 Task: Search for a place to stay in Calarca, Colombia, from 7th to 14th July for 1 guest, with a price range of ₹6000 to ₹14000, and select a shared room with self check-in.
Action: Mouse moved to (492, 99)
Screenshot: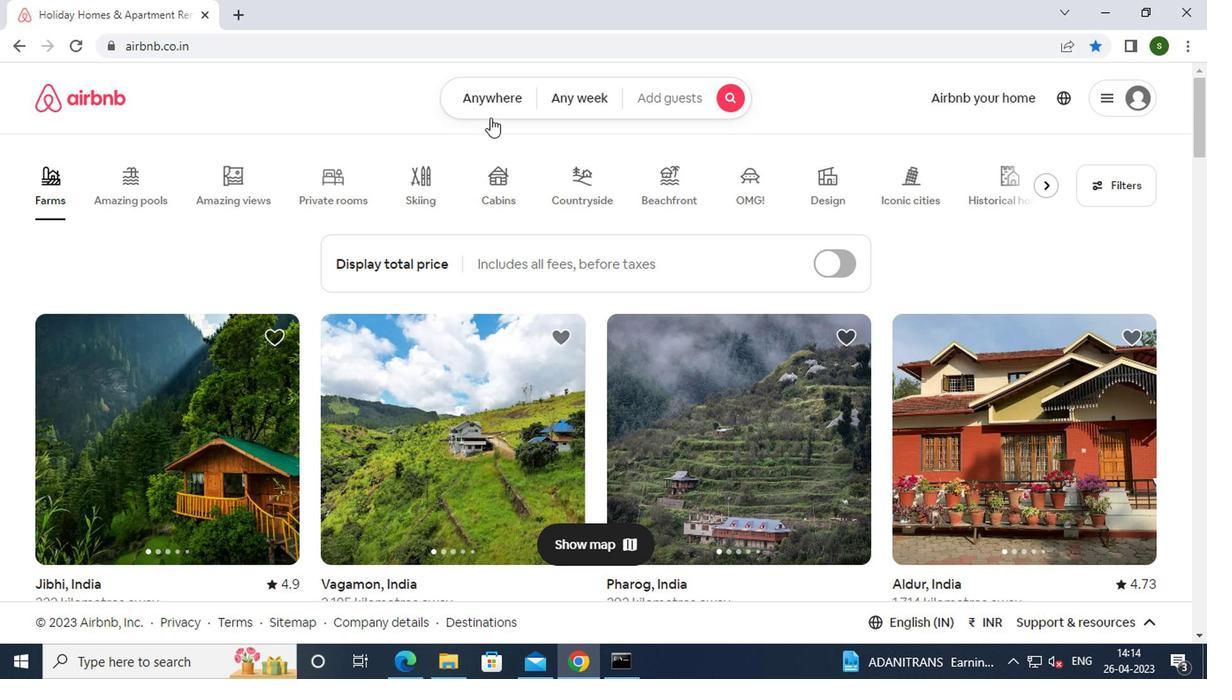 
Action: Mouse pressed left at (492, 99)
Screenshot: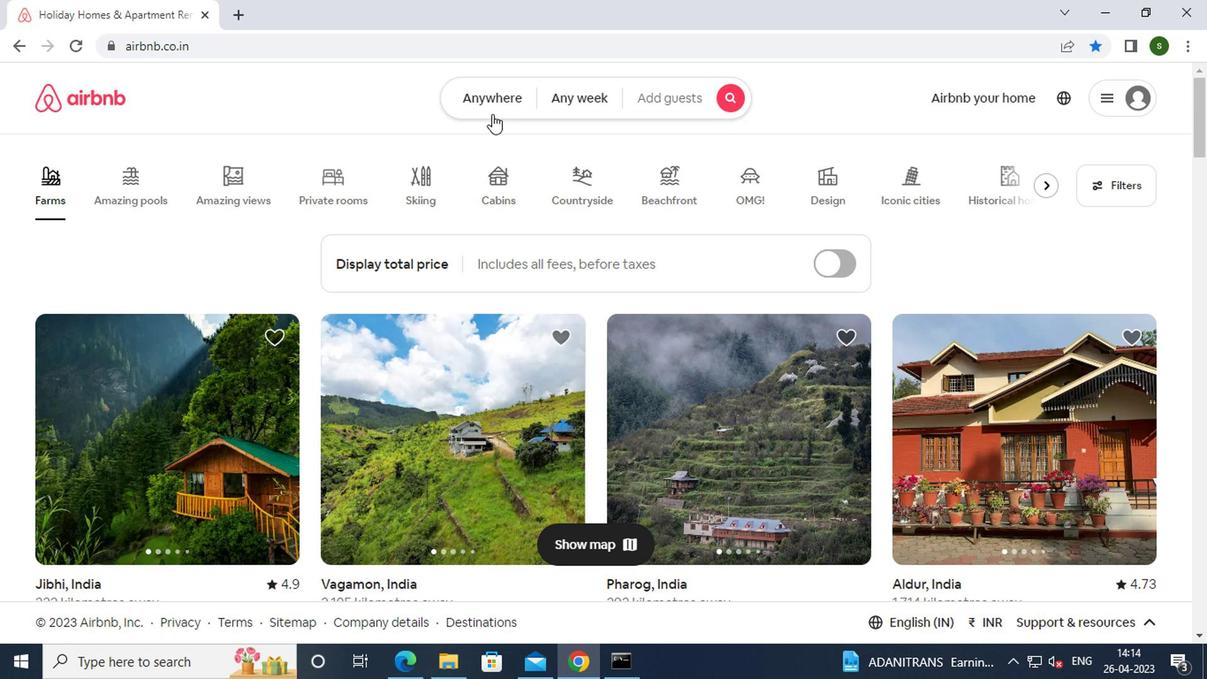 
Action: Mouse moved to (382, 164)
Screenshot: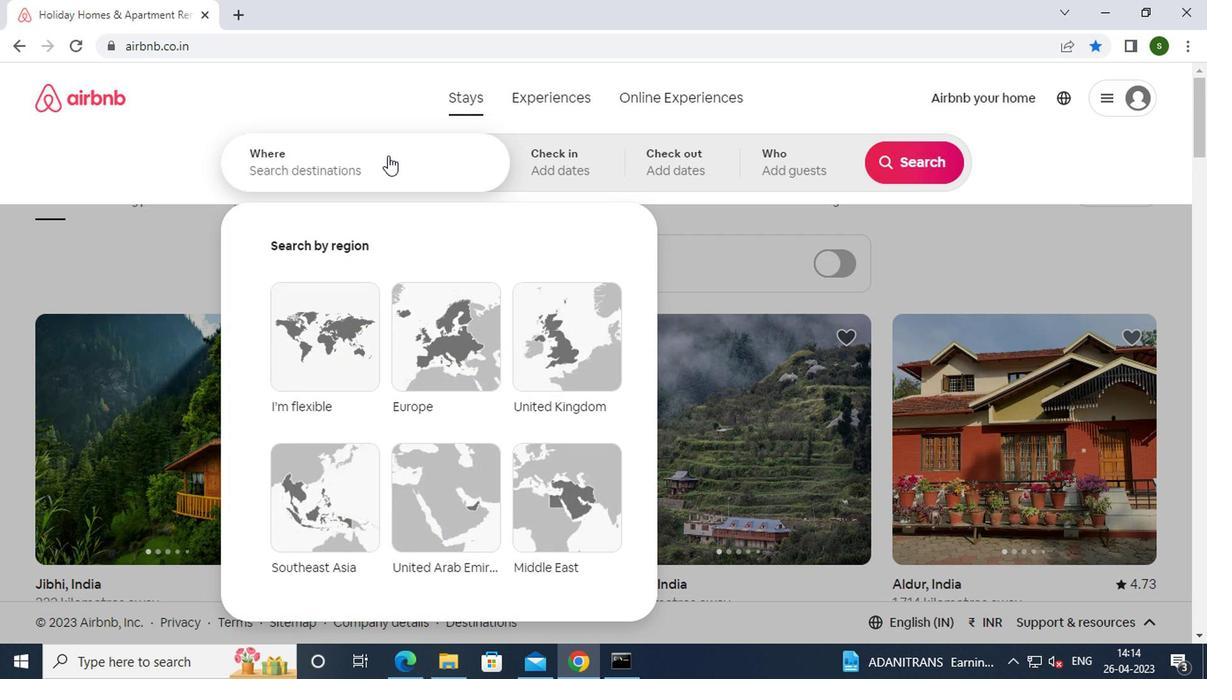 
Action: Mouse pressed left at (382, 164)
Screenshot: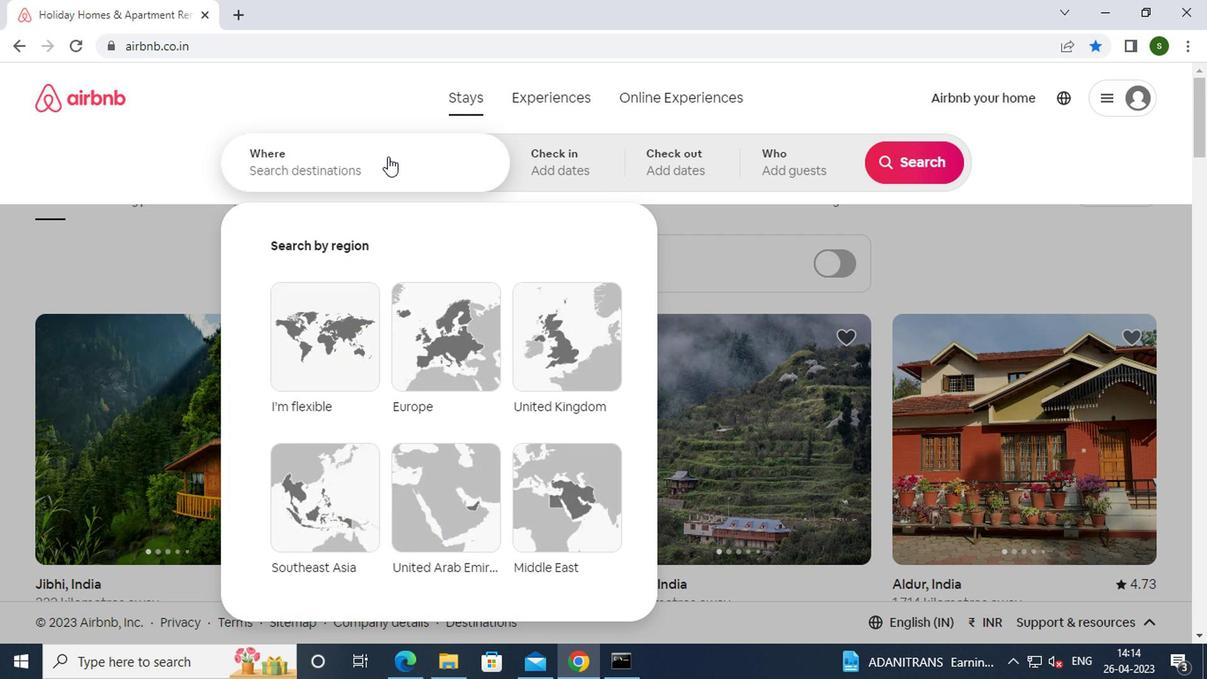 
Action: Key pressed c<Key.caps_lock>alarca,<Key.space><Key.caps_lock>c<Key.caps_lock>olombia<Key.enter>
Screenshot: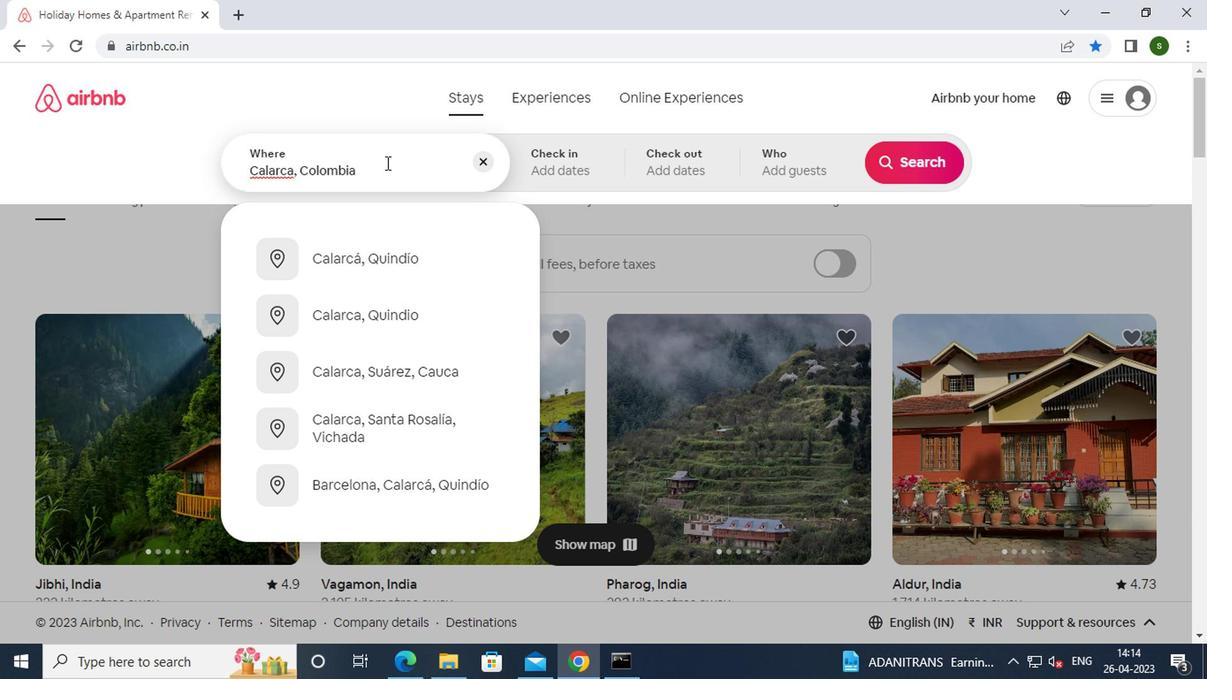 
Action: Mouse moved to (902, 310)
Screenshot: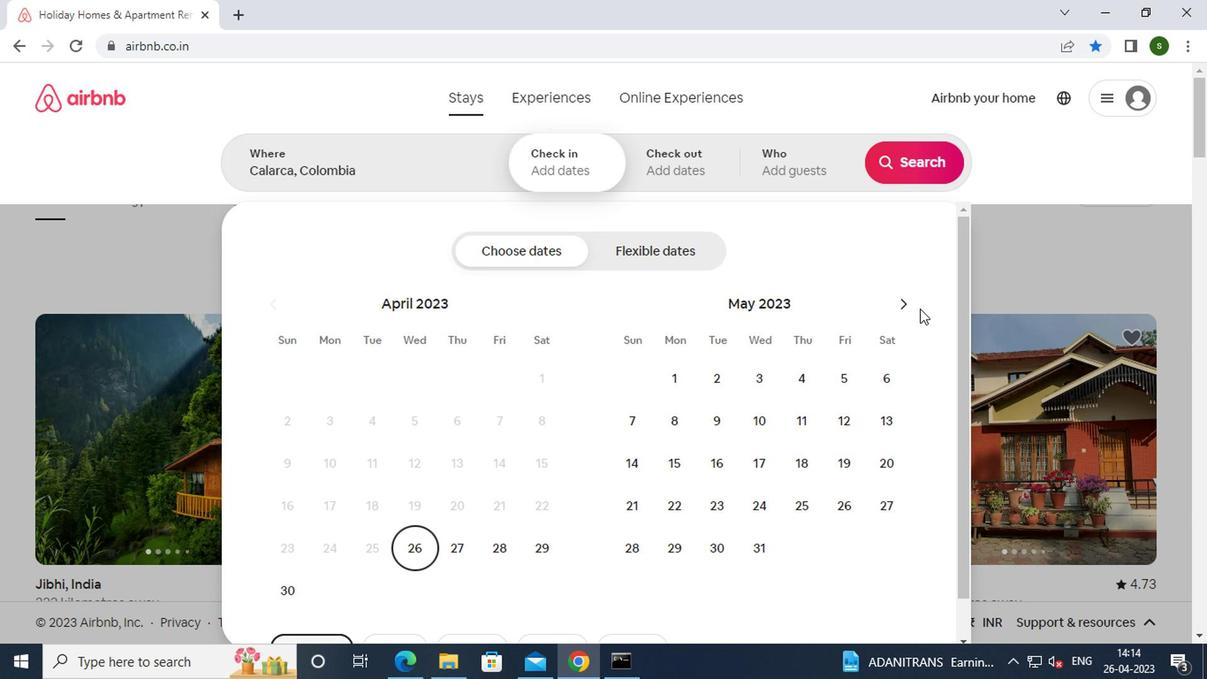 
Action: Mouse pressed left at (902, 310)
Screenshot: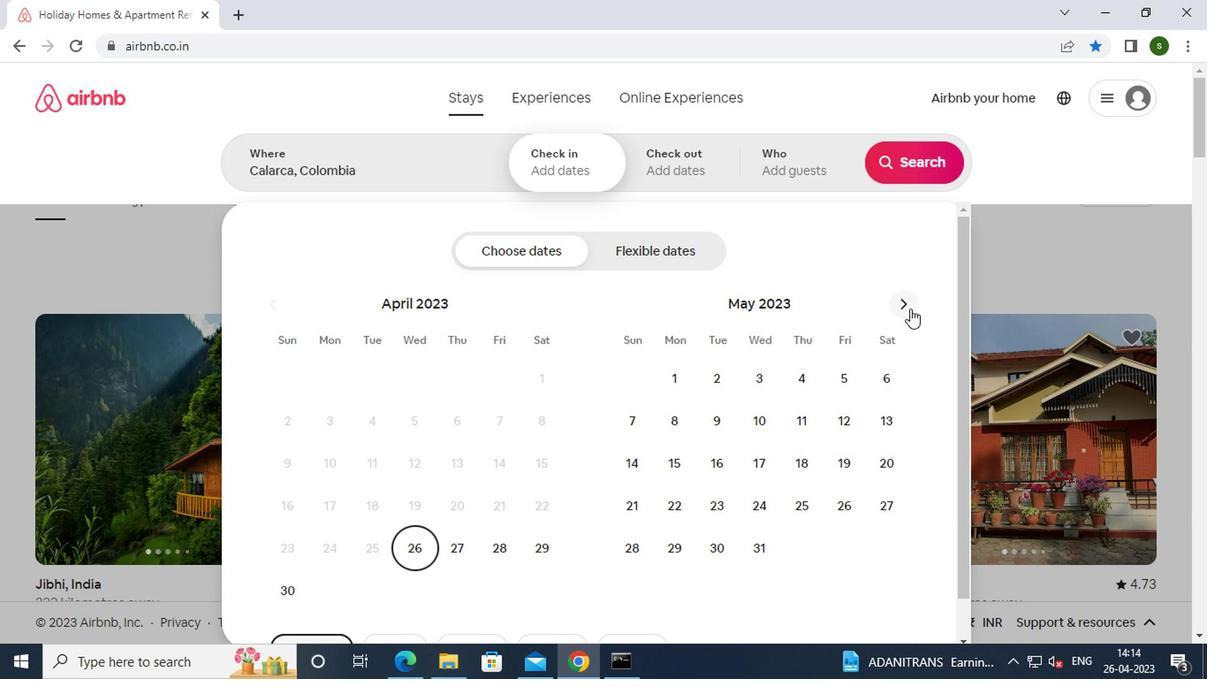 
Action: Mouse pressed left at (902, 310)
Screenshot: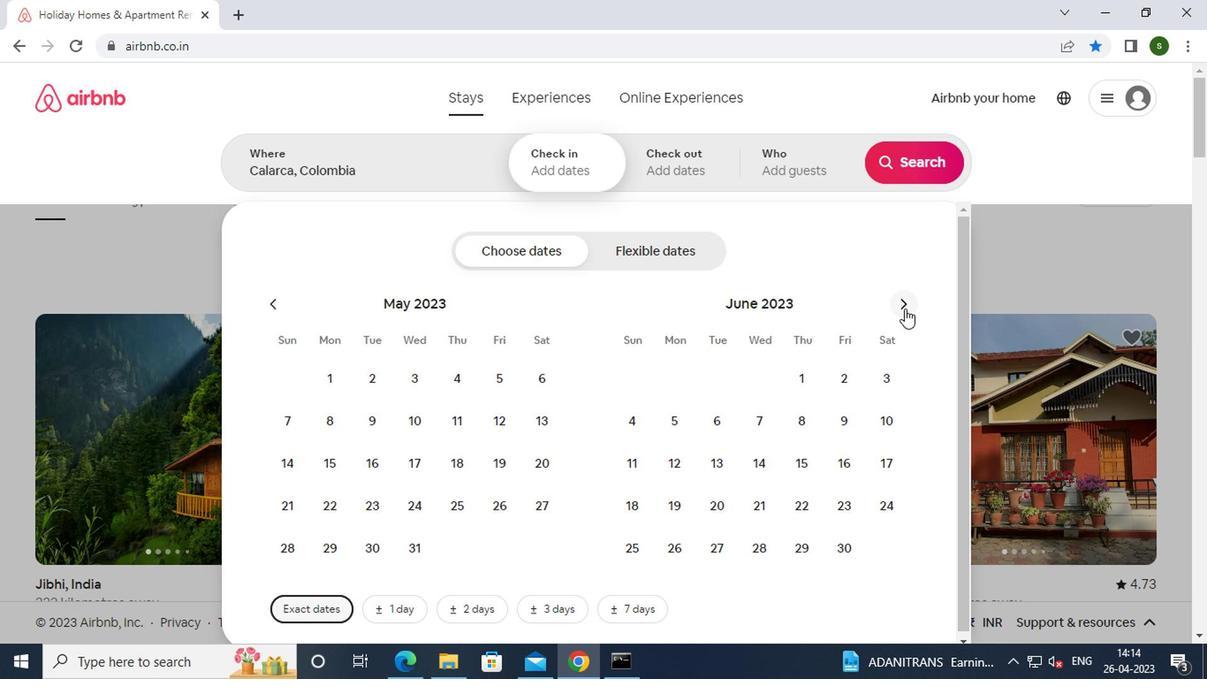 
Action: Mouse moved to (844, 422)
Screenshot: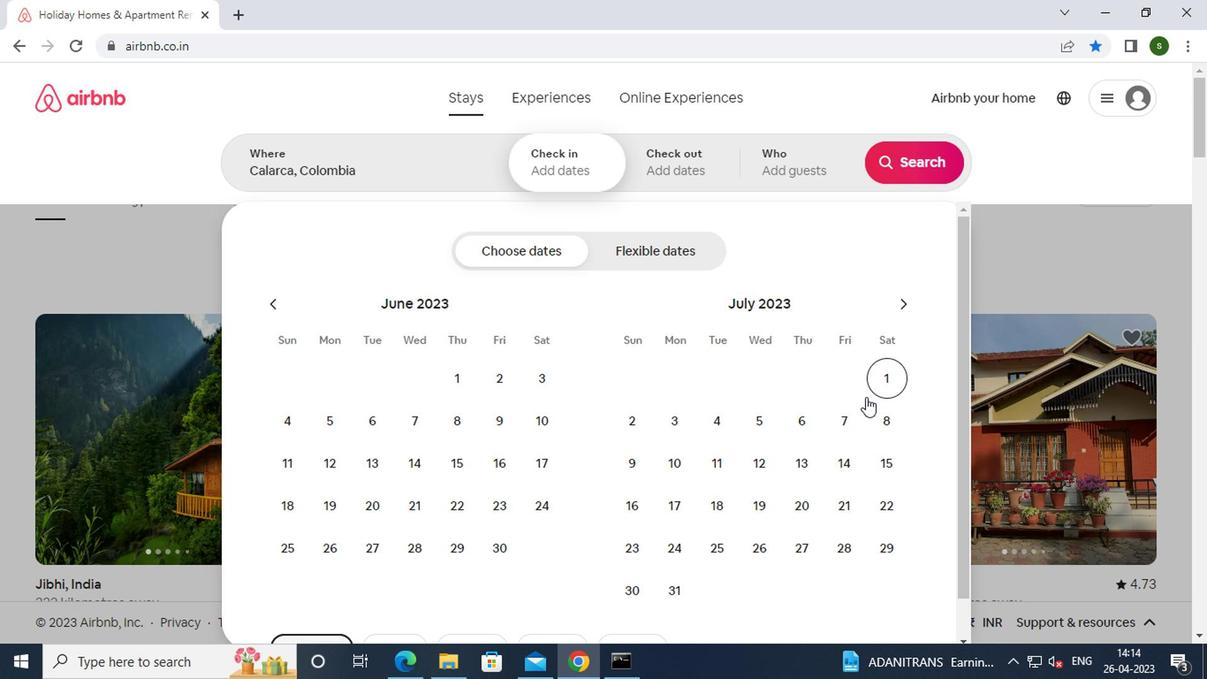 
Action: Mouse pressed left at (844, 422)
Screenshot: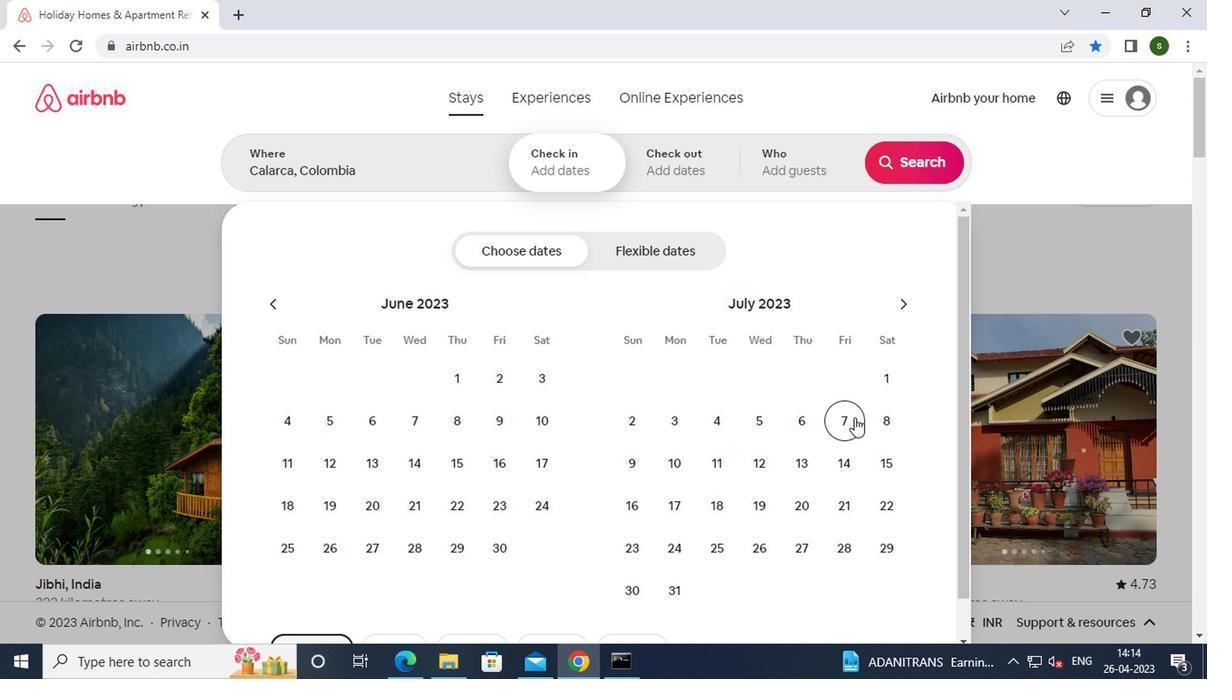 
Action: Mouse moved to (844, 463)
Screenshot: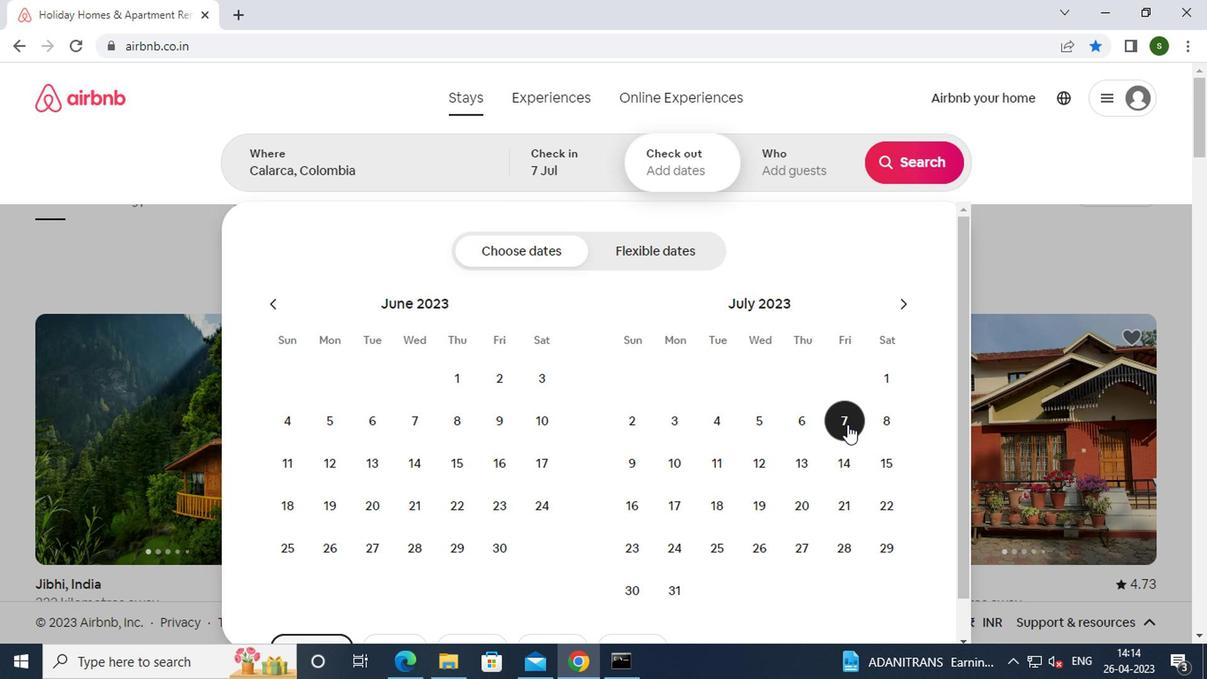 
Action: Mouse pressed left at (844, 463)
Screenshot: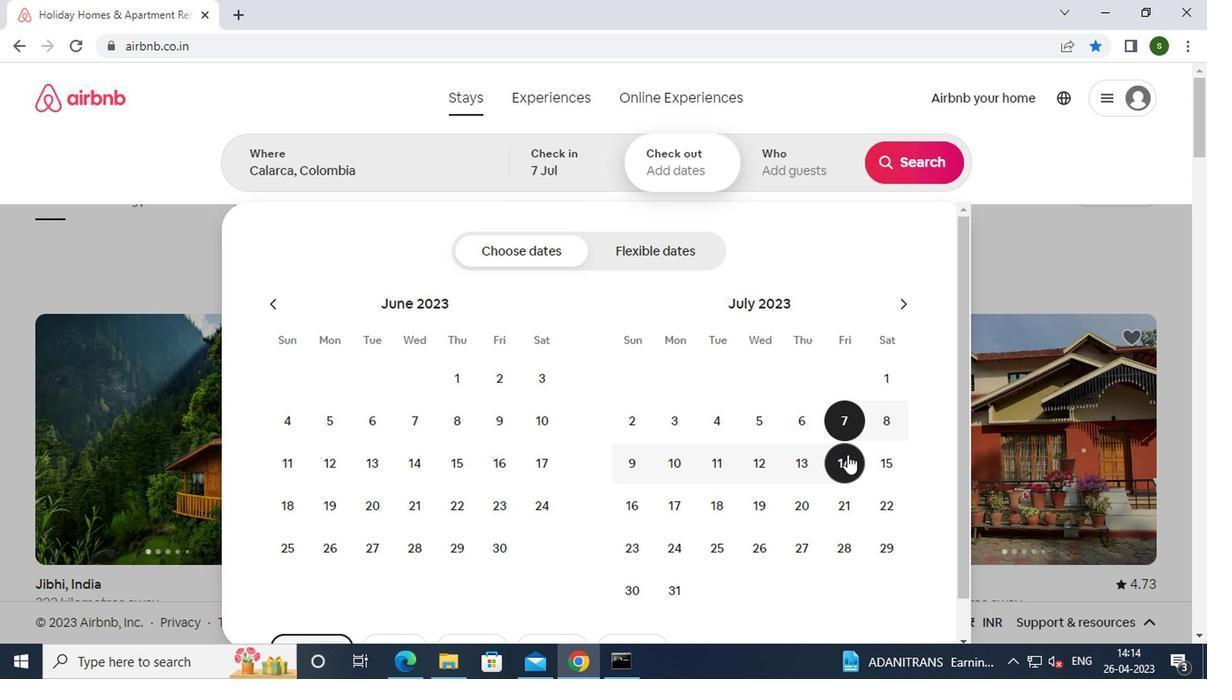 
Action: Mouse moved to (793, 173)
Screenshot: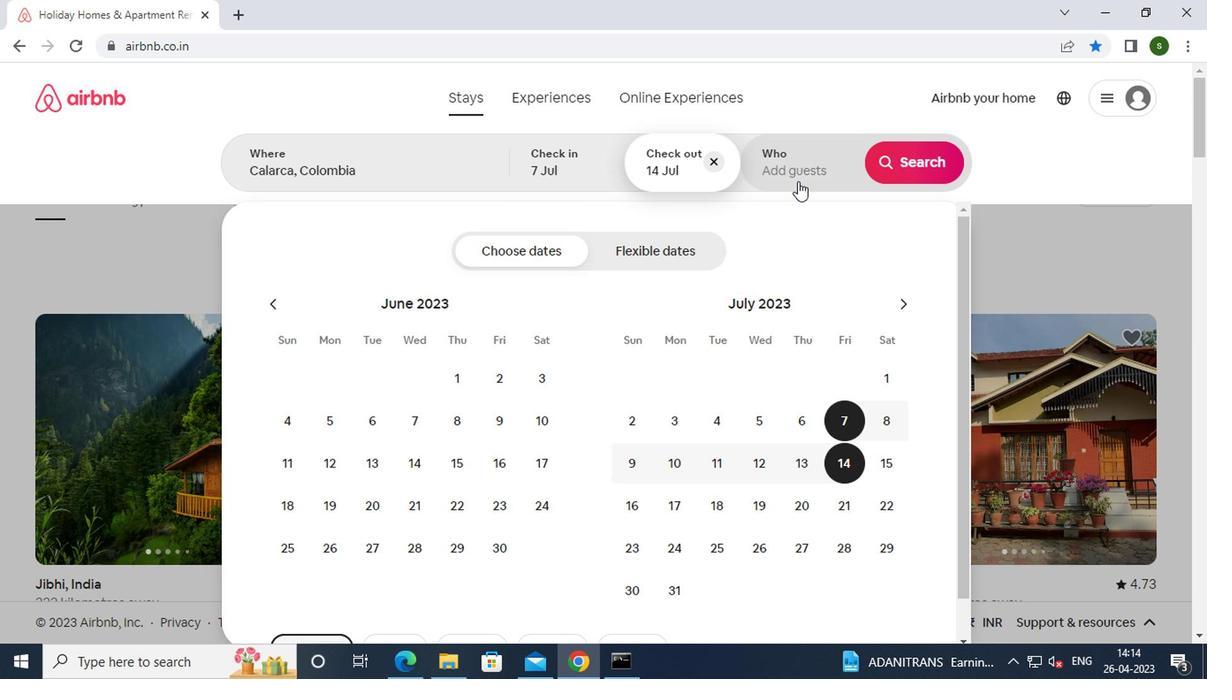 
Action: Mouse pressed left at (793, 173)
Screenshot: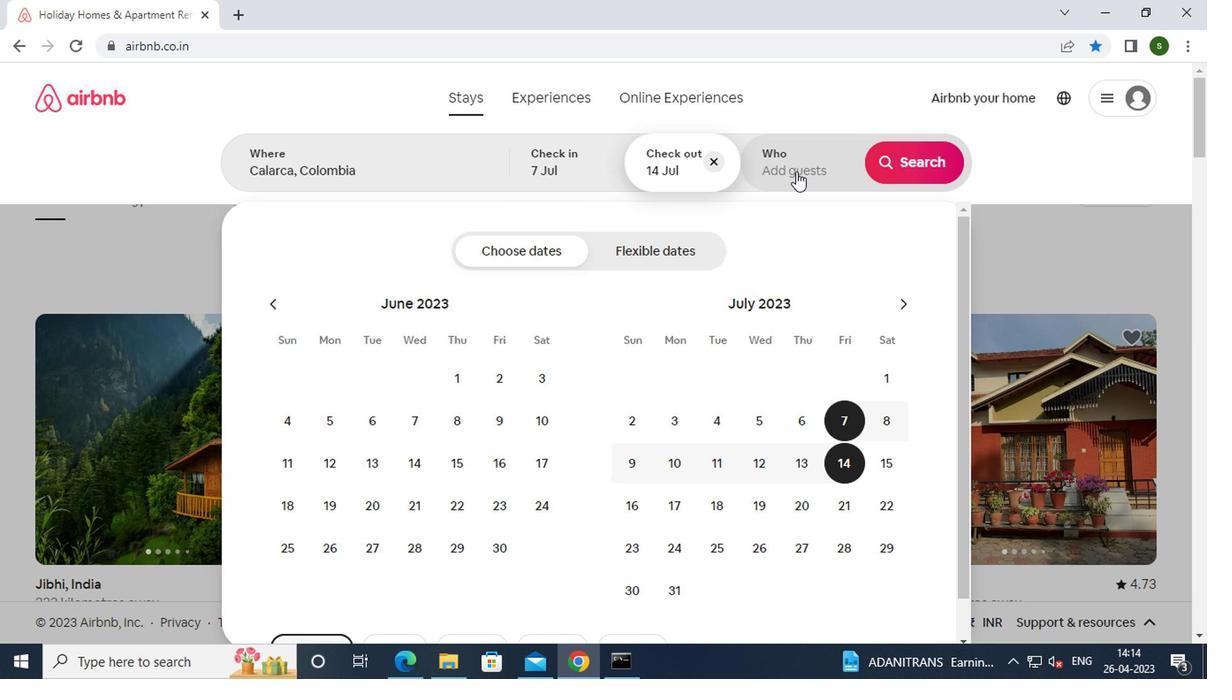 
Action: Mouse moved to (918, 265)
Screenshot: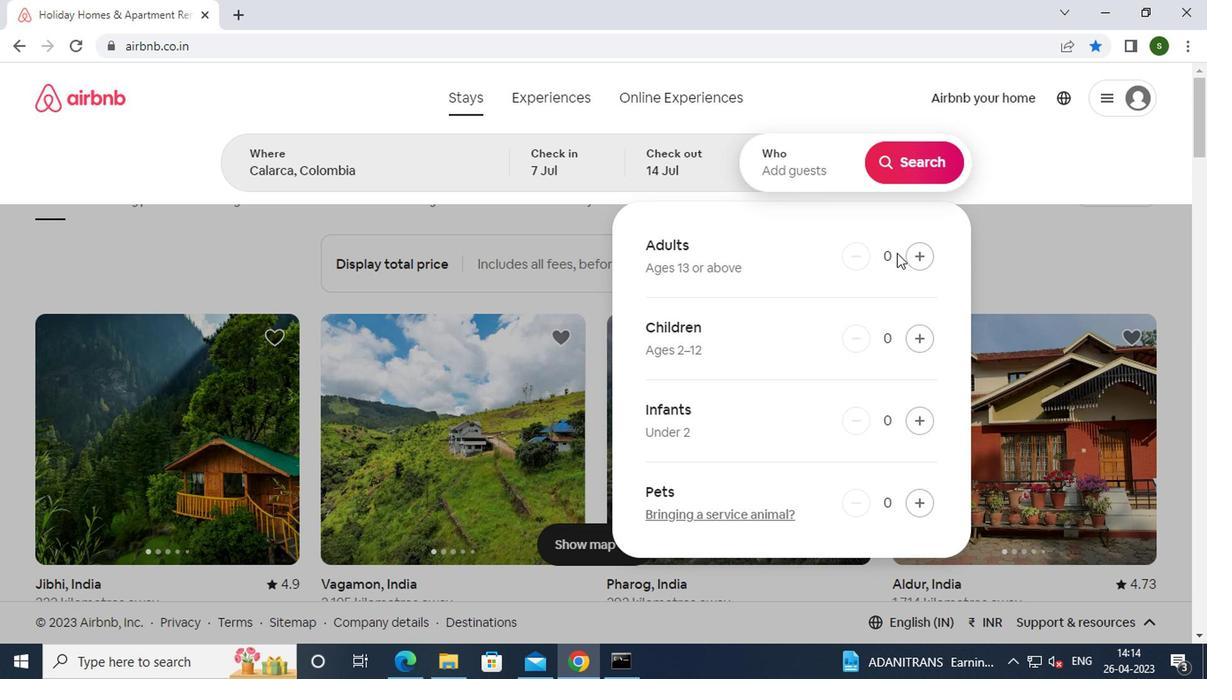 
Action: Mouse pressed left at (918, 265)
Screenshot: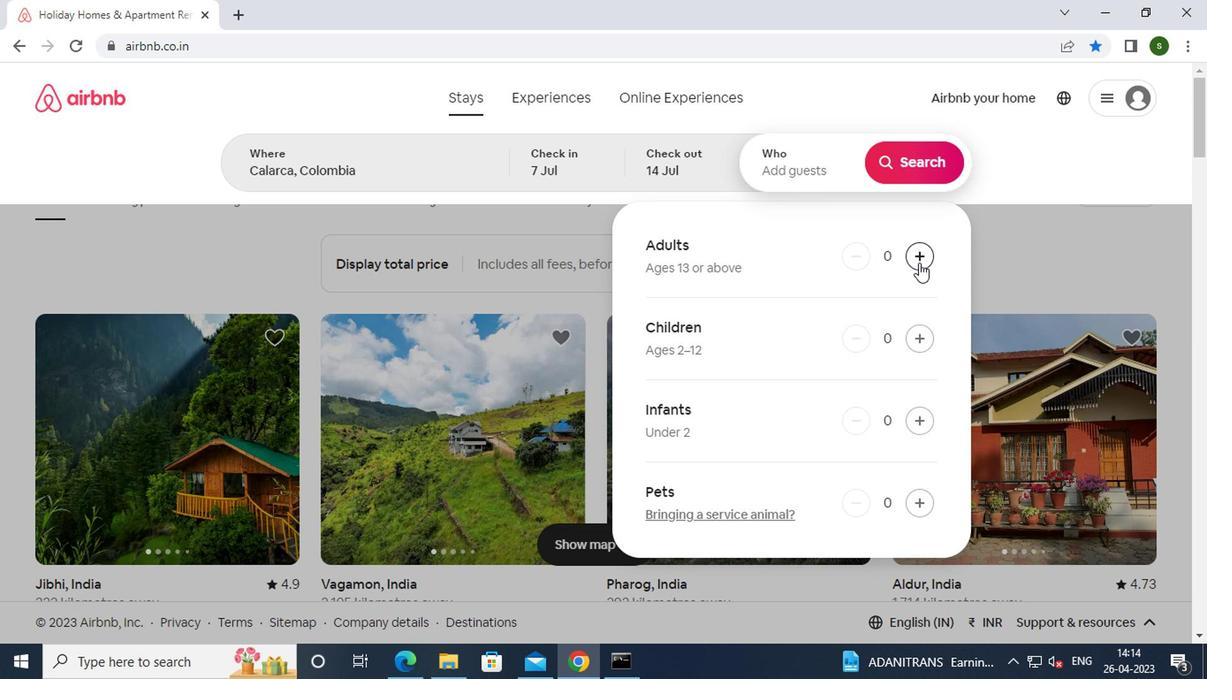 
Action: Mouse moved to (892, 153)
Screenshot: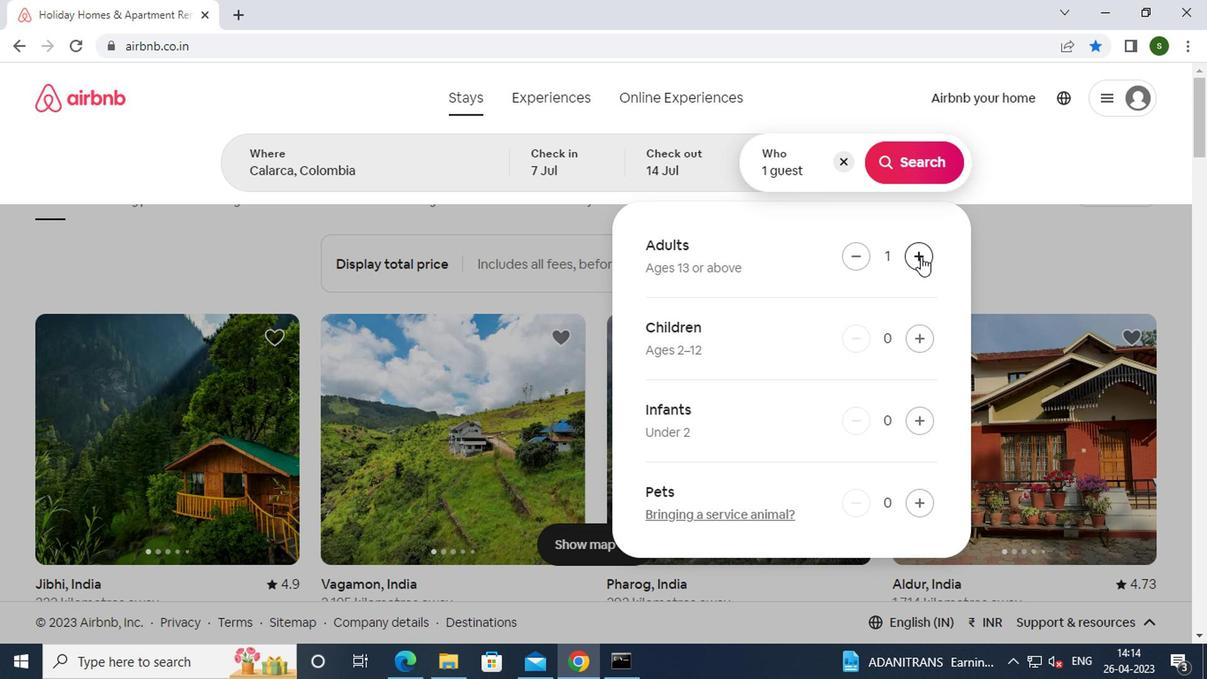 
Action: Mouse pressed left at (892, 153)
Screenshot: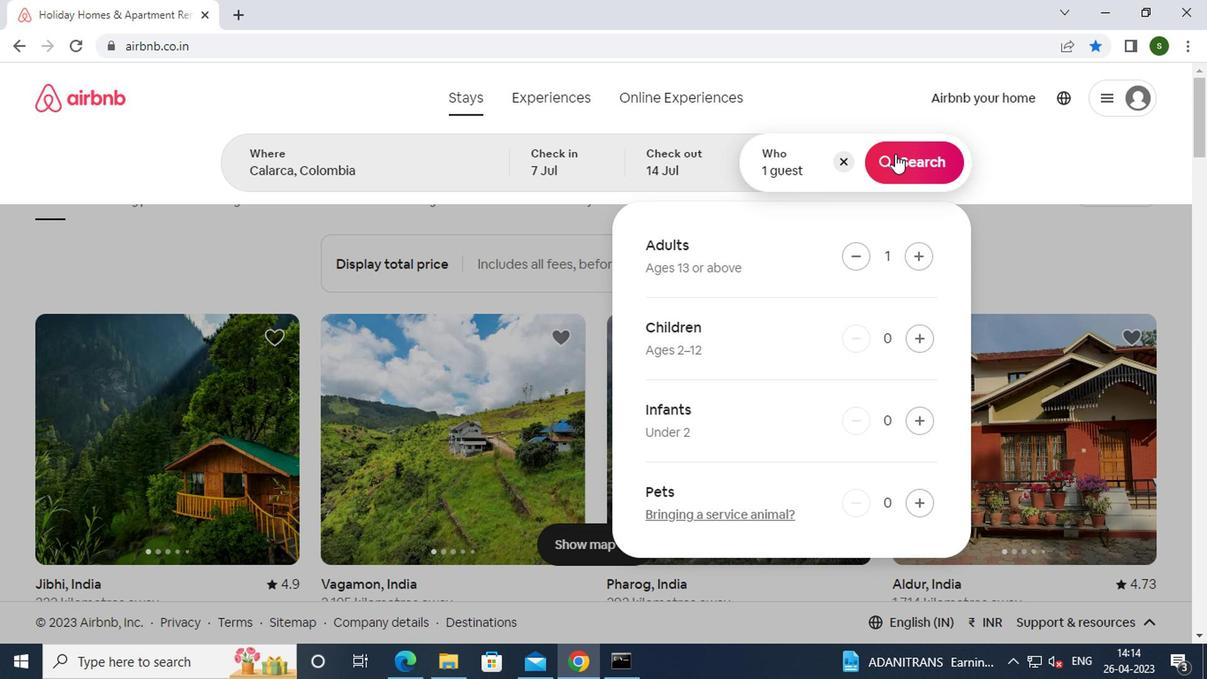 
Action: Mouse moved to (1124, 167)
Screenshot: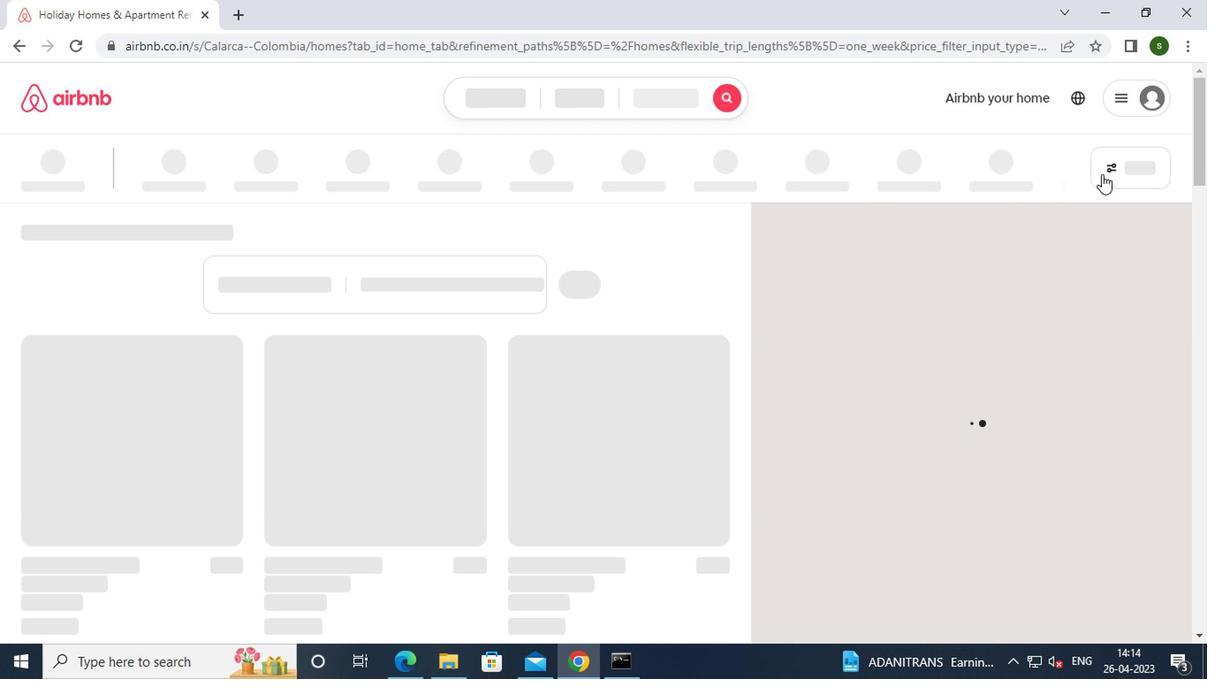 
Action: Mouse pressed left at (1124, 167)
Screenshot: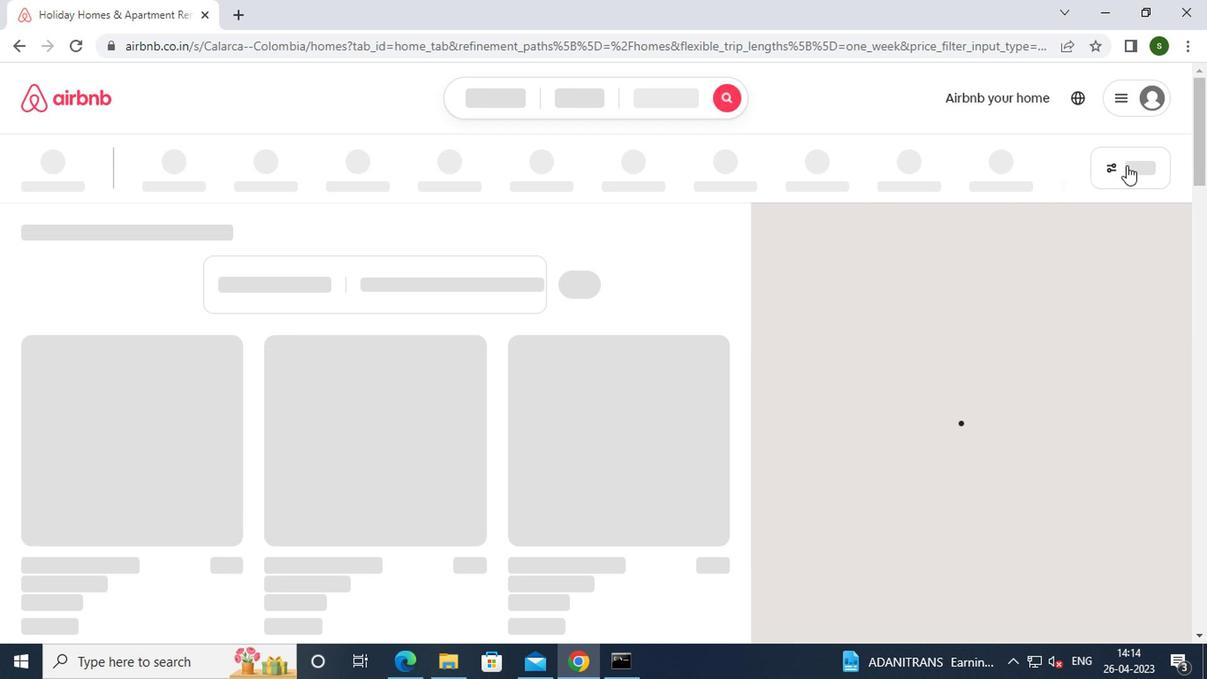 
Action: Mouse pressed left at (1124, 167)
Screenshot: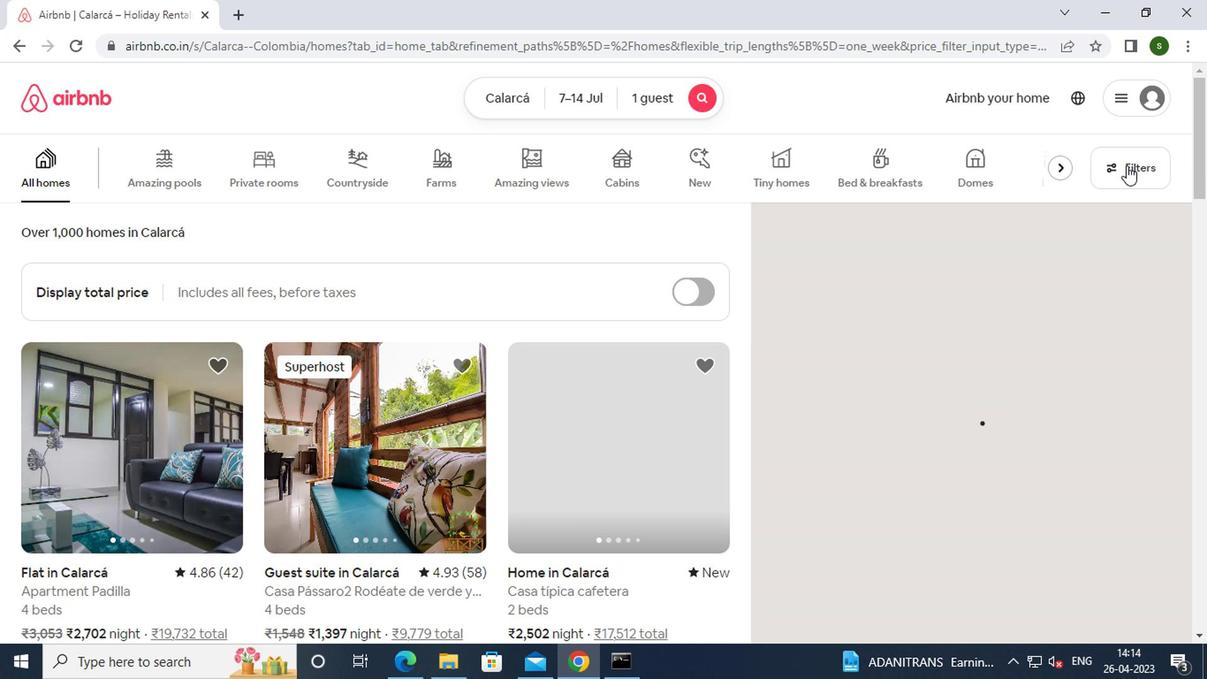 
Action: Mouse moved to (388, 391)
Screenshot: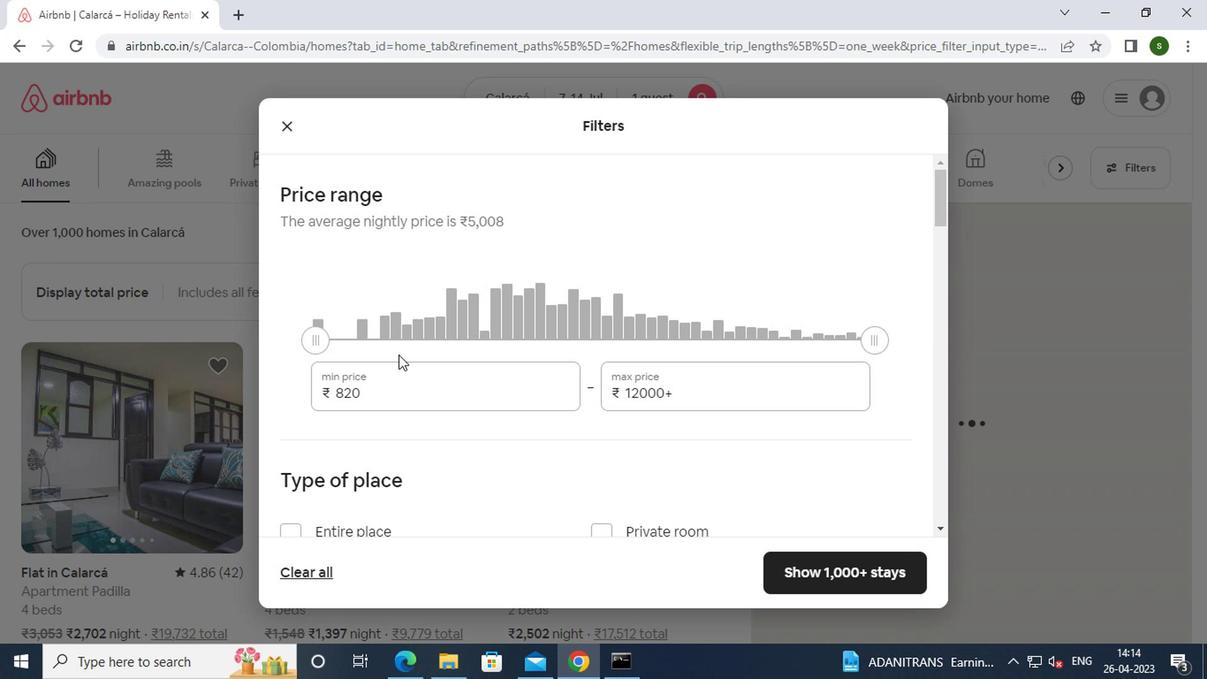 
Action: Mouse pressed left at (388, 391)
Screenshot: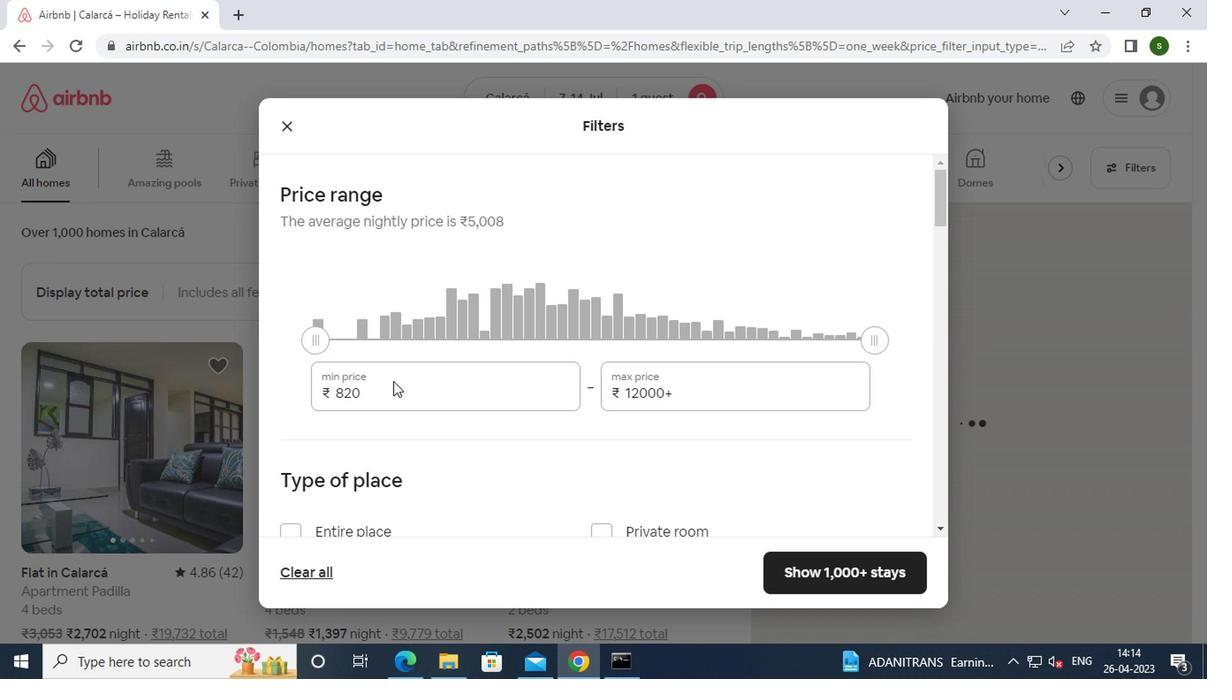 
Action: Key pressed <Key.backspace><Key.backspace><Key.backspace><Key.backspace><Key.backspace><Key.backspace><Key.backspace><Key.backspace><Key.backspace><Key.backspace>6000
Screenshot: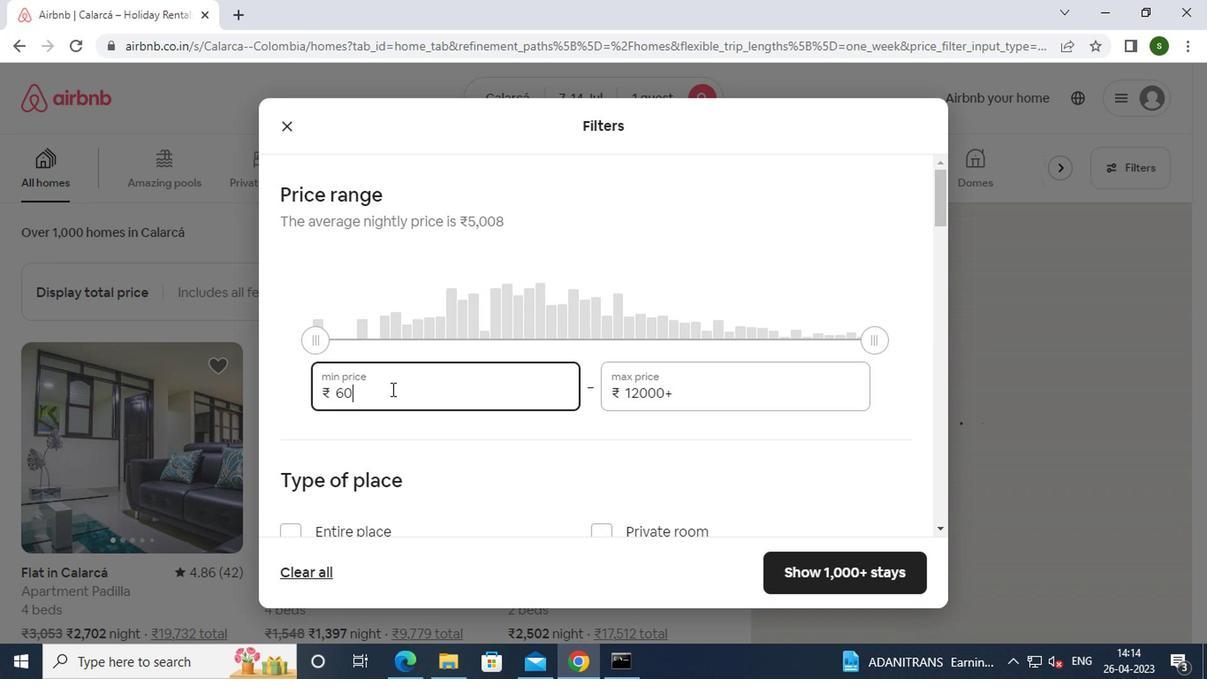 
Action: Mouse moved to (685, 399)
Screenshot: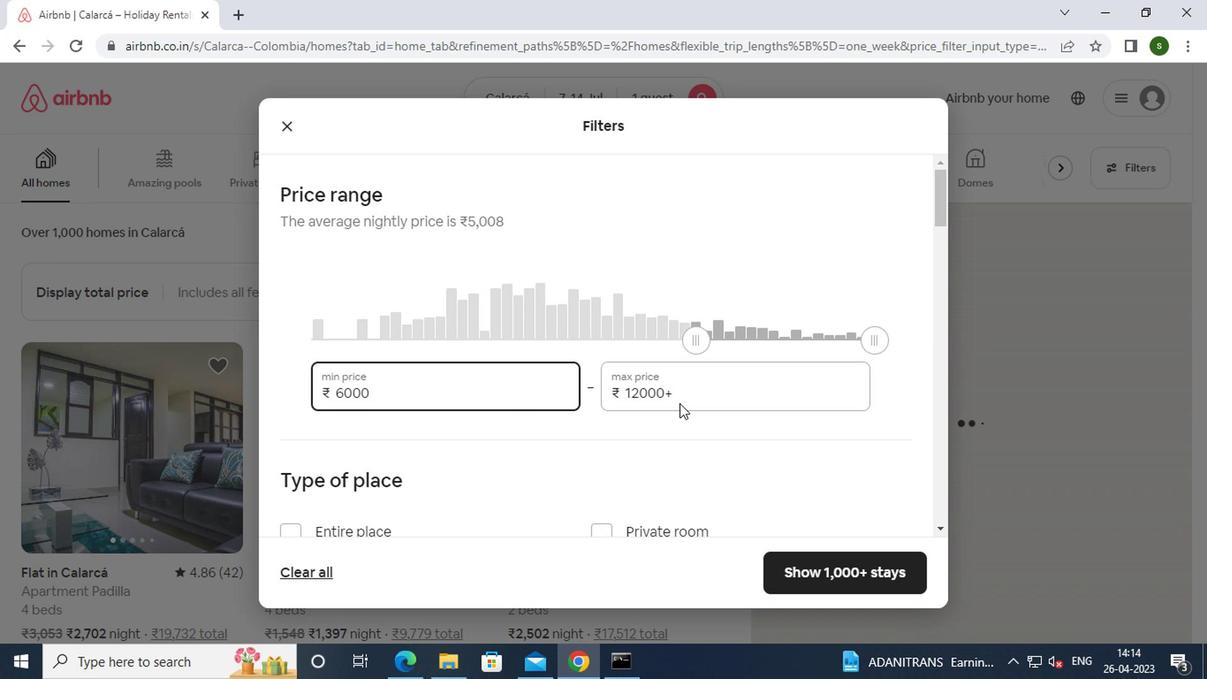
Action: Mouse pressed left at (685, 399)
Screenshot: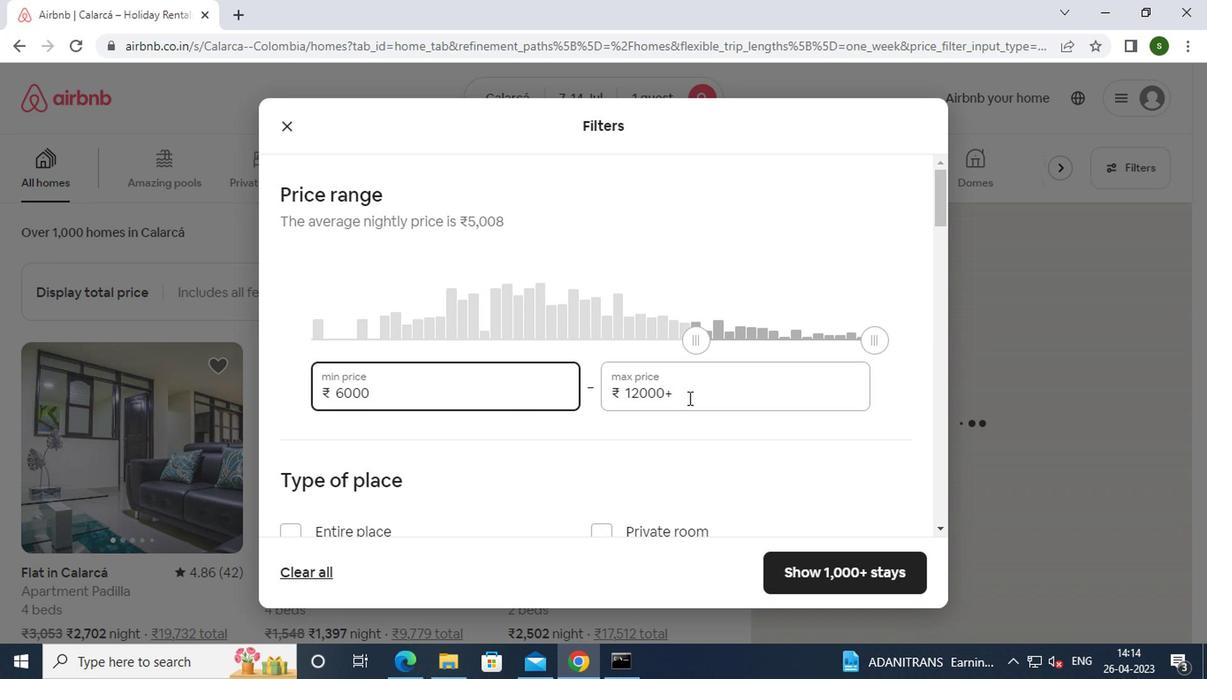 
Action: Mouse moved to (656, 407)
Screenshot: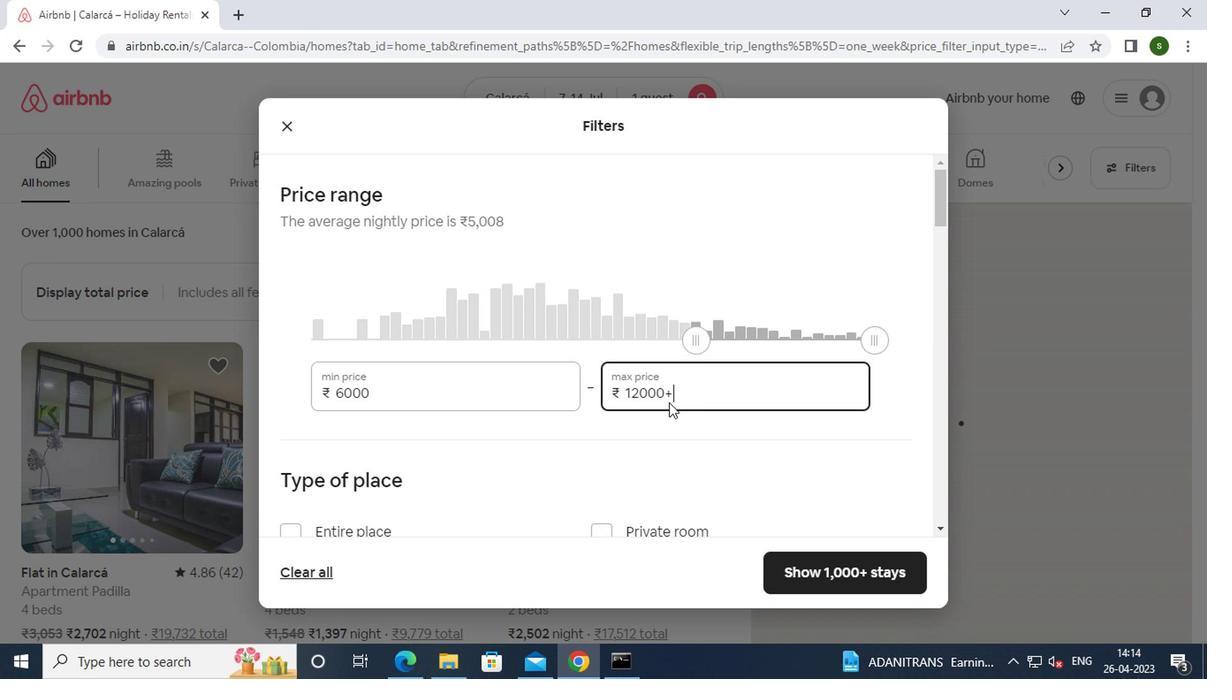 
Action: Key pressed <Key.backspace><Key.backspace><Key.backspace><Key.backspace><Key.backspace><Key.backspace><Key.backspace><Key.backspace><Key.backspace><Key.backspace><Key.backspace><Key.backspace>14000
Screenshot: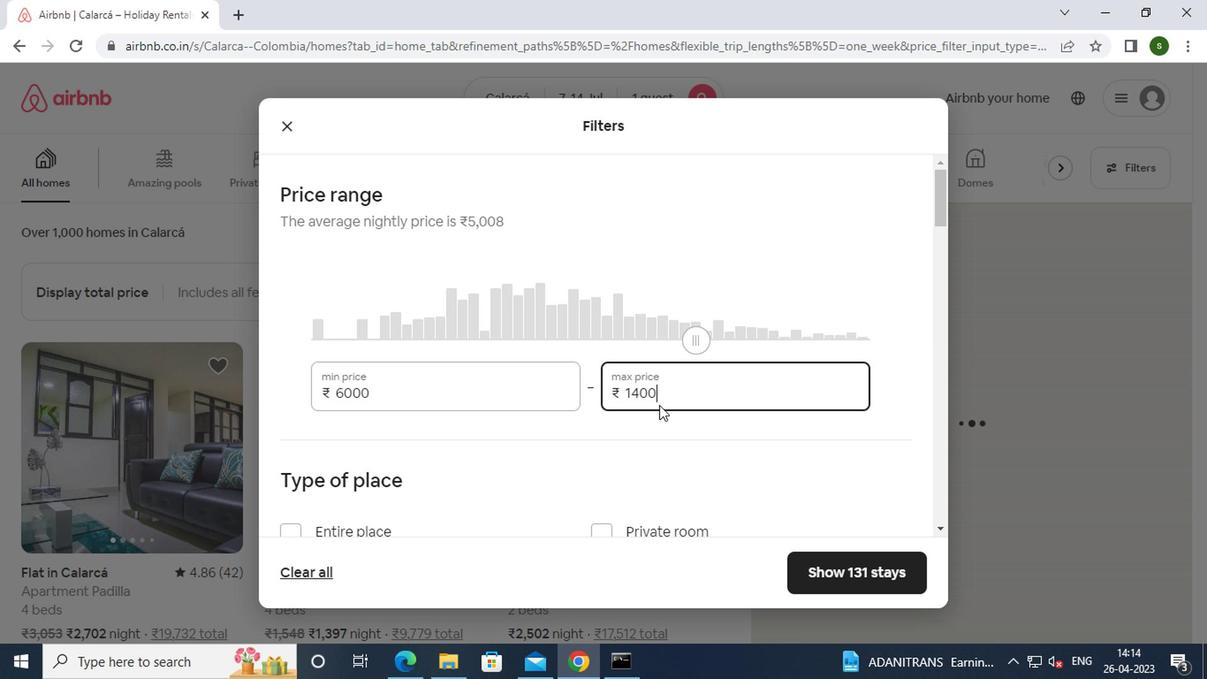 
Action: Mouse moved to (515, 442)
Screenshot: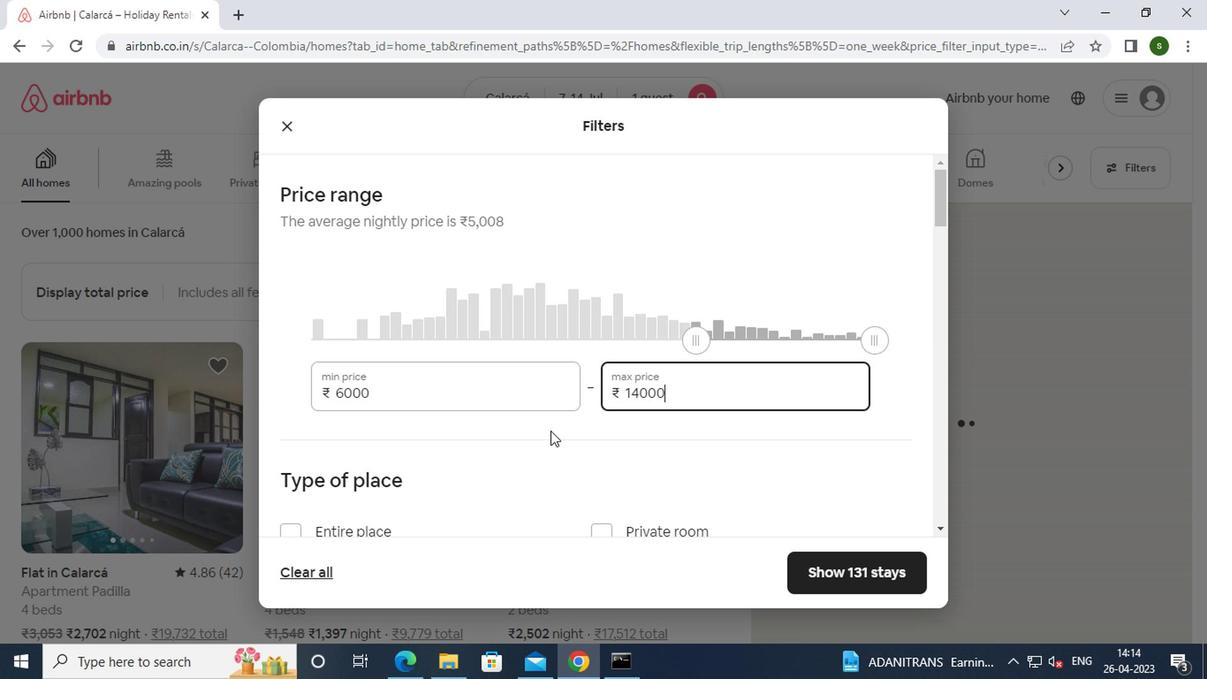 
Action: Mouse scrolled (515, 441) with delta (0, 0)
Screenshot: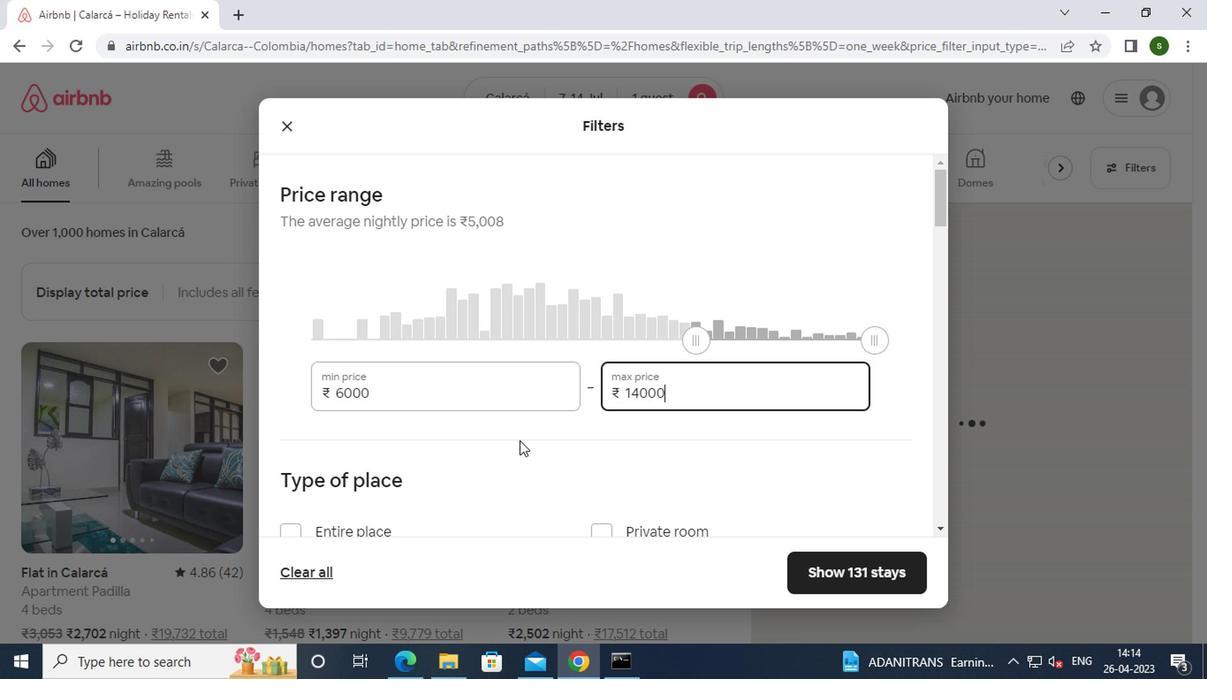 
Action: Mouse scrolled (515, 441) with delta (0, 0)
Screenshot: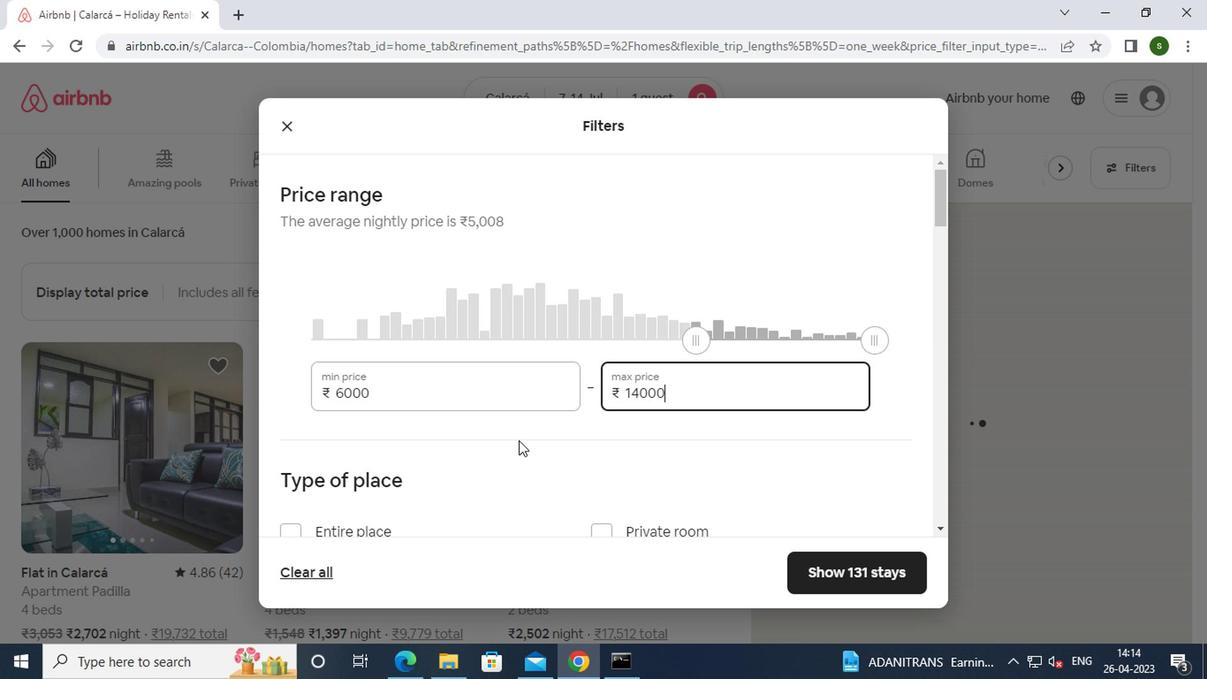 
Action: Mouse moved to (375, 432)
Screenshot: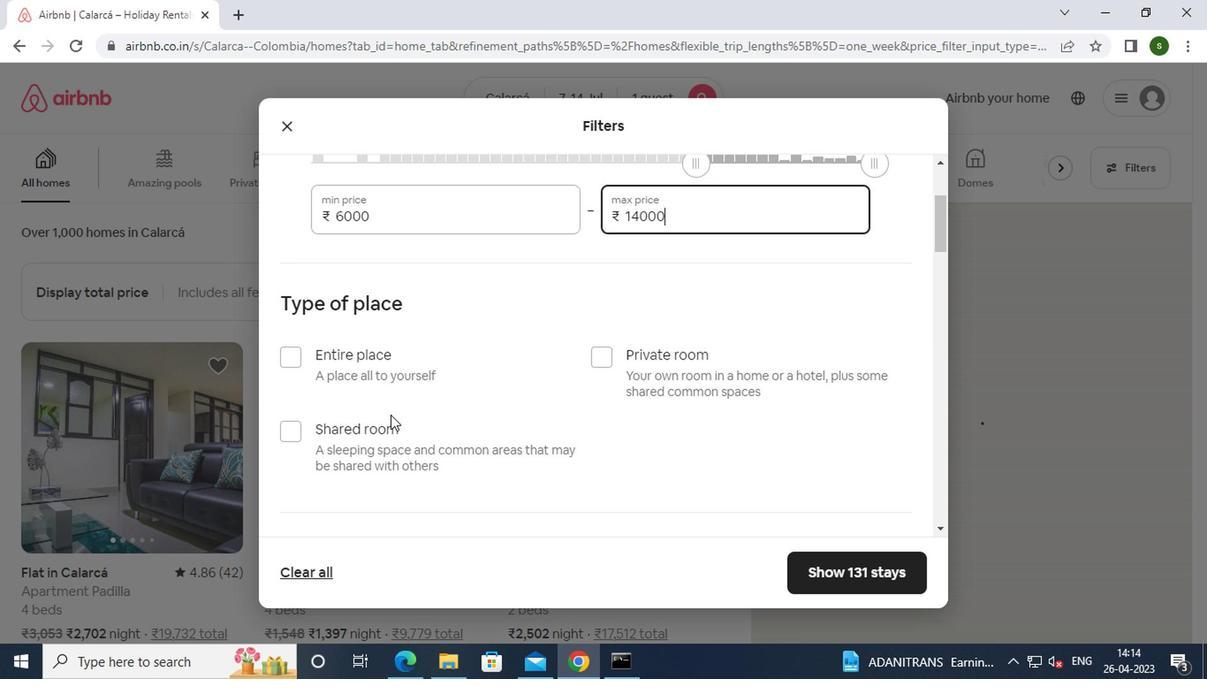 
Action: Mouse pressed left at (375, 432)
Screenshot: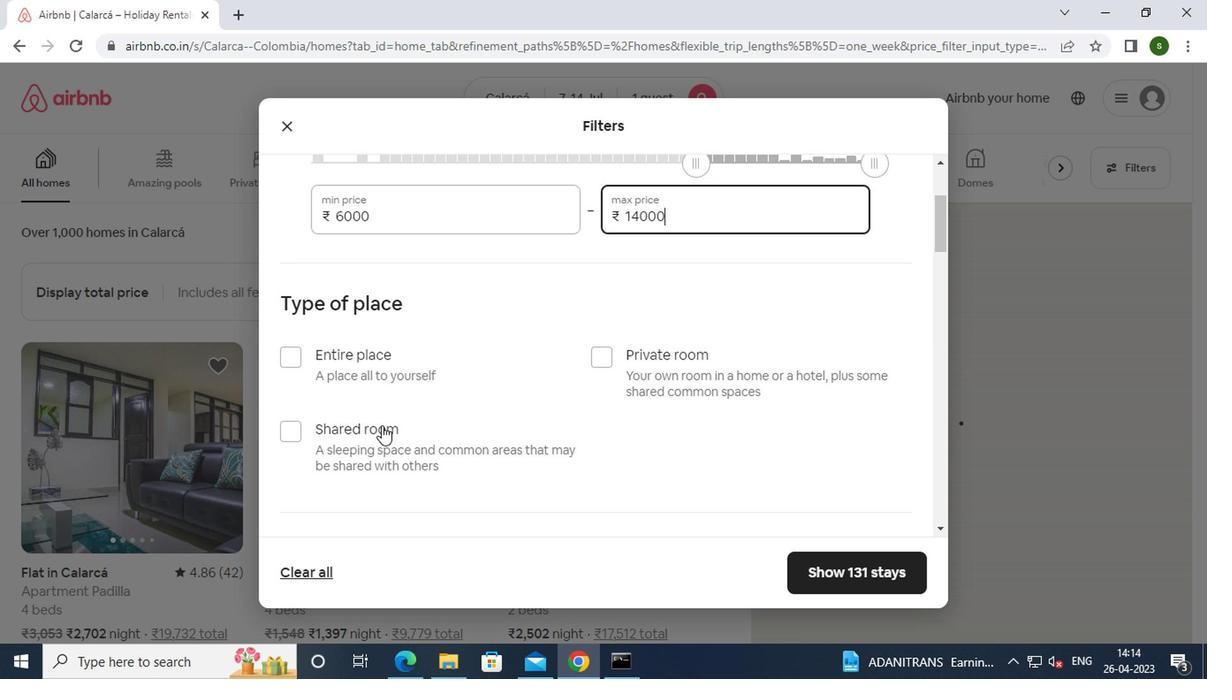 
Action: Mouse moved to (478, 415)
Screenshot: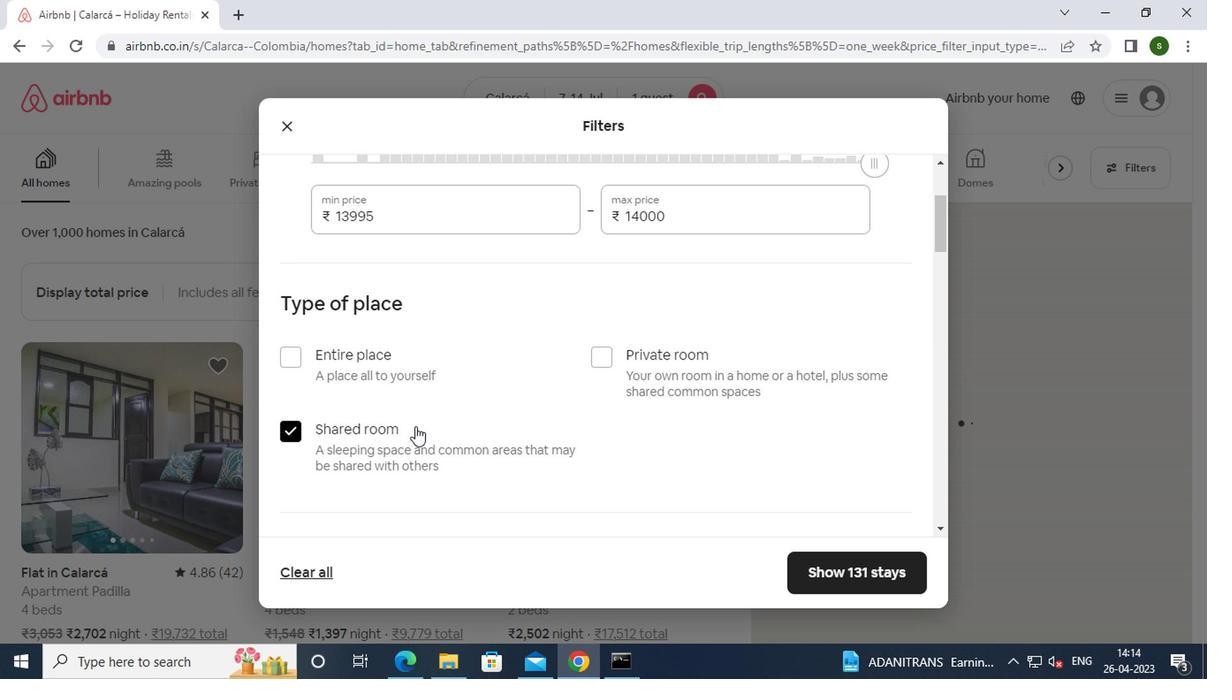 
Action: Mouse scrolled (478, 413) with delta (0, -1)
Screenshot: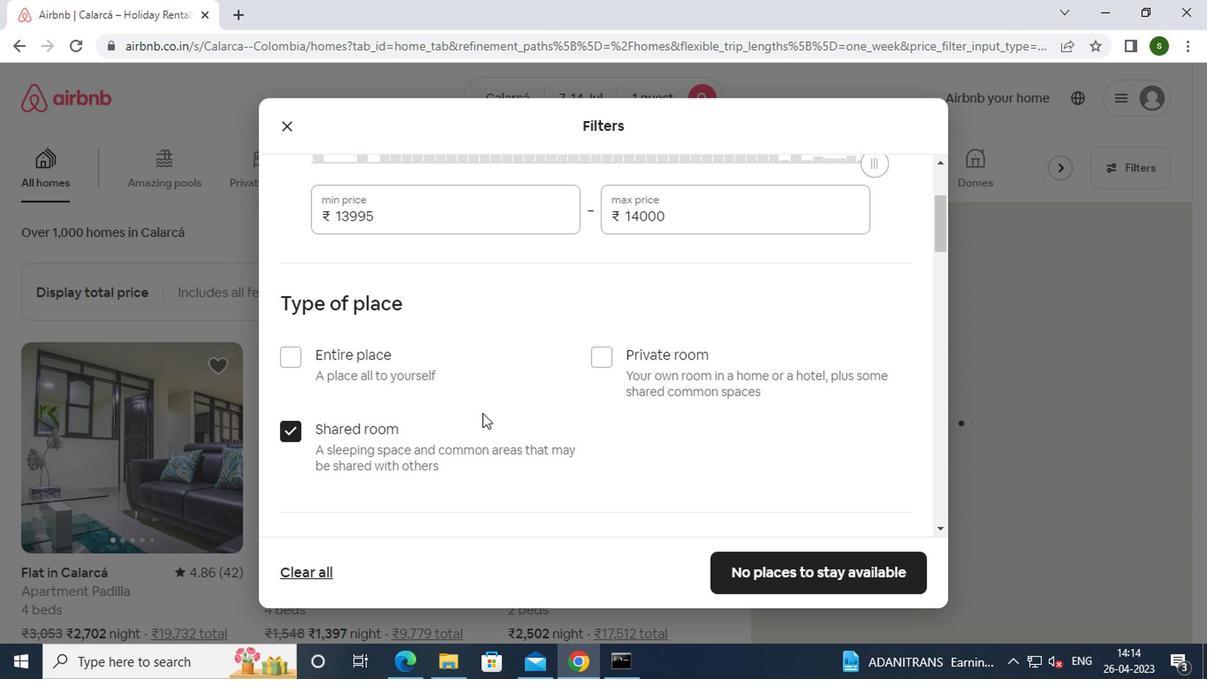 
Action: Mouse scrolled (478, 413) with delta (0, -1)
Screenshot: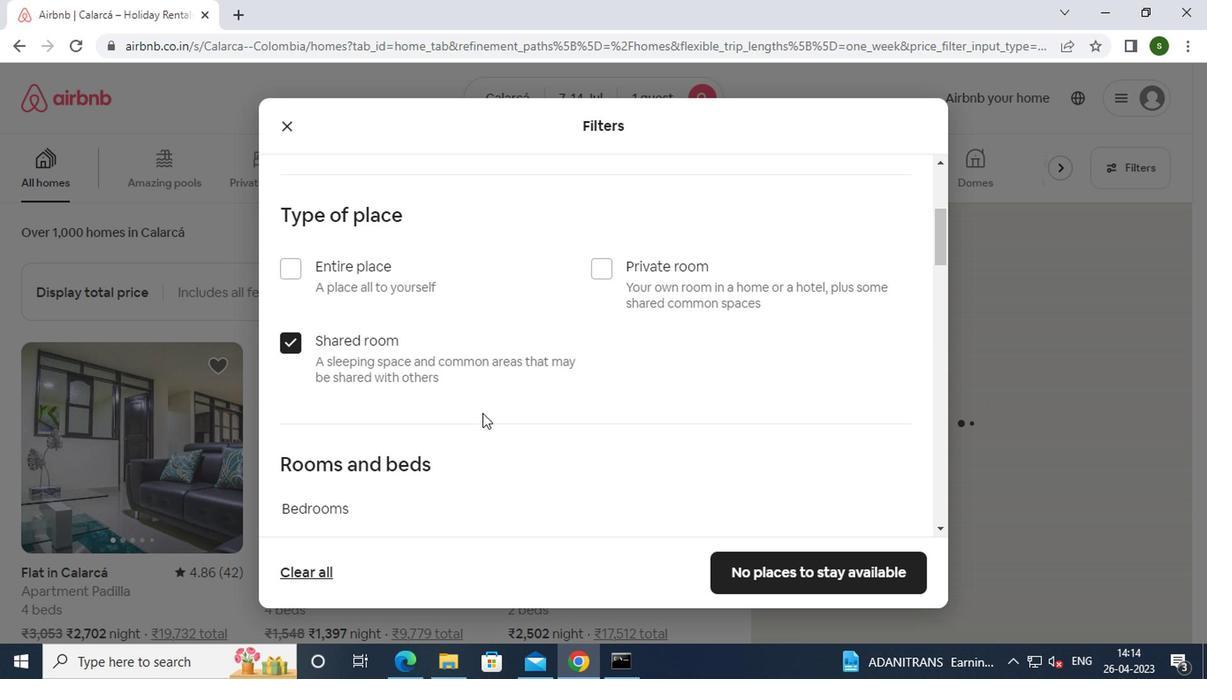 
Action: Mouse scrolled (478, 413) with delta (0, -1)
Screenshot: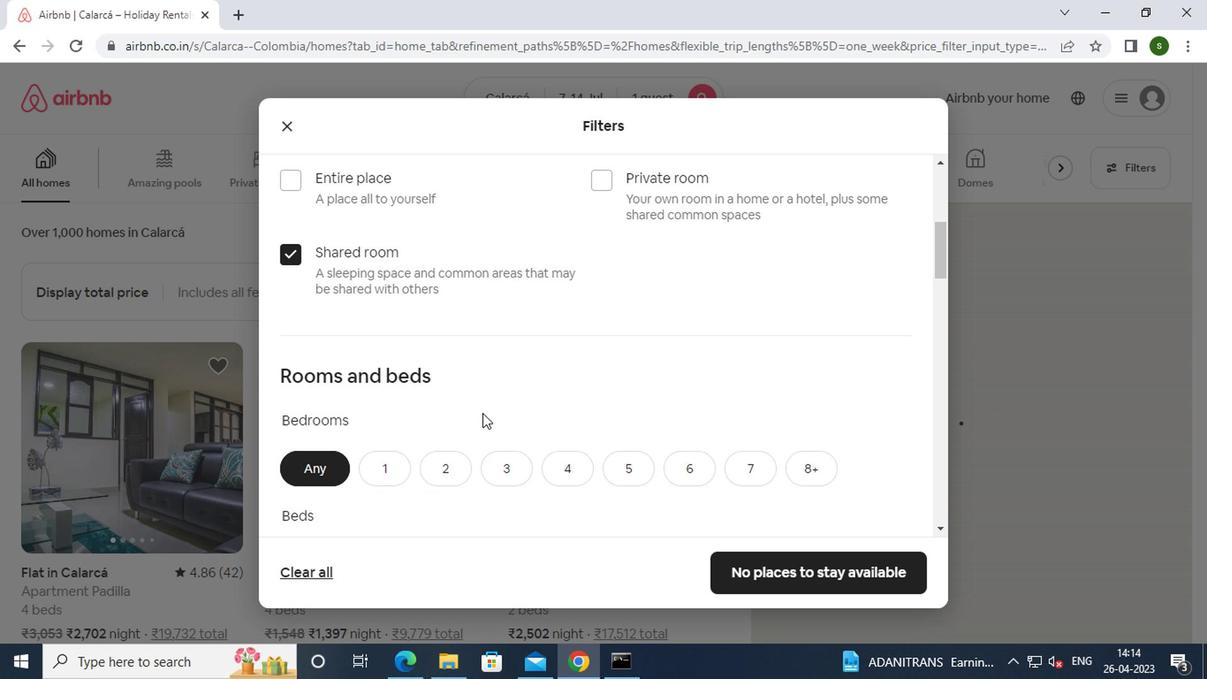 
Action: Mouse scrolled (478, 413) with delta (0, -1)
Screenshot: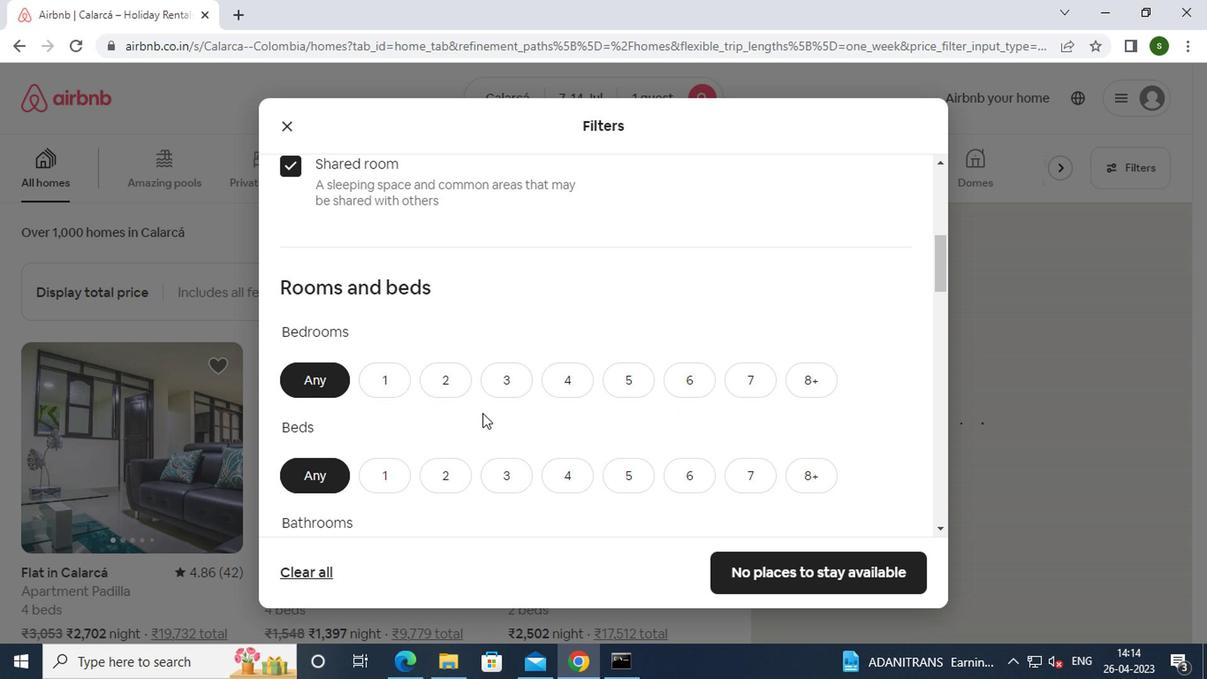 
Action: Mouse scrolled (478, 413) with delta (0, -1)
Screenshot: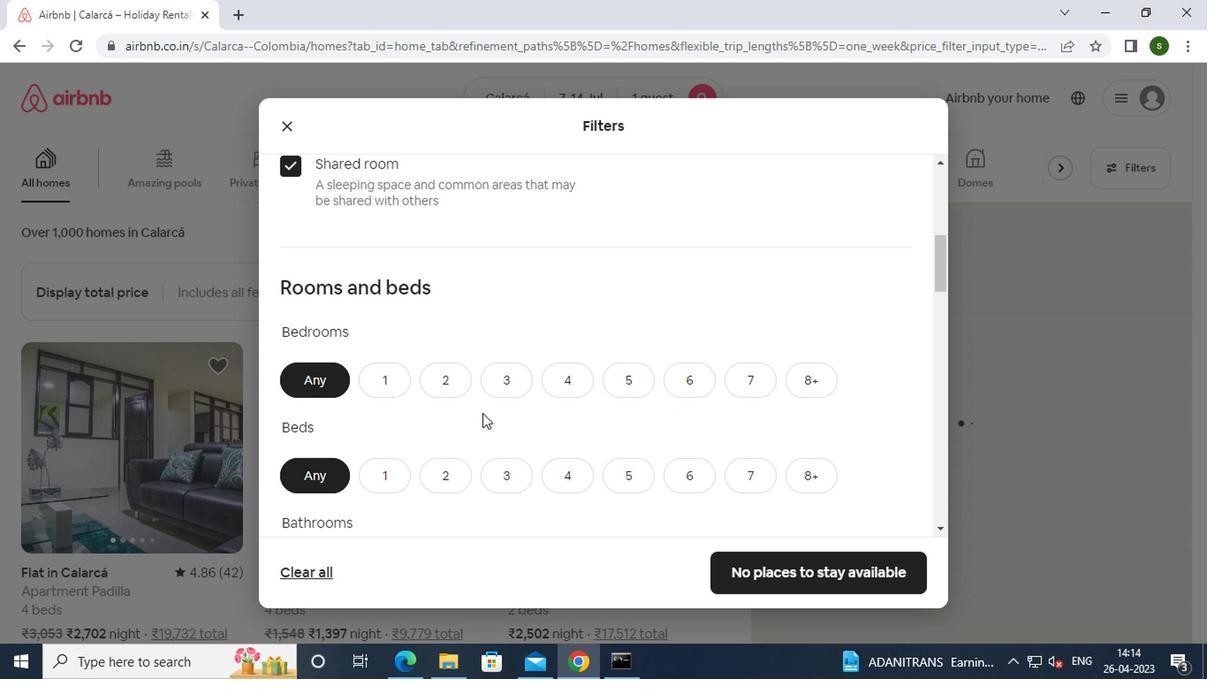 
Action: Mouse moved to (383, 197)
Screenshot: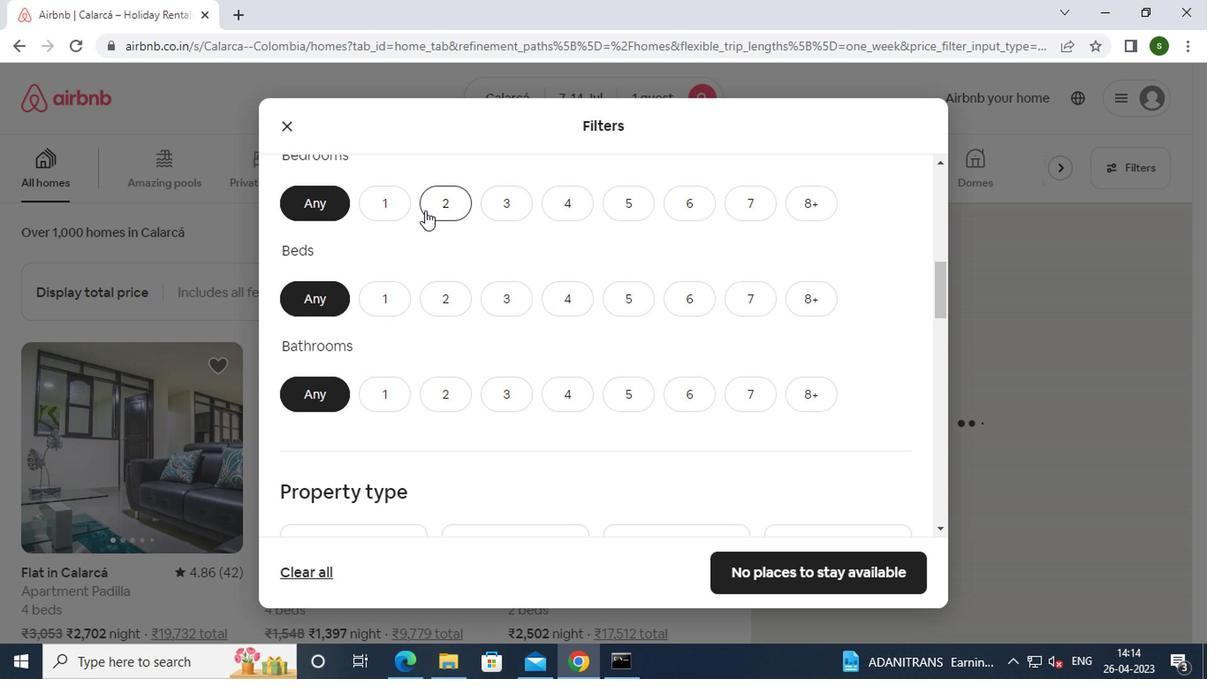 
Action: Mouse pressed left at (383, 197)
Screenshot: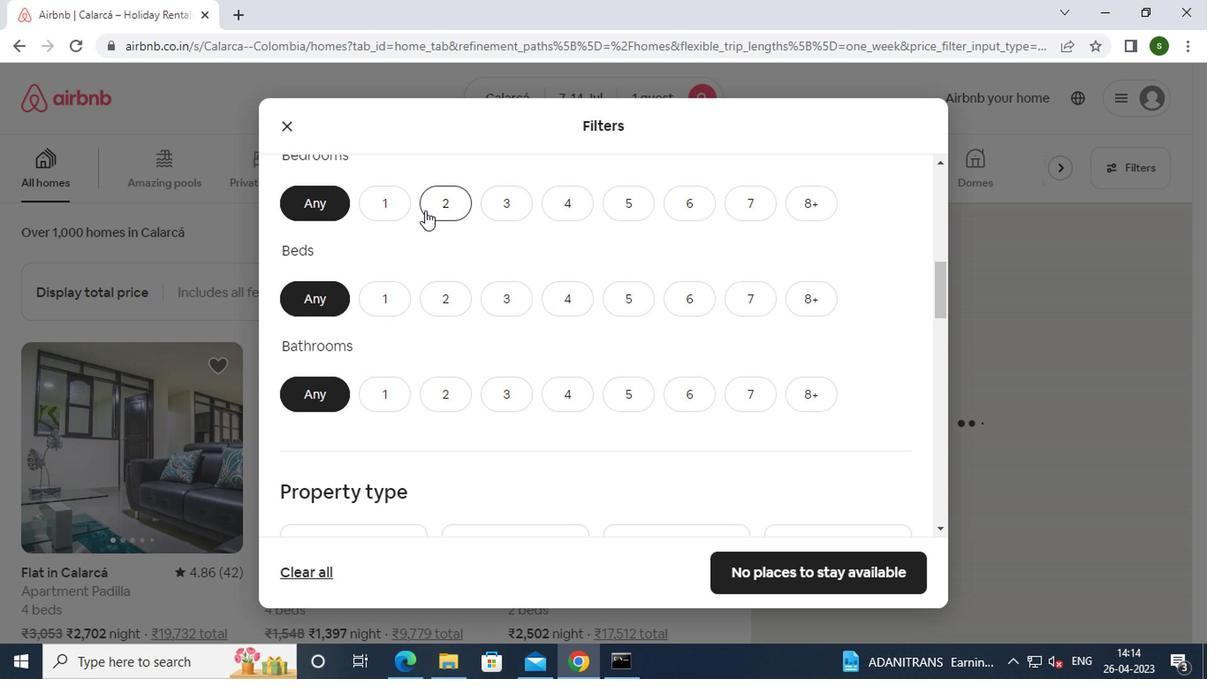 
Action: Mouse moved to (370, 293)
Screenshot: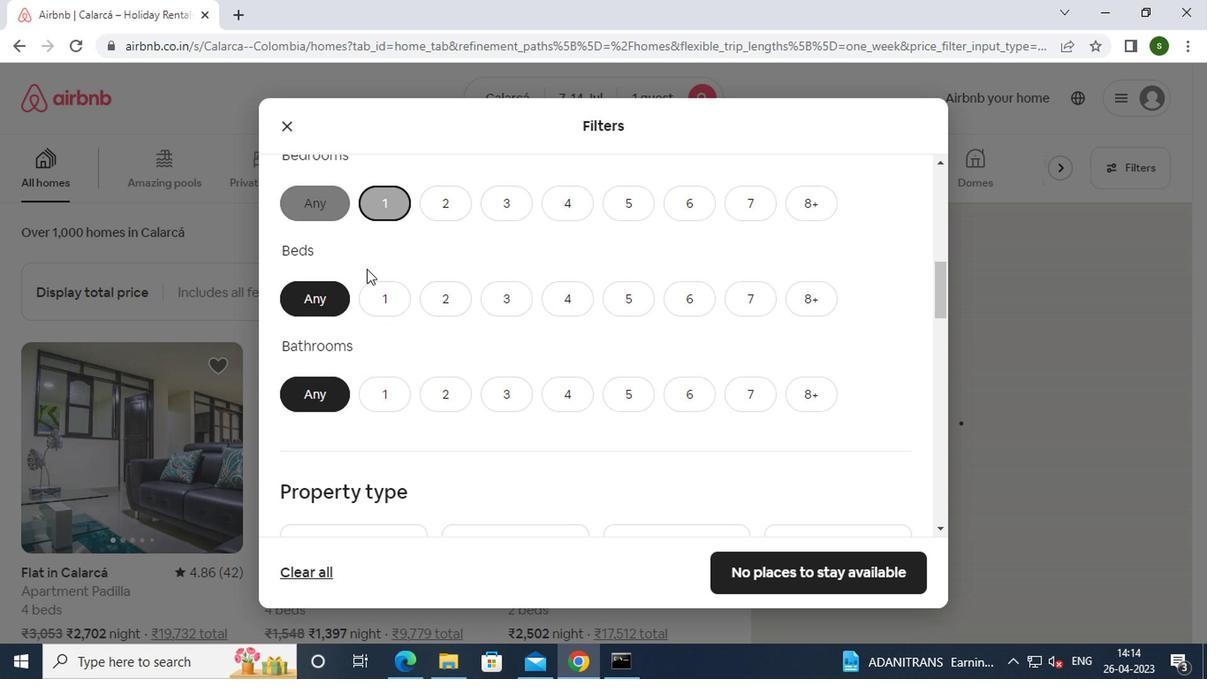 
Action: Mouse pressed left at (370, 293)
Screenshot: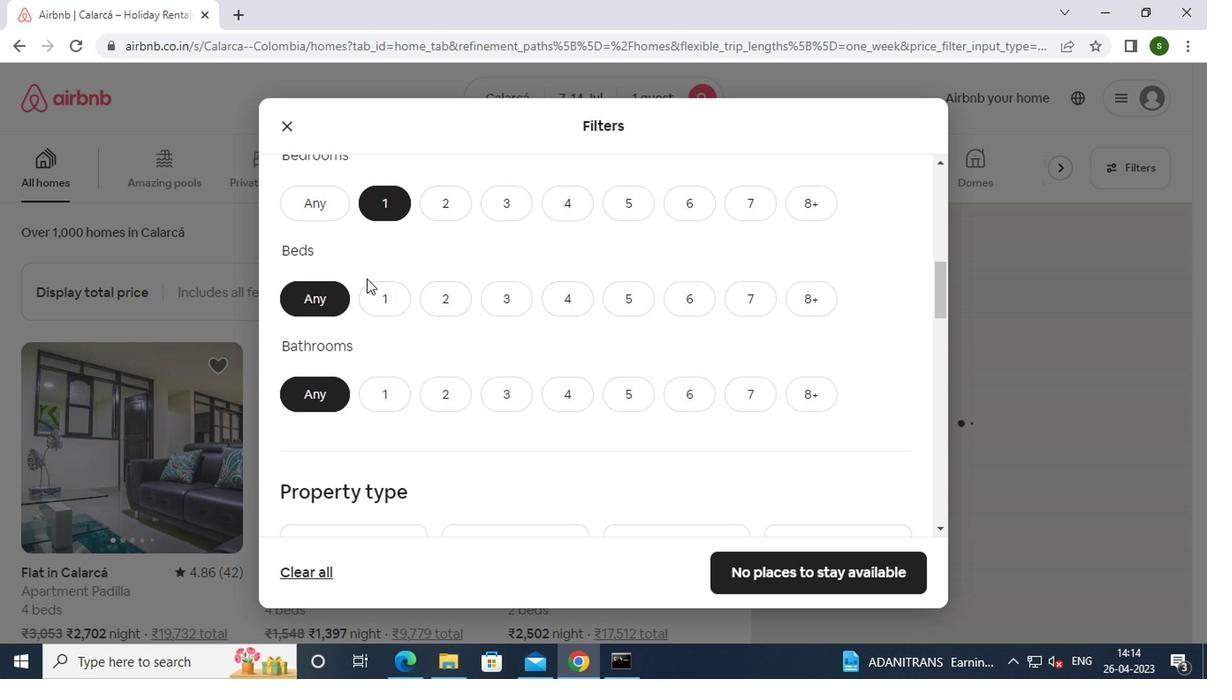 
Action: Mouse moved to (392, 393)
Screenshot: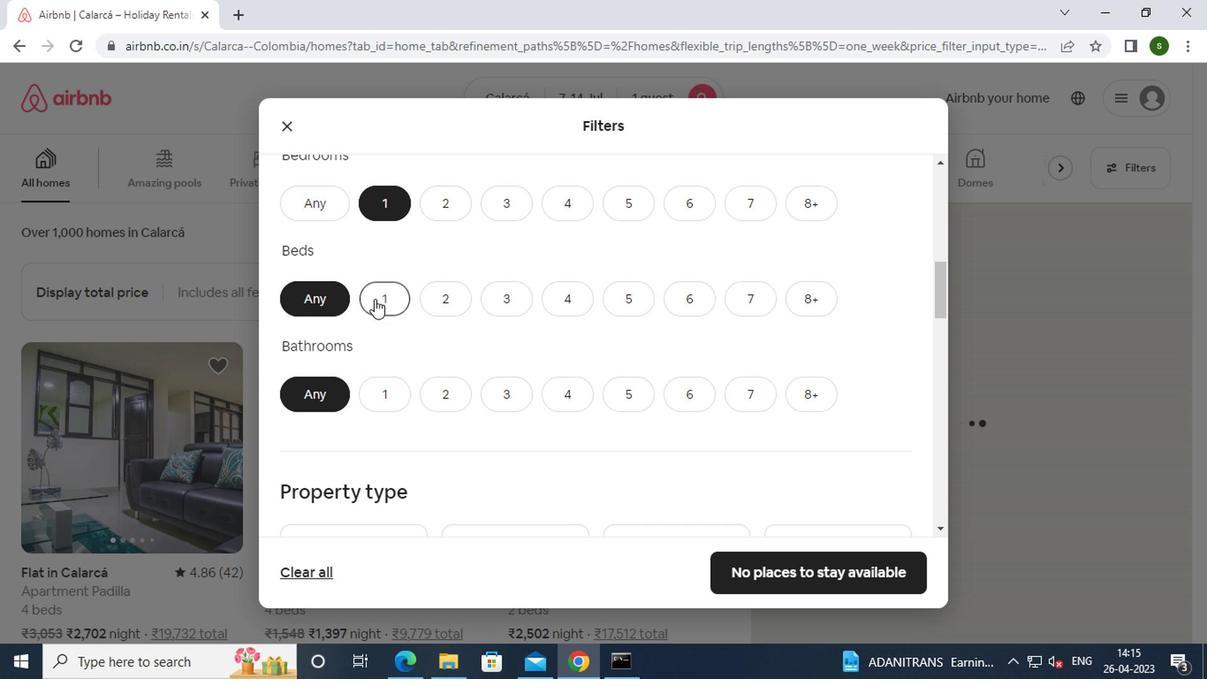 
Action: Mouse pressed left at (392, 393)
Screenshot: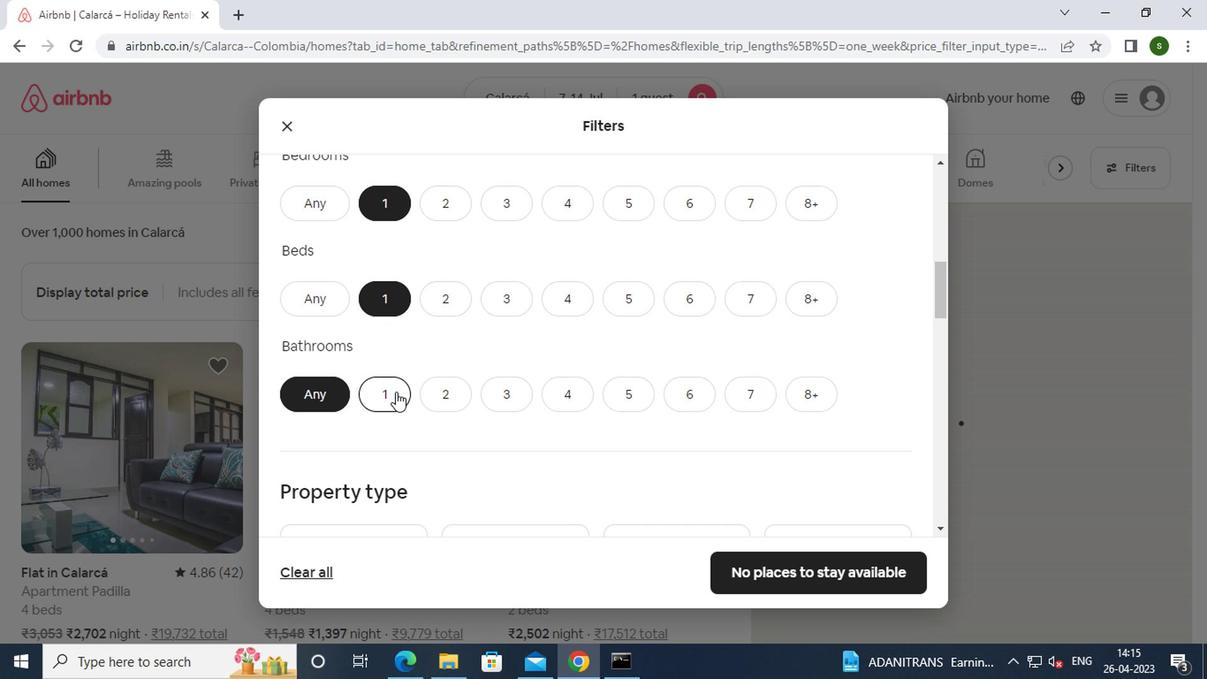 
Action: Mouse moved to (516, 339)
Screenshot: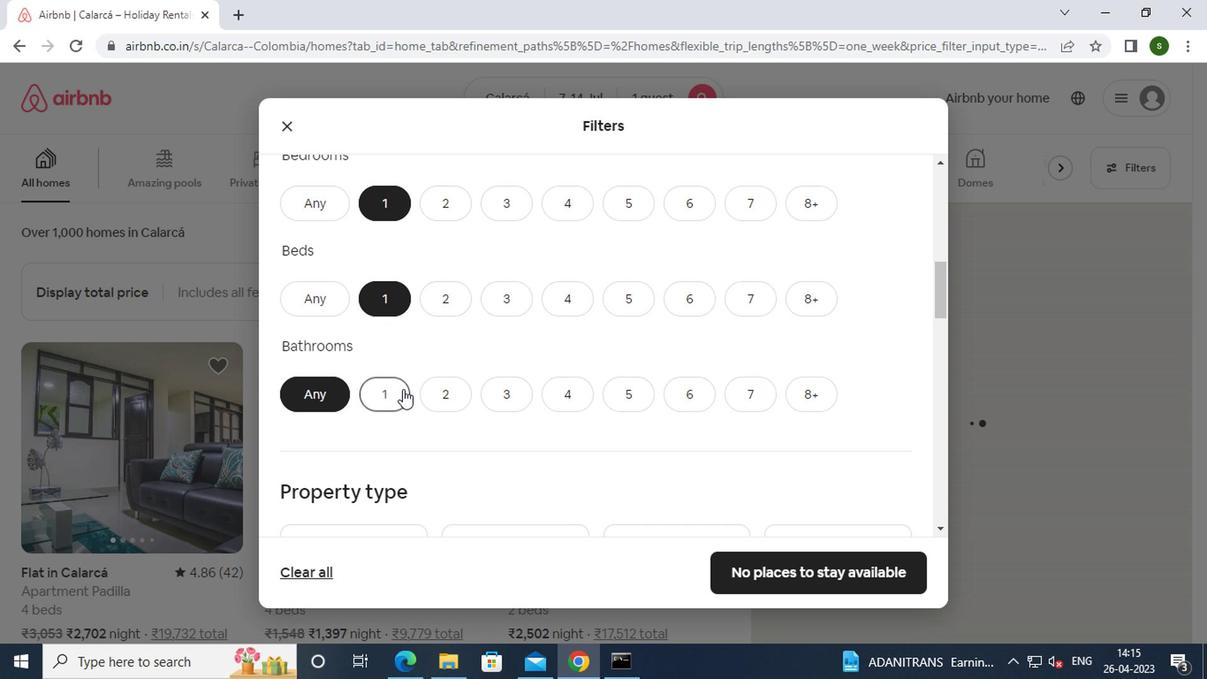 
Action: Mouse scrolled (516, 338) with delta (0, 0)
Screenshot: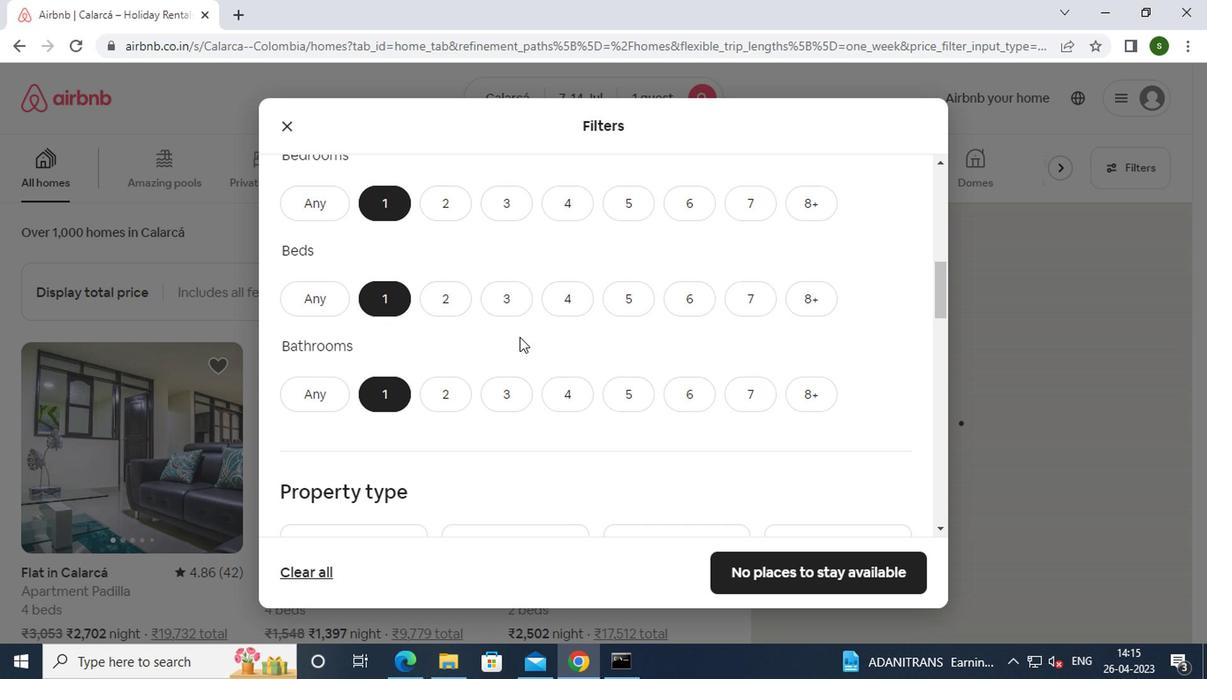 
Action: Mouse scrolled (516, 338) with delta (0, 0)
Screenshot: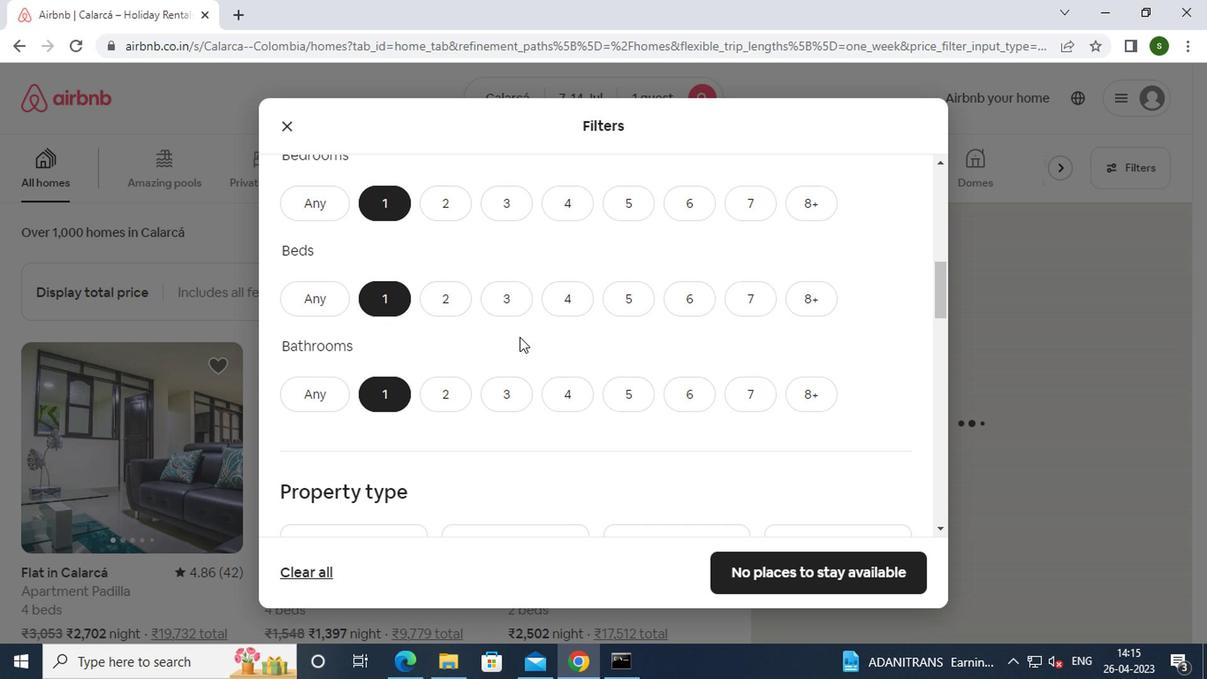 
Action: Mouse scrolled (516, 338) with delta (0, 0)
Screenshot: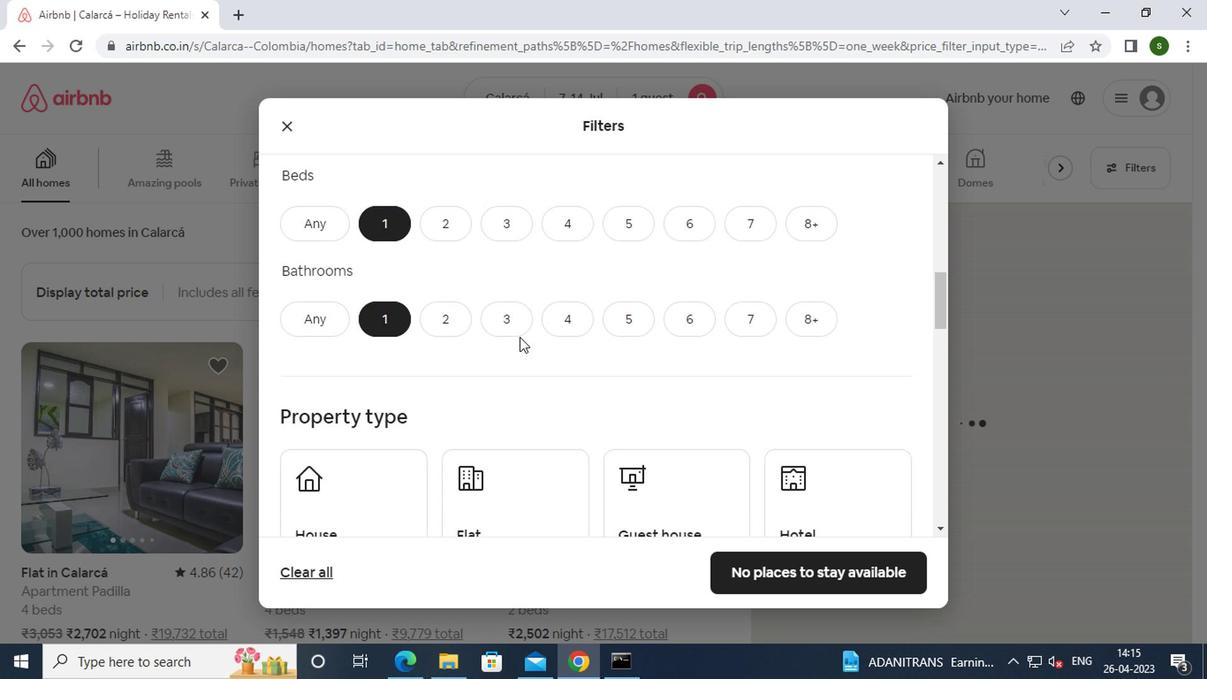 
Action: Mouse moved to (356, 324)
Screenshot: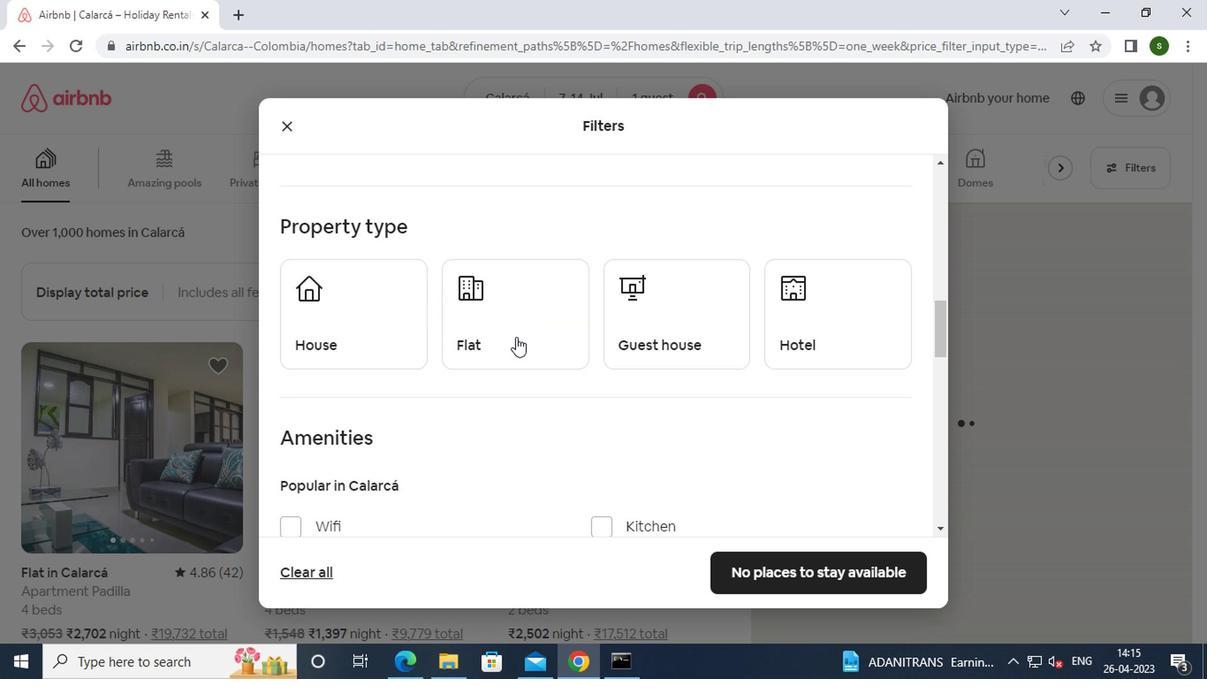 
Action: Mouse pressed left at (356, 324)
Screenshot: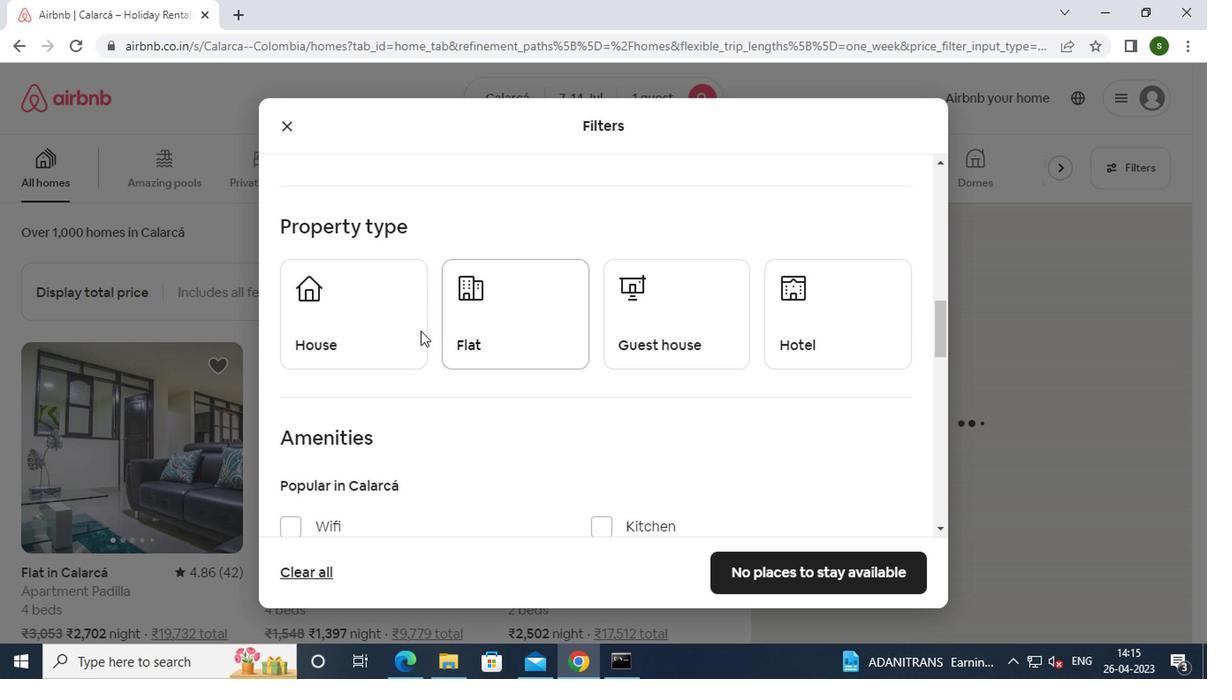 
Action: Mouse moved to (480, 317)
Screenshot: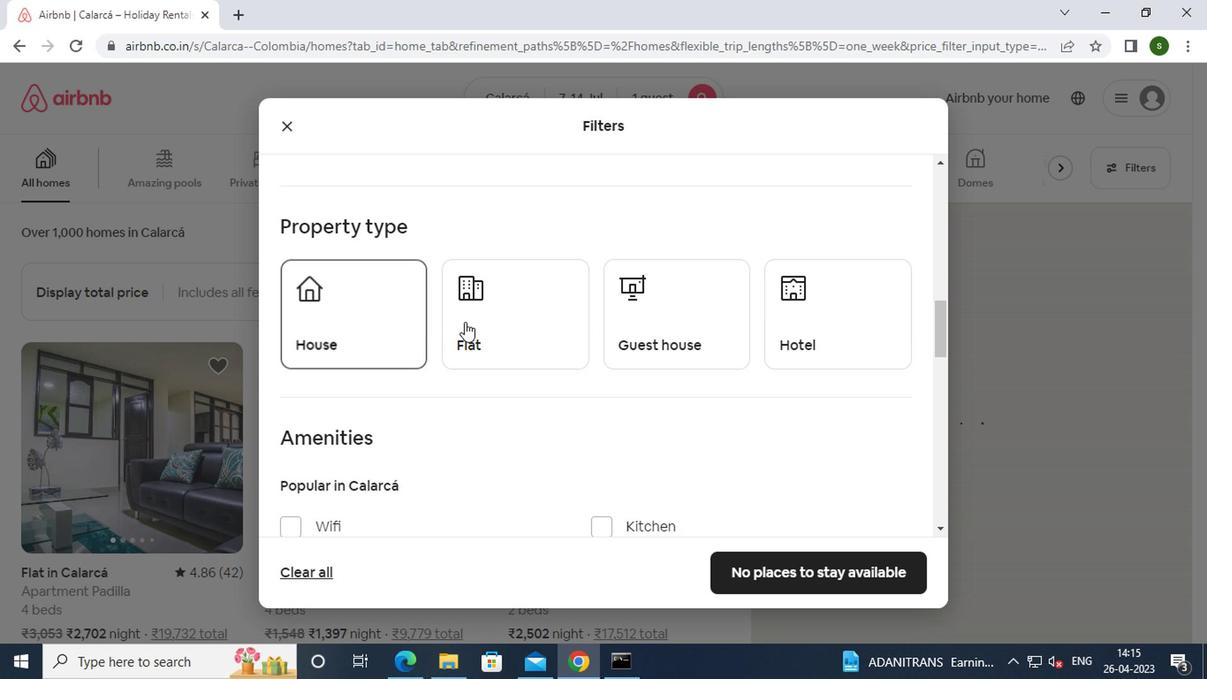 
Action: Mouse pressed left at (480, 317)
Screenshot: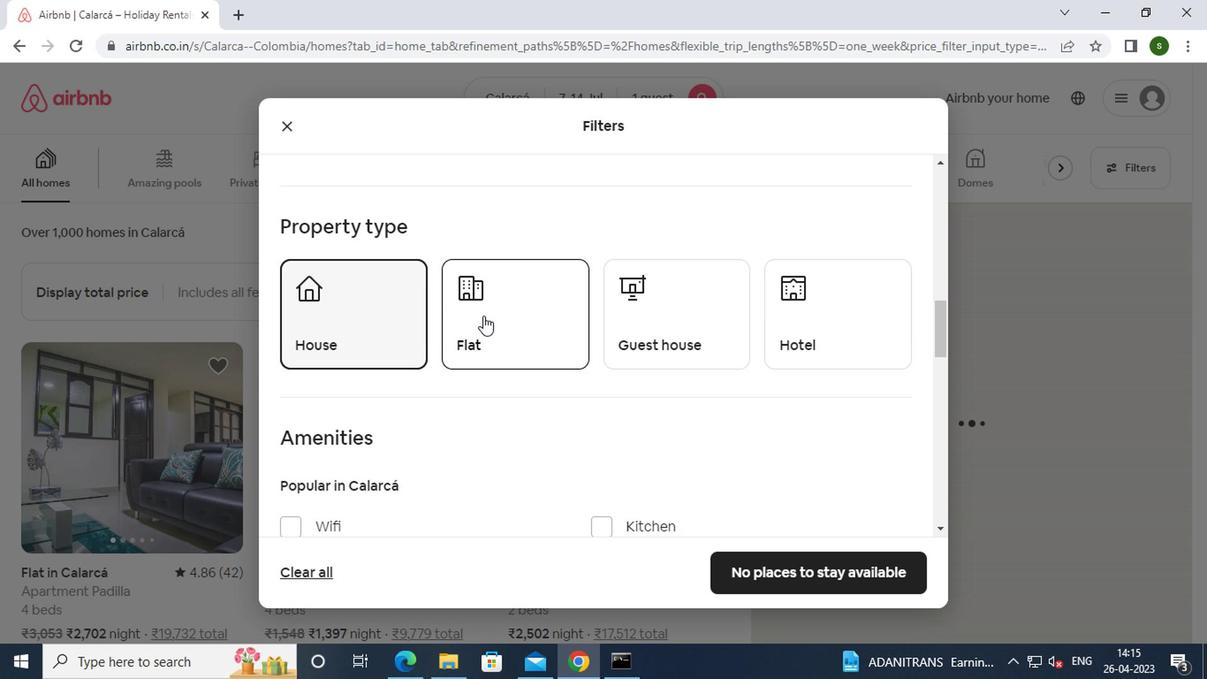 
Action: Mouse moved to (662, 315)
Screenshot: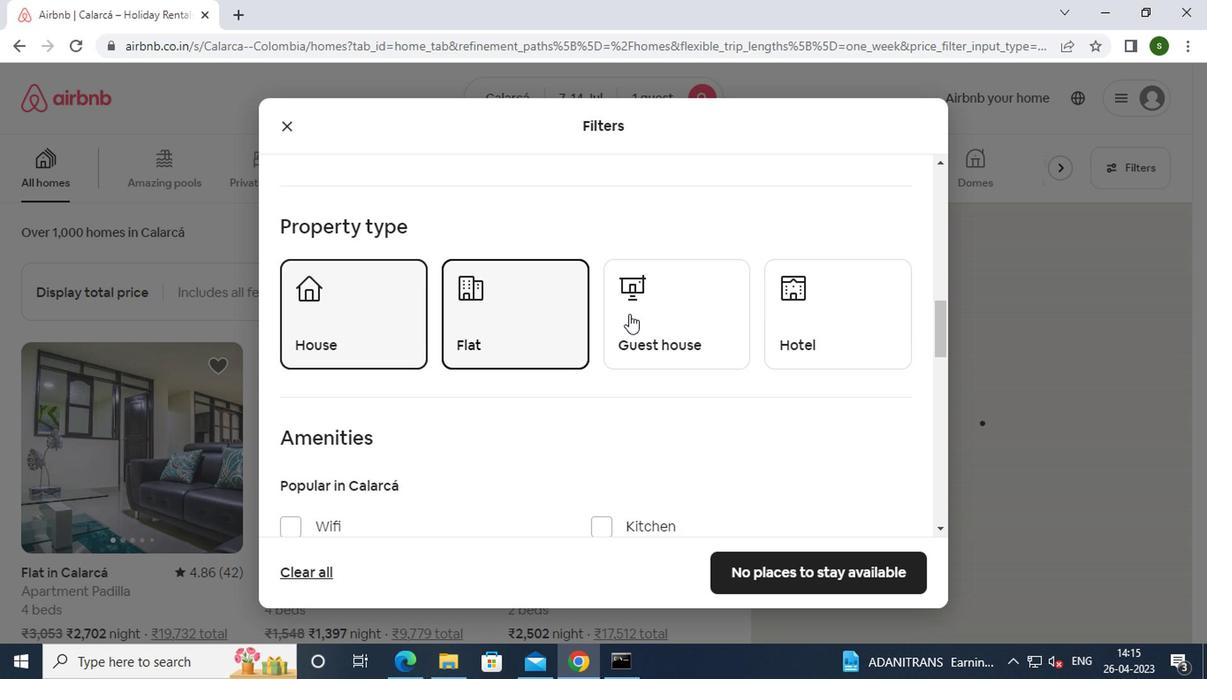 
Action: Mouse pressed left at (662, 315)
Screenshot: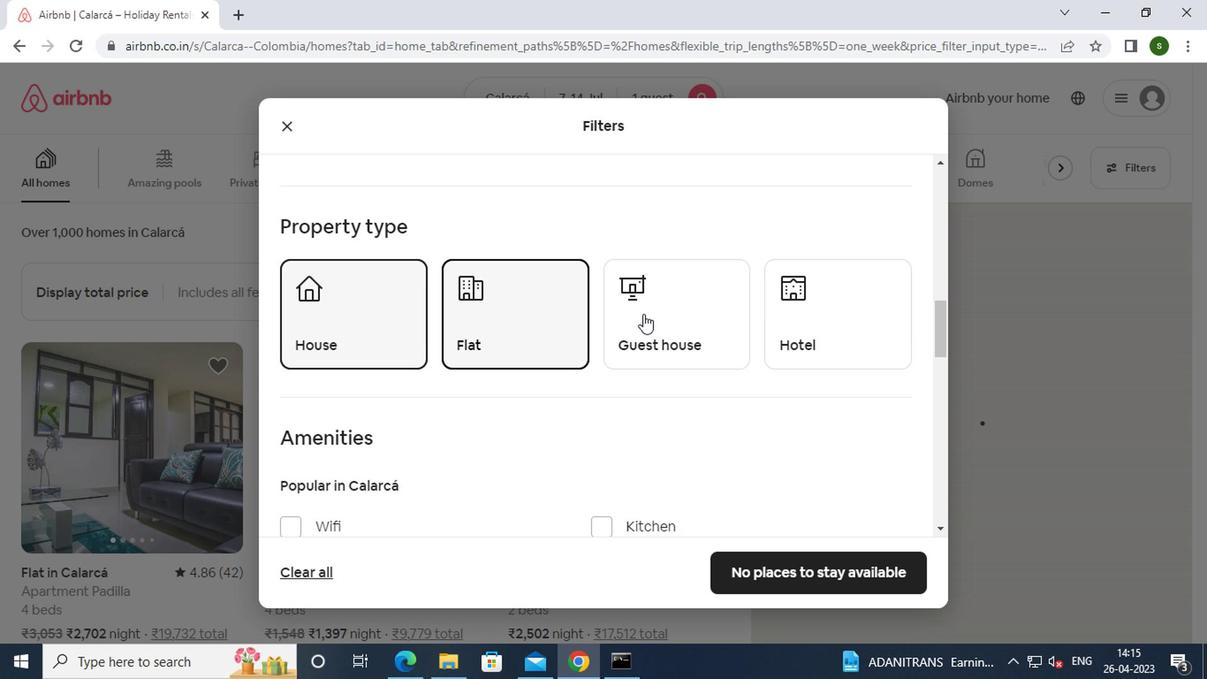 
Action: Mouse moved to (824, 322)
Screenshot: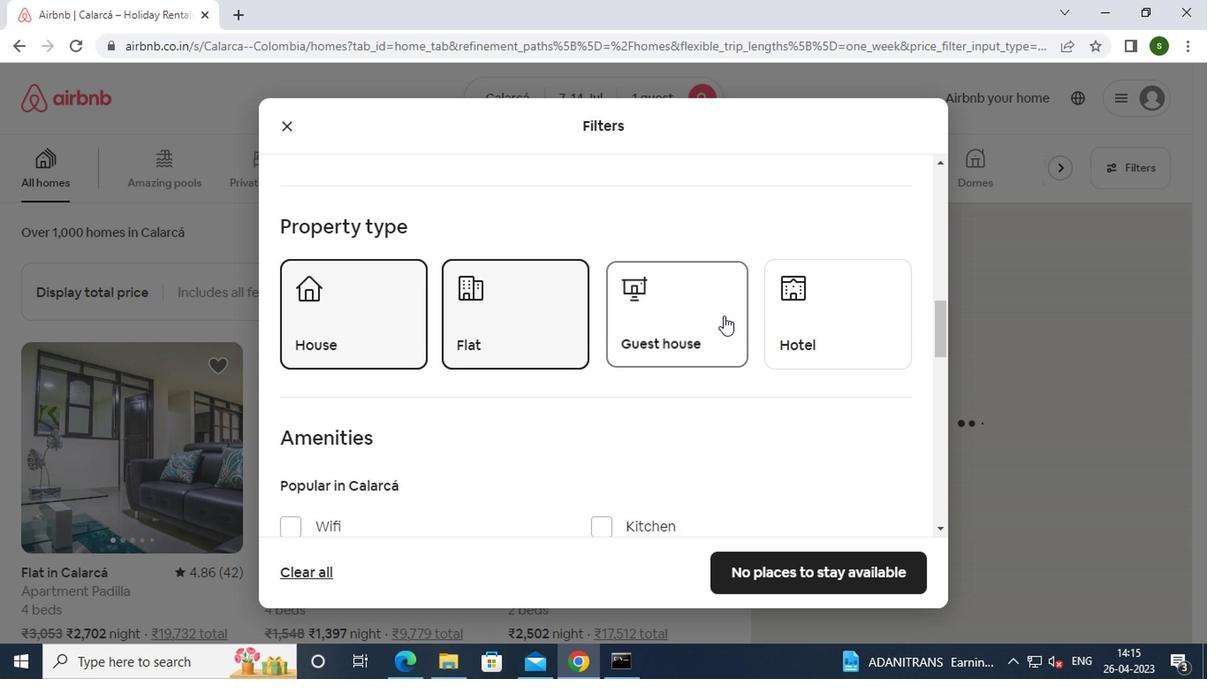 
Action: Mouse pressed left at (824, 322)
Screenshot: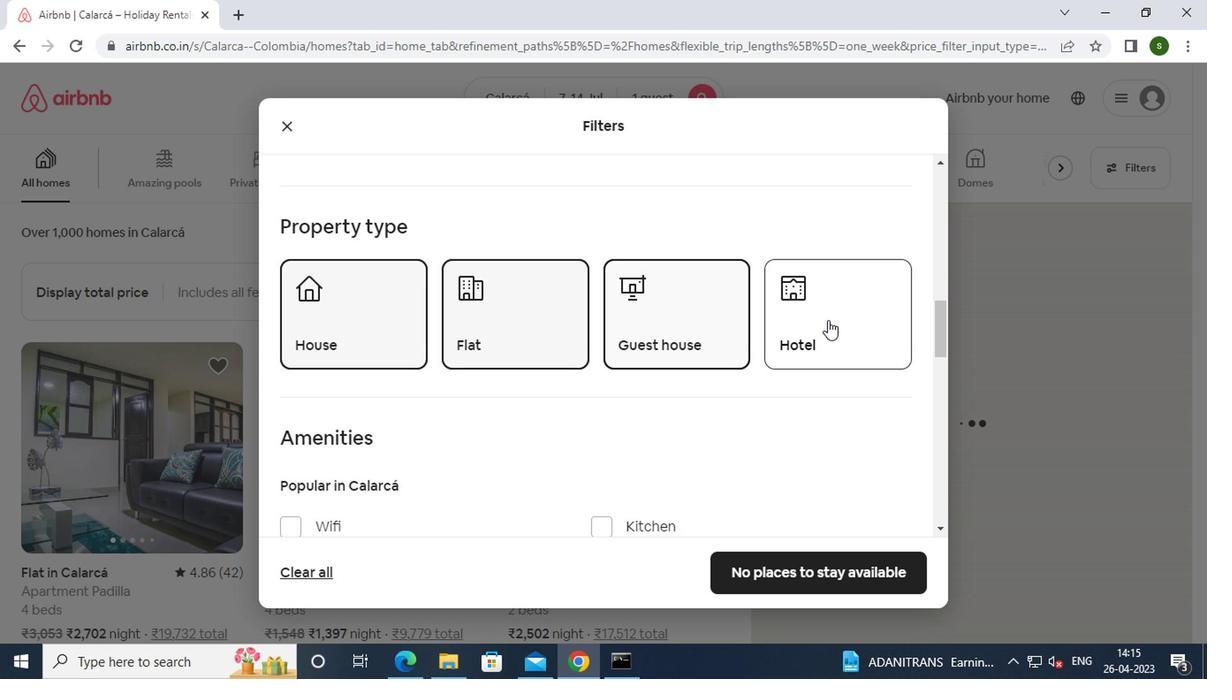 
Action: Mouse moved to (685, 322)
Screenshot: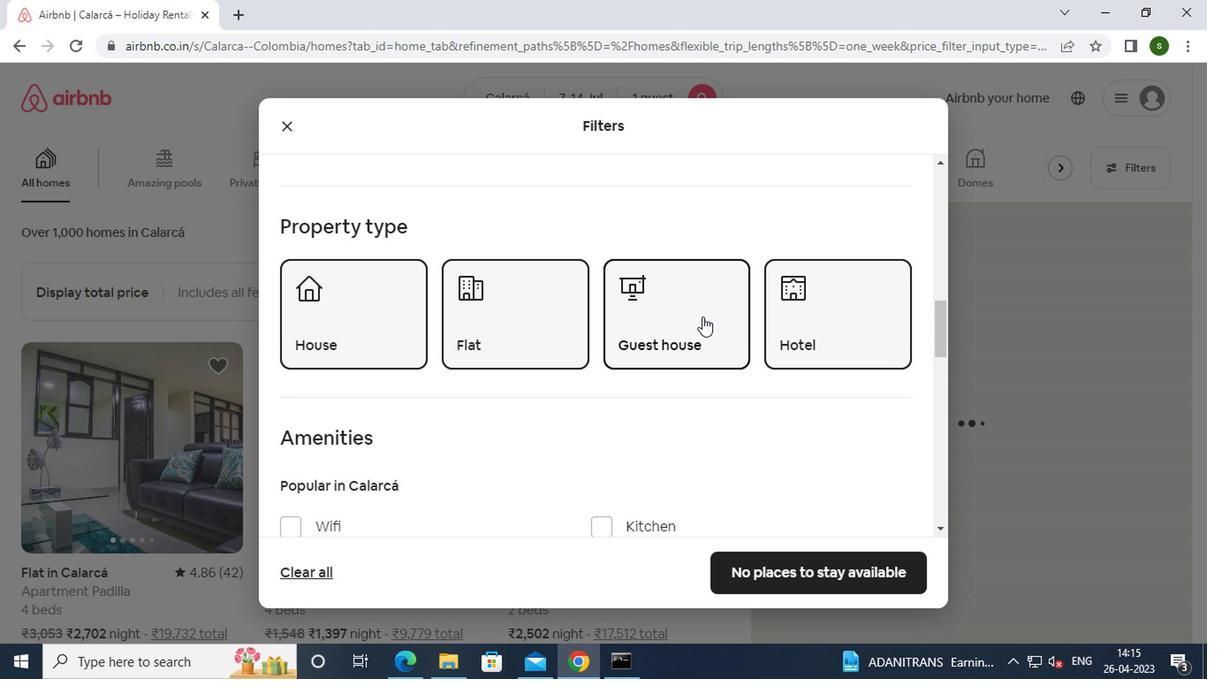 
Action: Mouse scrolled (685, 321) with delta (0, 0)
Screenshot: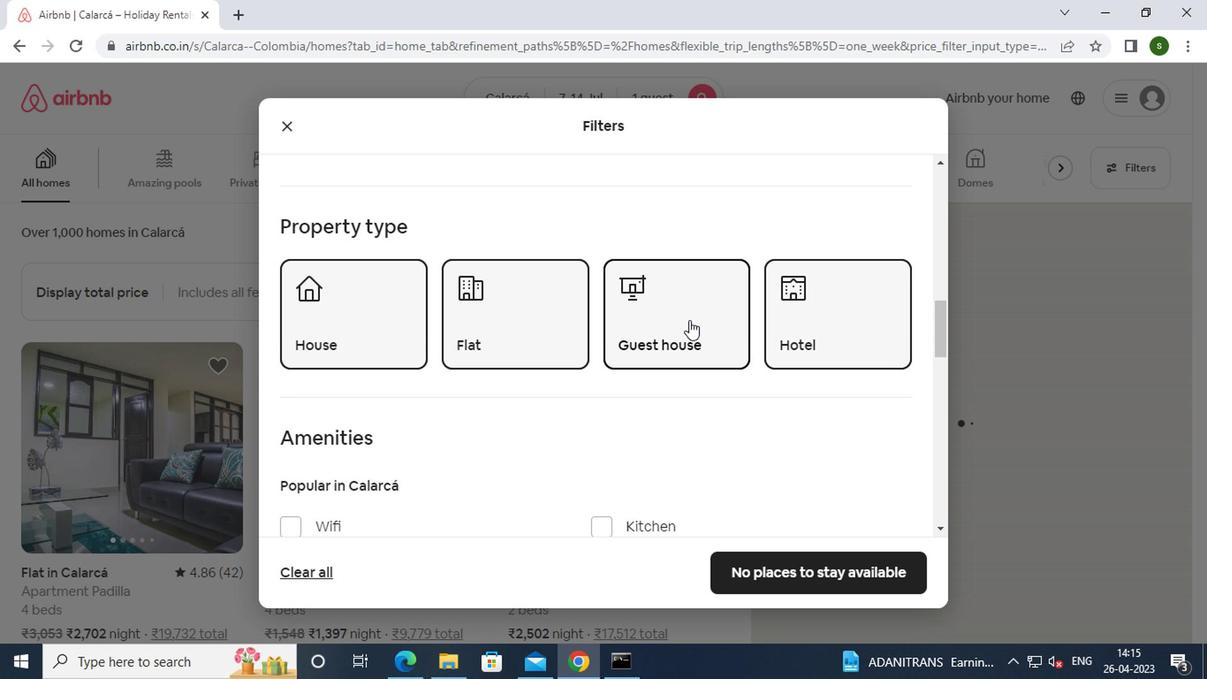 
Action: Mouse scrolled (685, 321) with delta (0, 0)
Screenshot: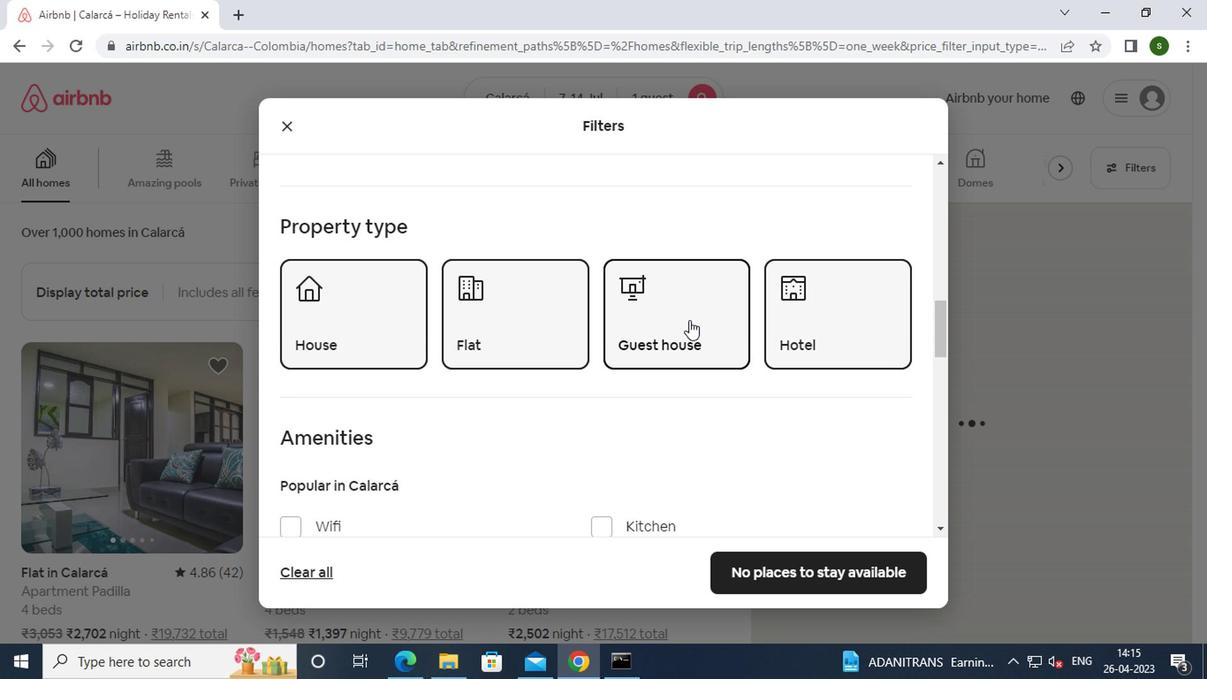 
Action: Mouse scrolled (685, 321) with delta (0, 0)
Screenshot: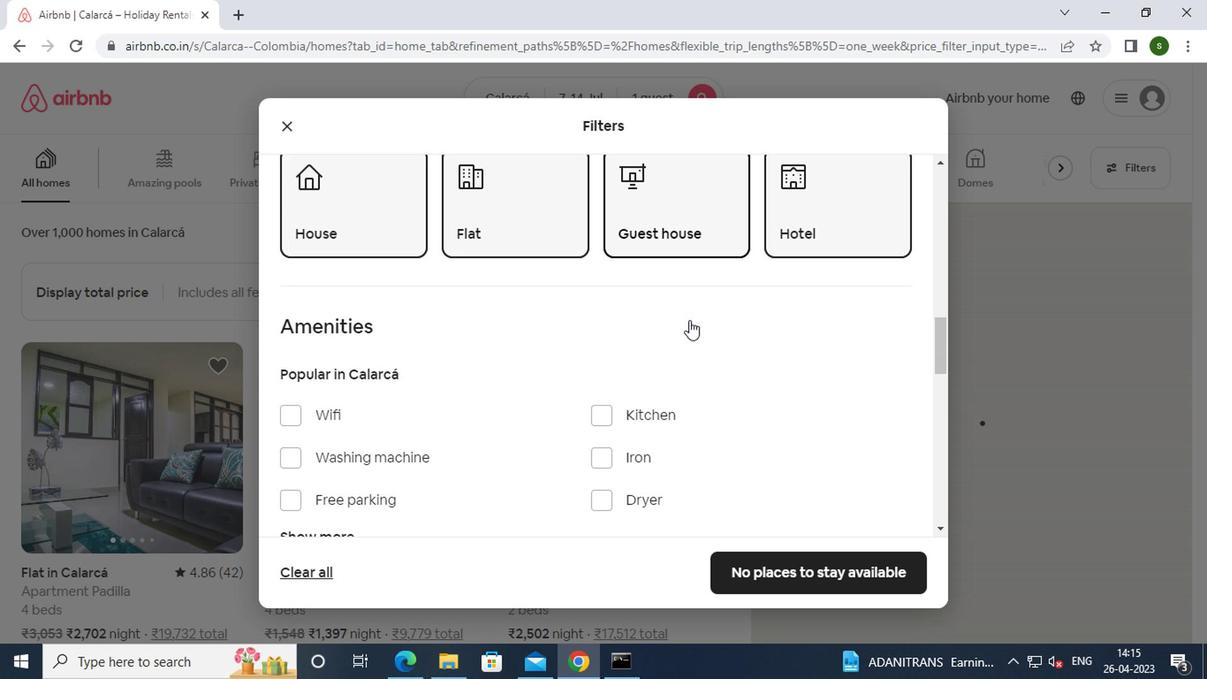 
Action: Mouse scrolled (685, 321) with delta (0, 0)
Screenshot: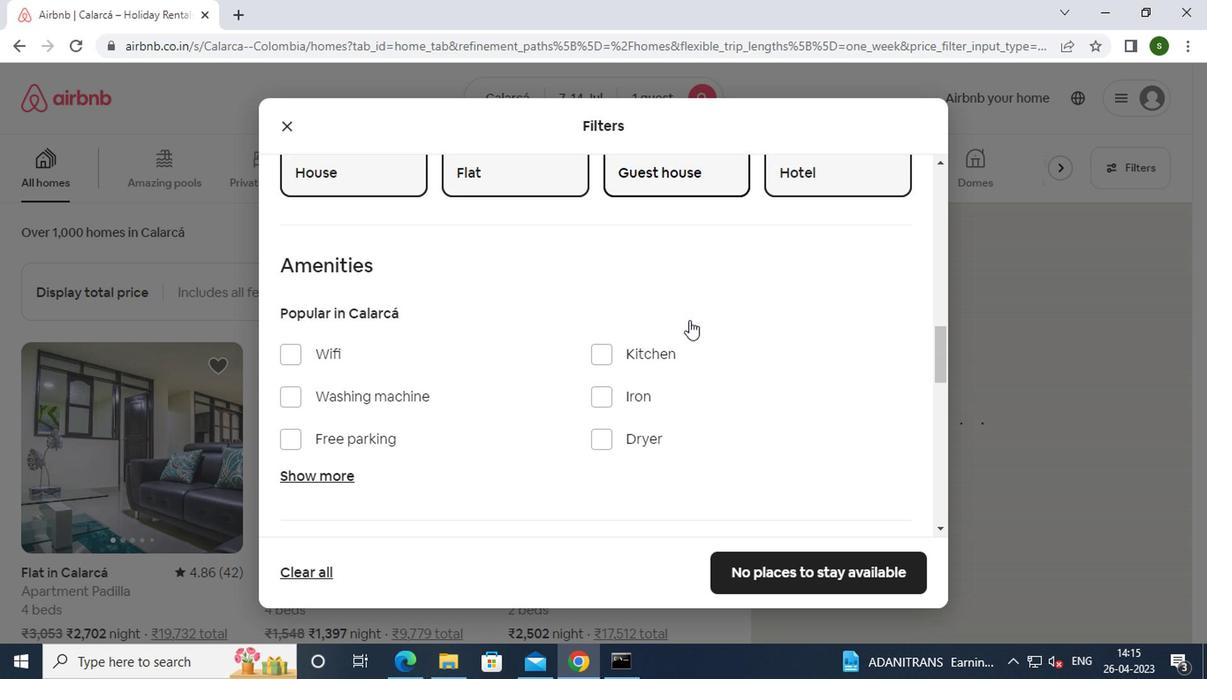 
Action: Mouse scrolled (685, 321) with delta (0, 0)
Screenshot: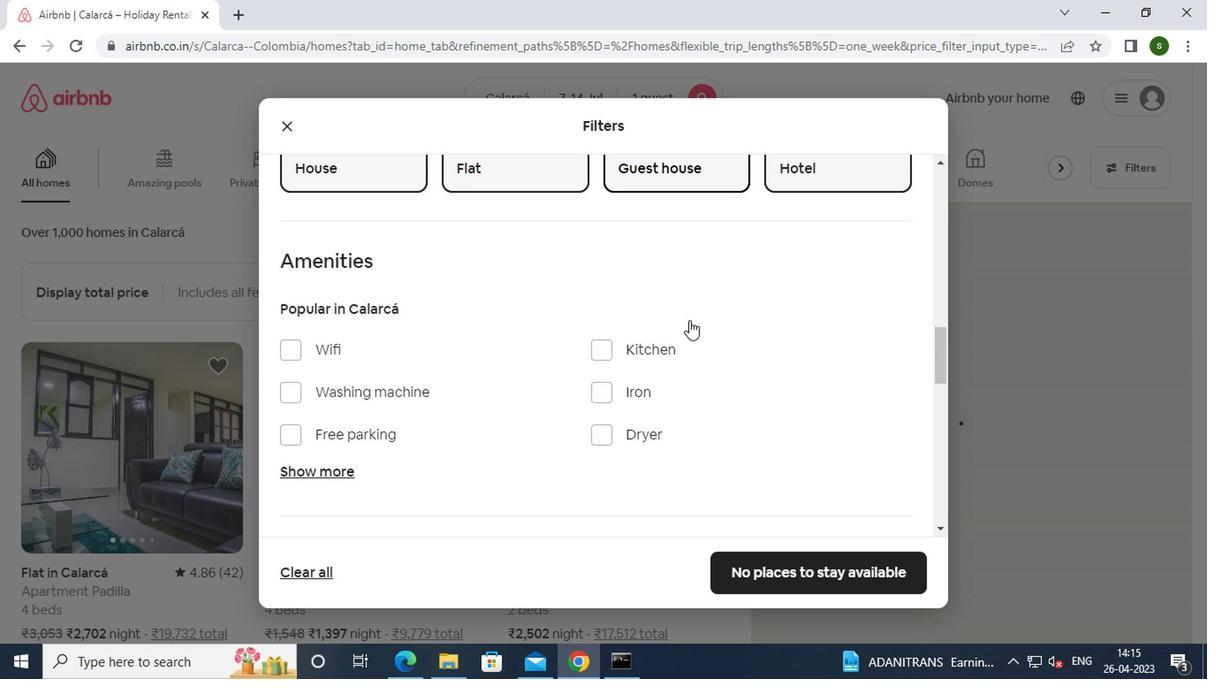 
Action: Mouse scrolled (685, 321) with delta (0, 0)
Screenshot: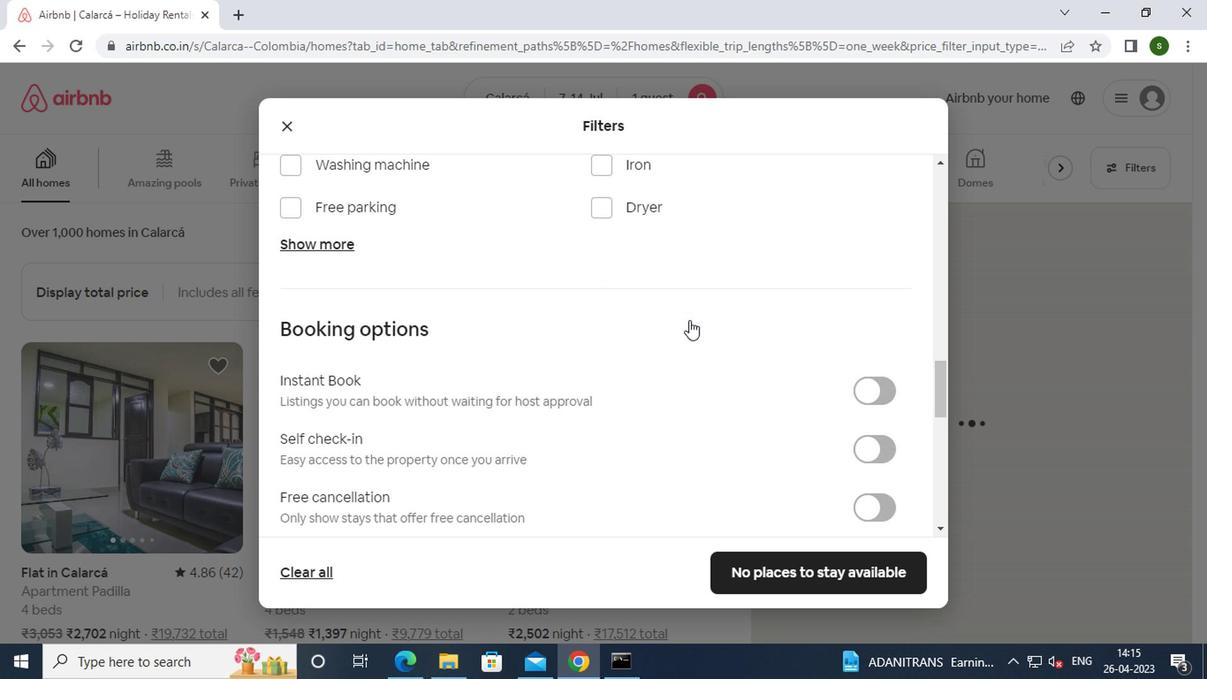 
Action: Mouse scrolled (685, 321) with delta (0, 0)
Screenshot: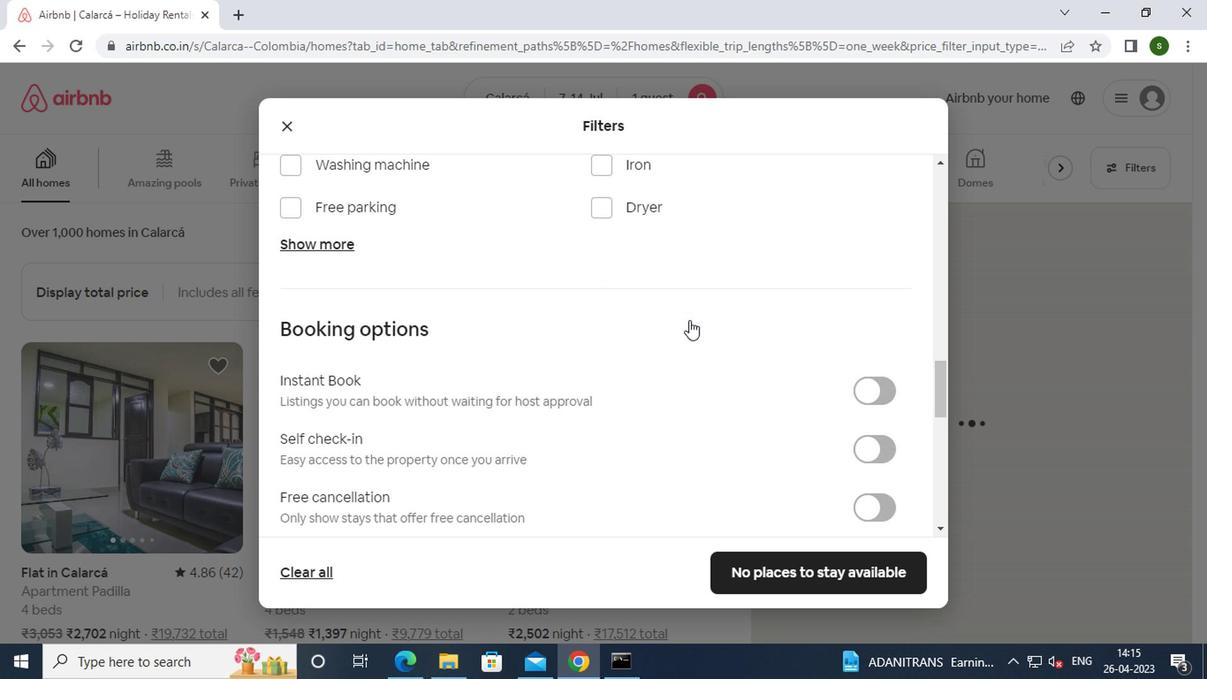 
Action: Mouse moved to (854, 226)
Screenshot: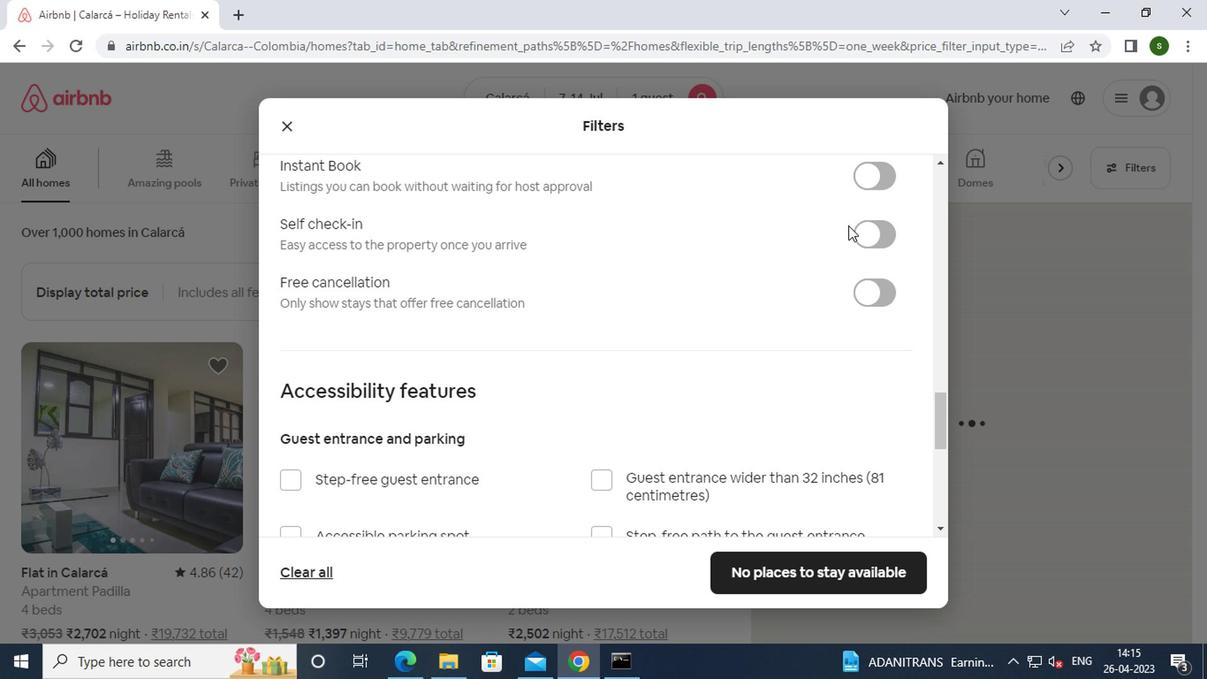 
Action: Mouse pressed left at (854, 226)
Screenshot: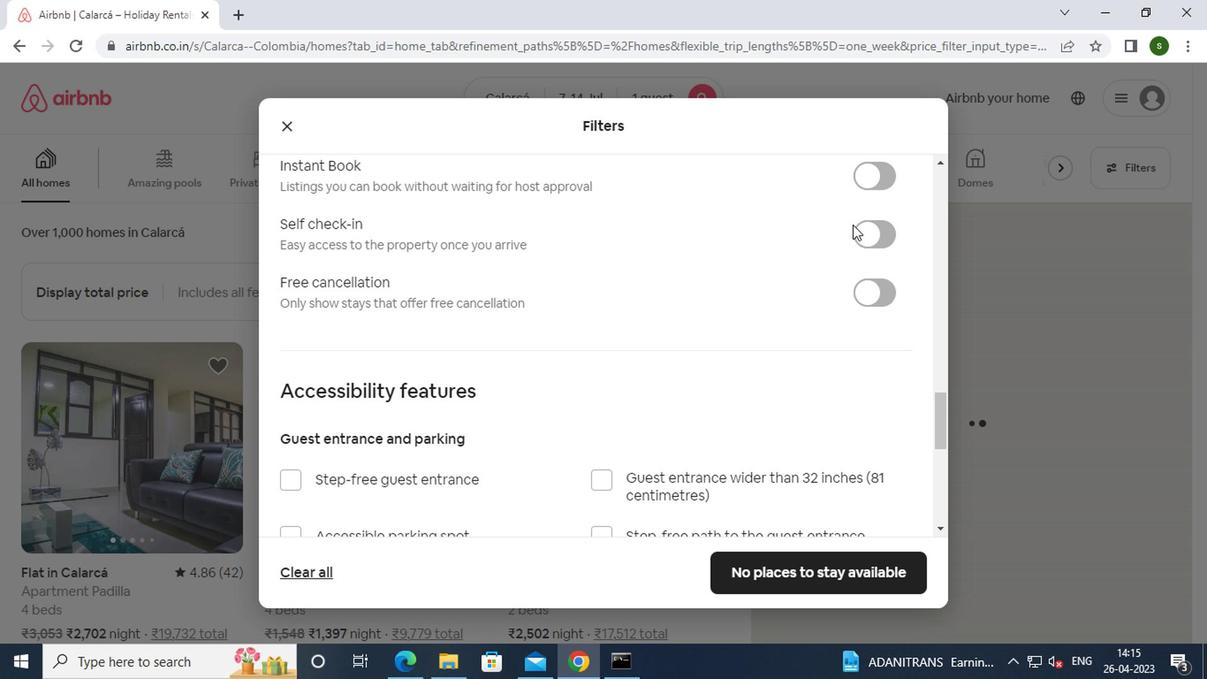 
Action: Mouse moved to (663, 278)
Screenshot: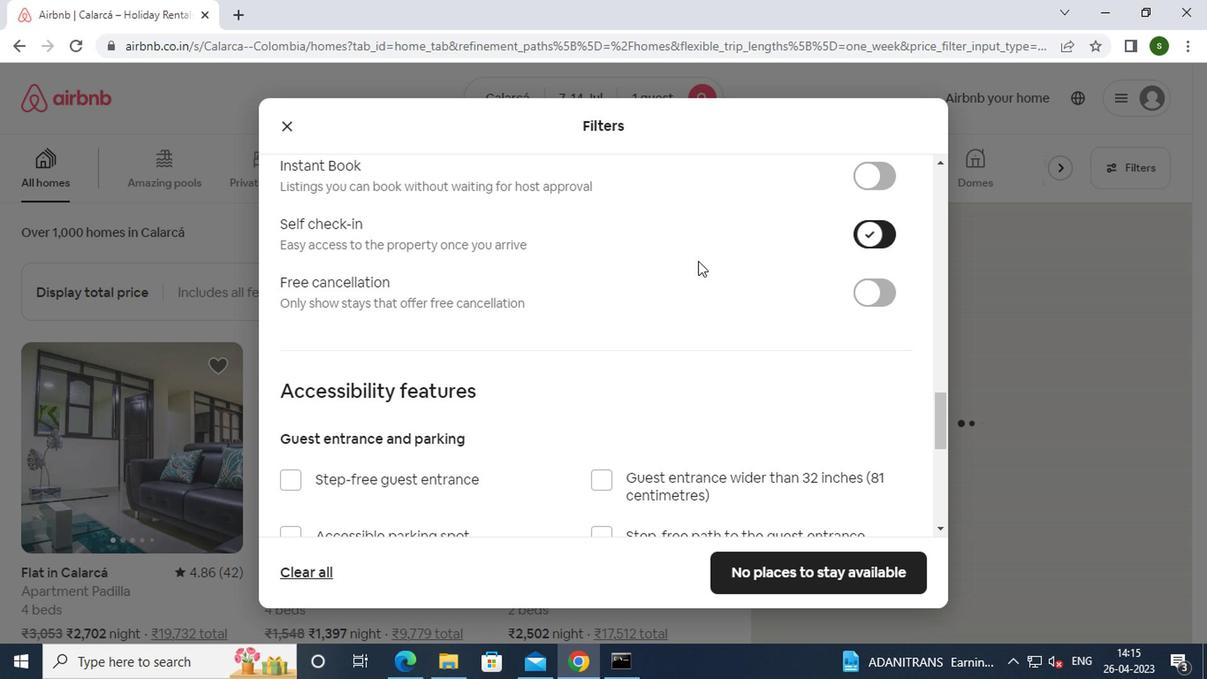 
Action: Mouse scrolled (663, 277) with delta (0, 0)
Screenshot: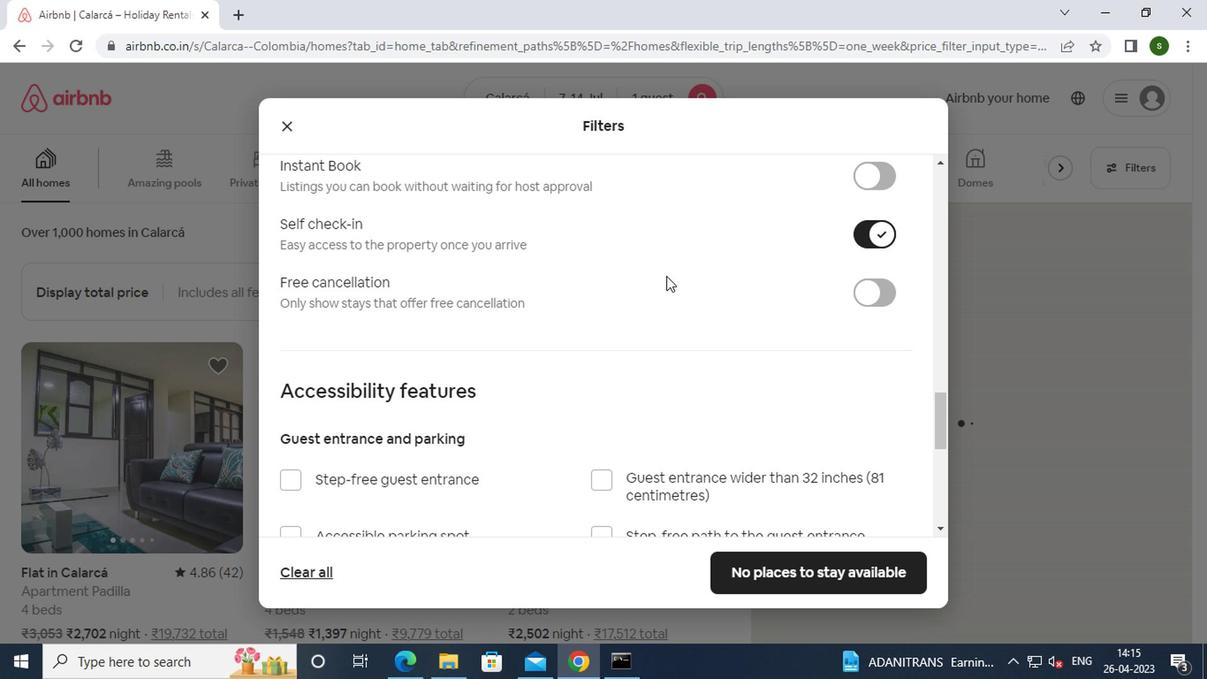 
Action: Mouse scrolled (663, 277) with delta (0, 0)
Screenshot: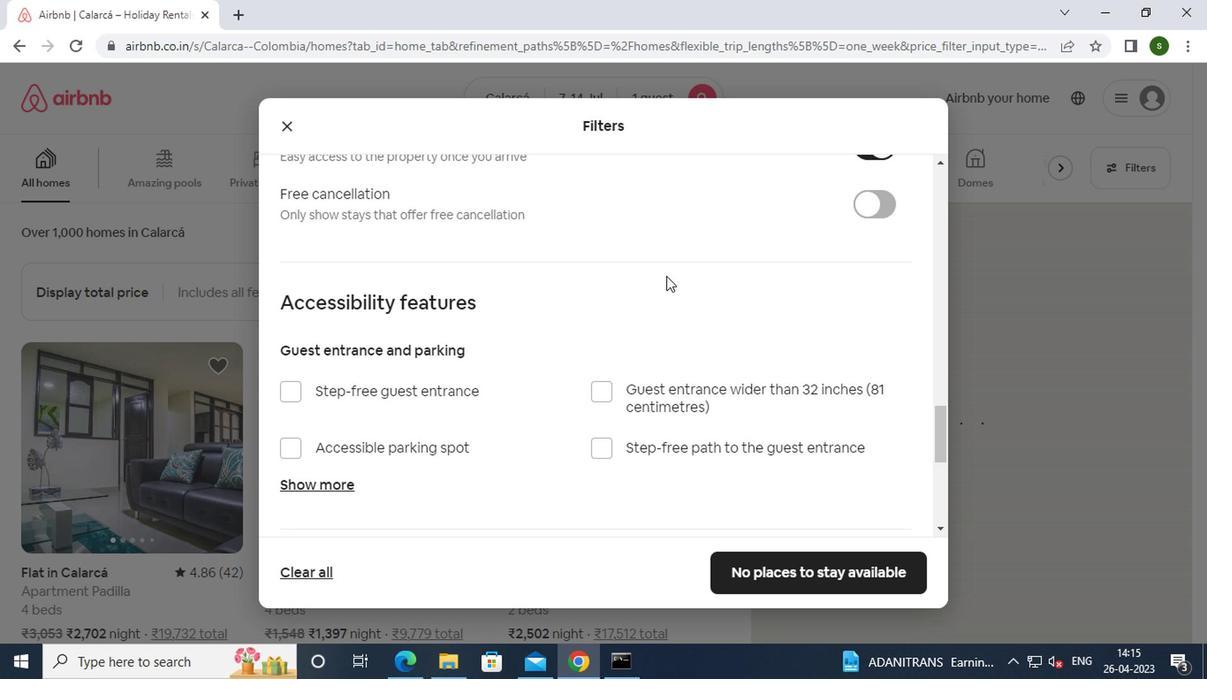 
Action: Mouse scrolled (663, 277) with delta (0, 0)
Screenshot: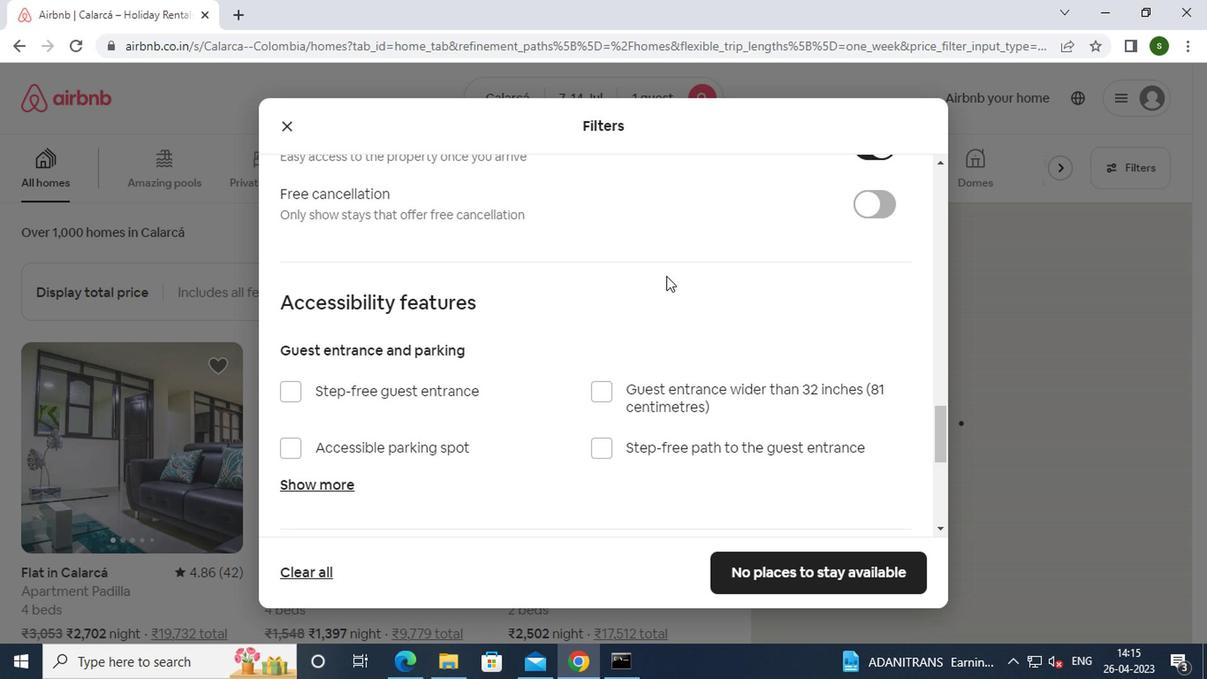 
Action: Mouse scrolled (663, 277) with delta (0, 0)
Screenshot: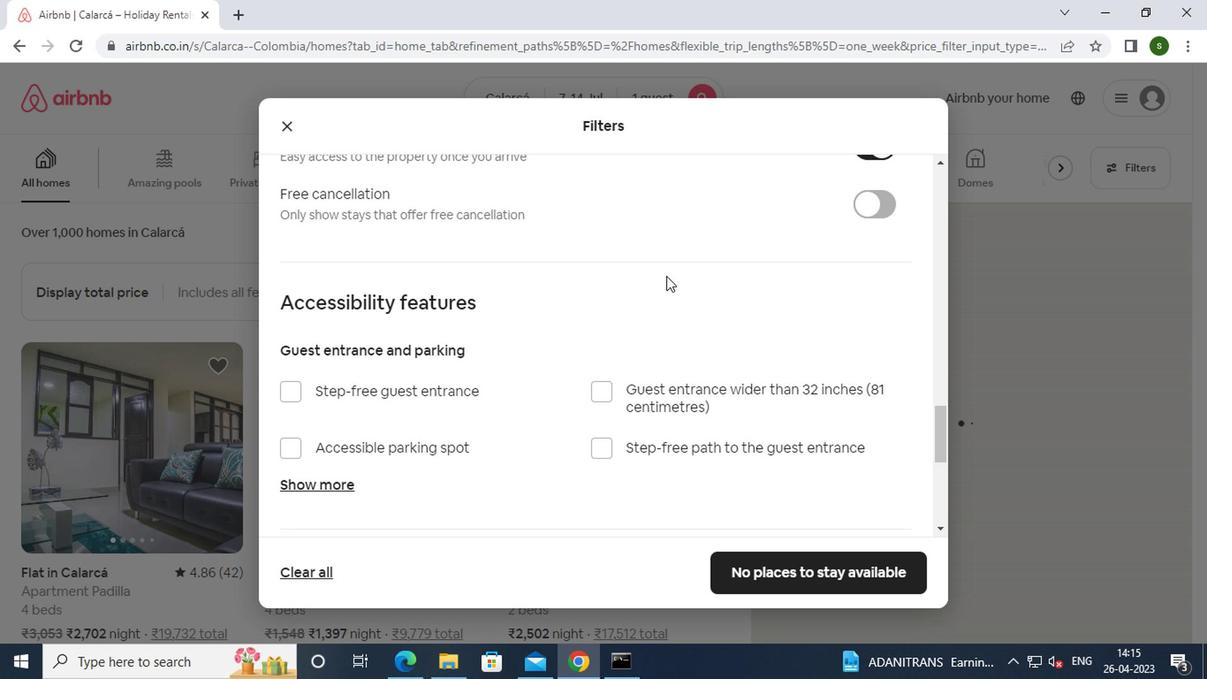 
Action: Mouse scrolled (663, 277) with delta (0, 0)
Screenshot: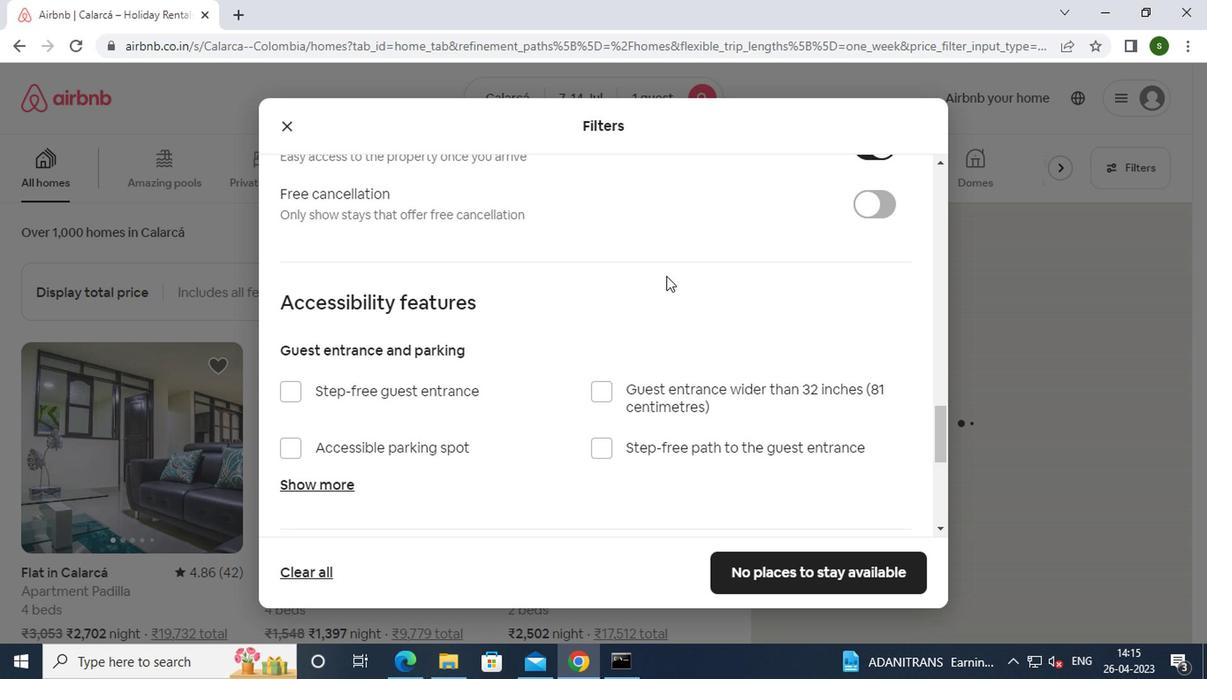 
Action: Mouse scrolled (663, 277) with delta (0, 0)
Screenshot: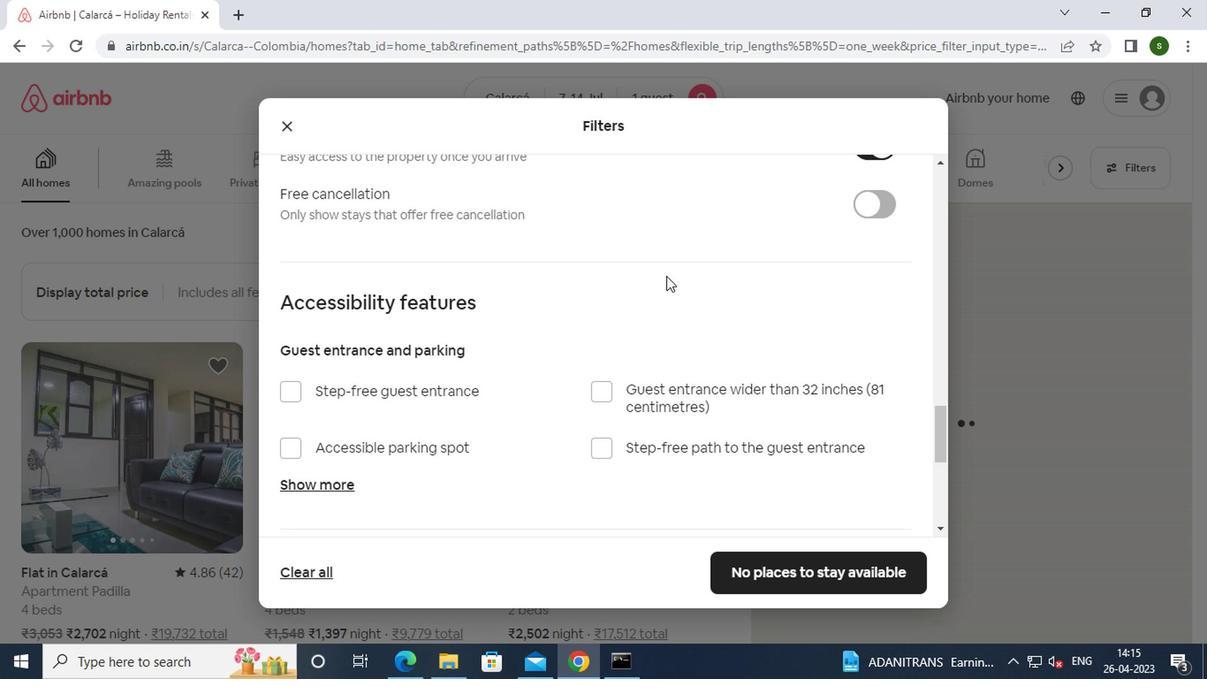 
Action: Mouse scrolled (663, 277) with delta (0, 0)
Screenshot: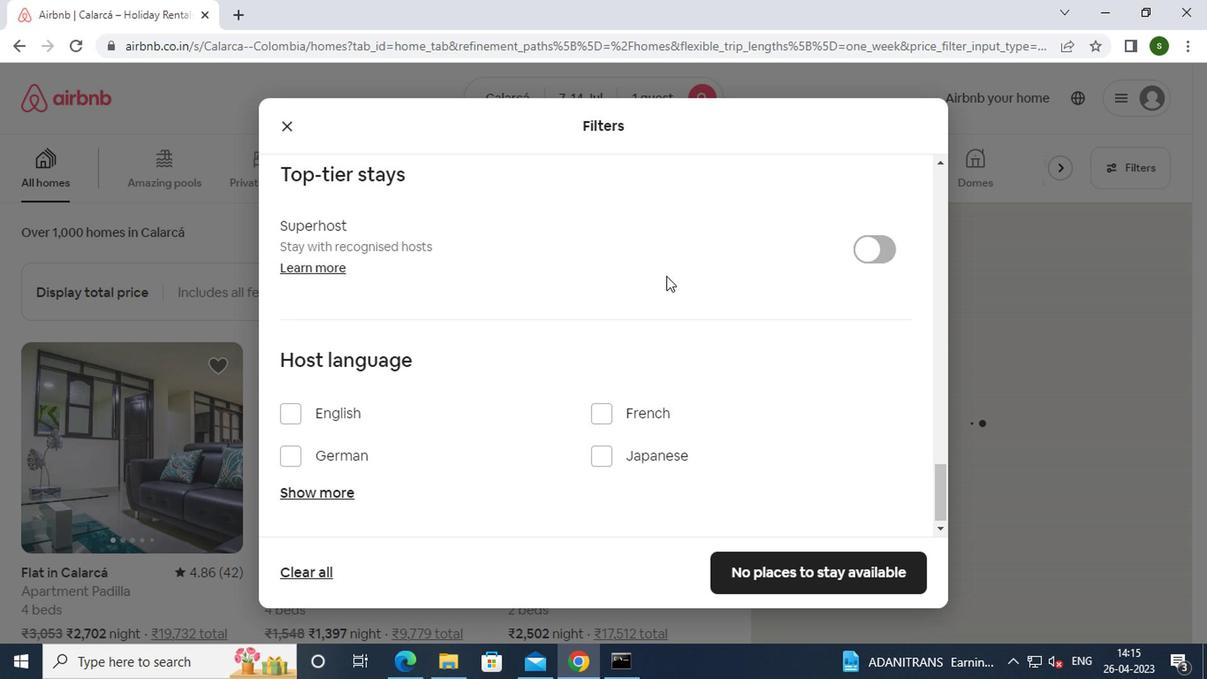 
Action: Mouse scrolled (663, 277) with delta (0, 0)
Screenshot: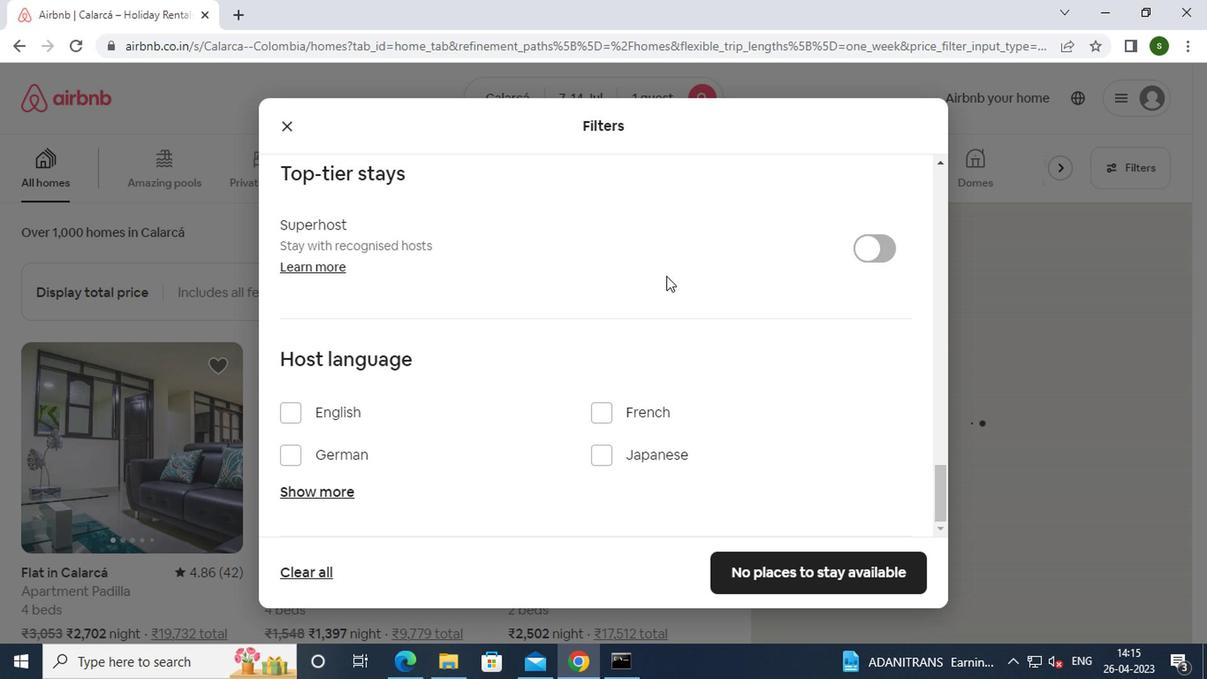 
Action: Mouse scrolled (663, 277) with delta (0, 0)
Screenshot: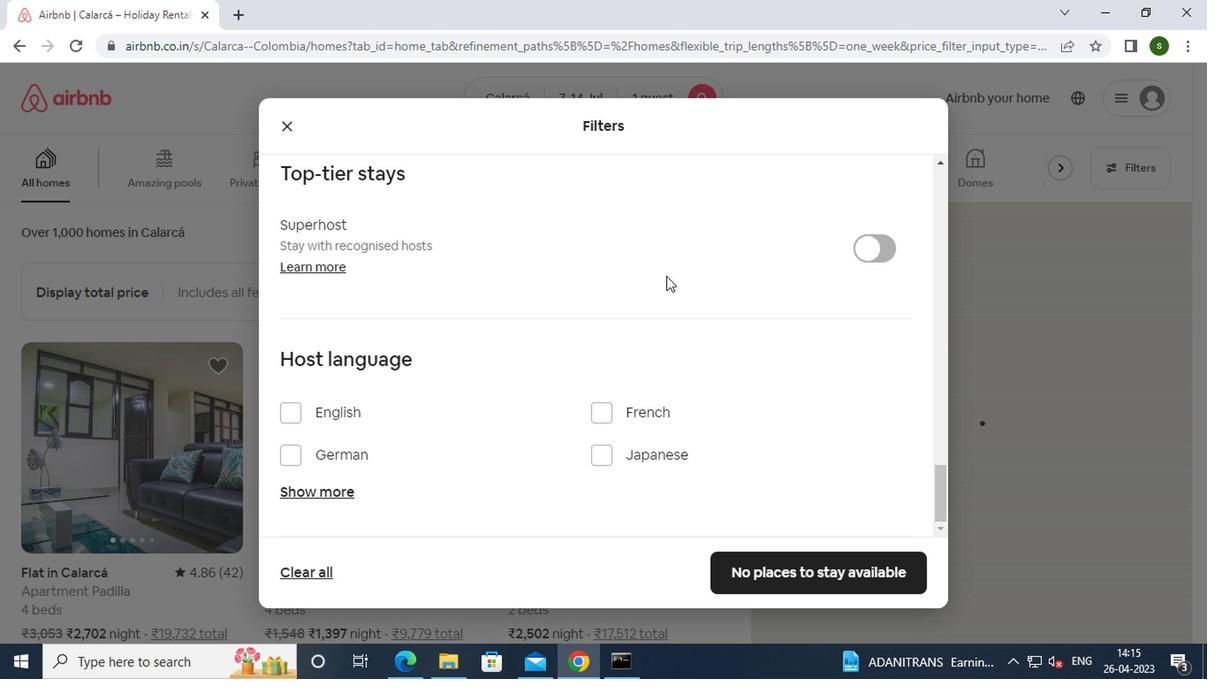 
Action: Mouse scrolled (663, 277) with delta (0, 0)
Screenshot: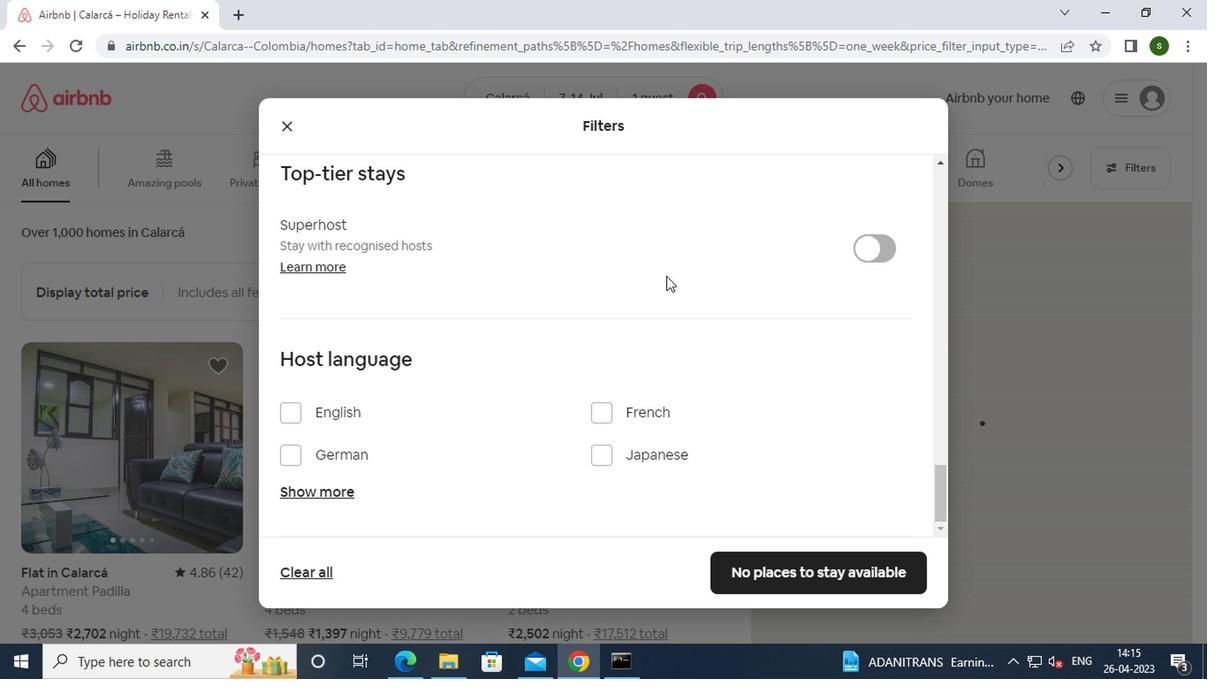 
Action: Mouse moved to (346, 422)
Screenshot: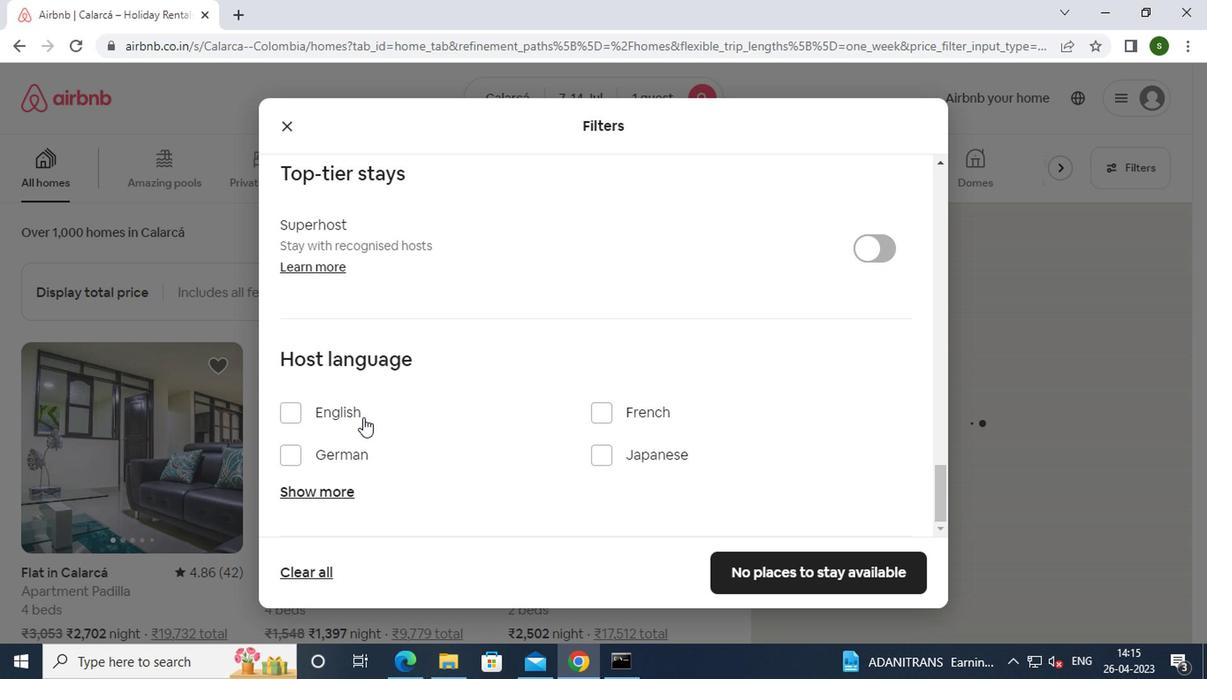 
Action: Mouse pressed left at (346, 422)
Screenshot: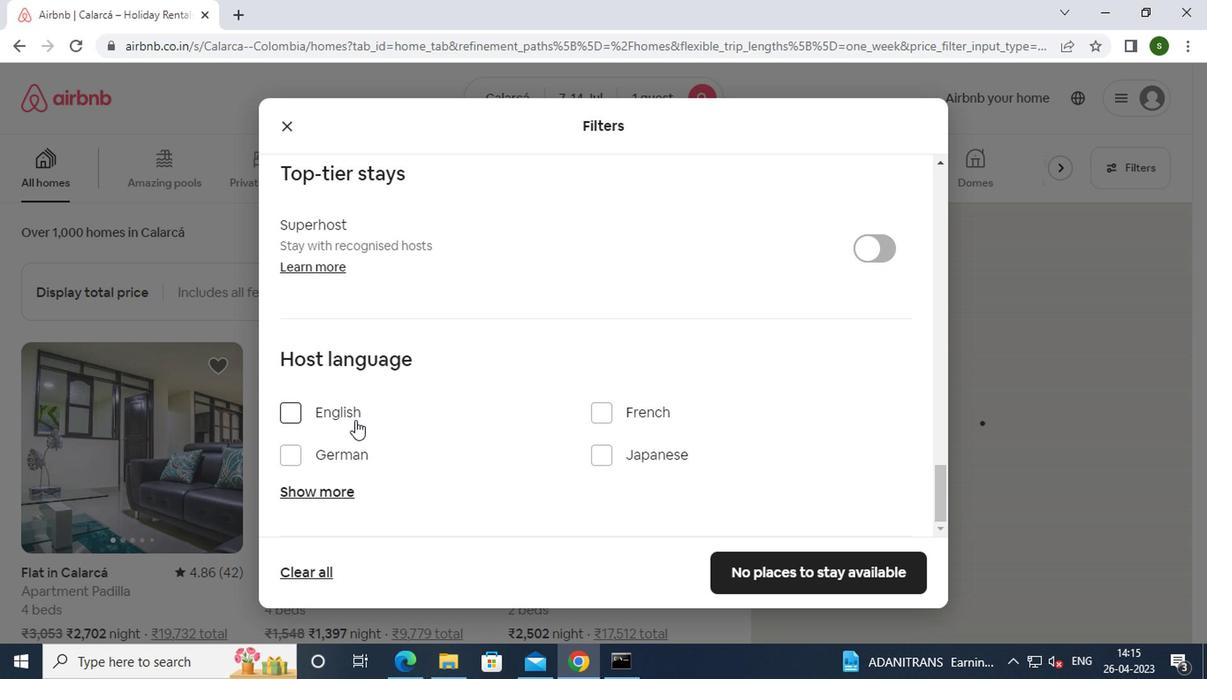 
Action: Mouse moved to (775, 585)
Screenshot: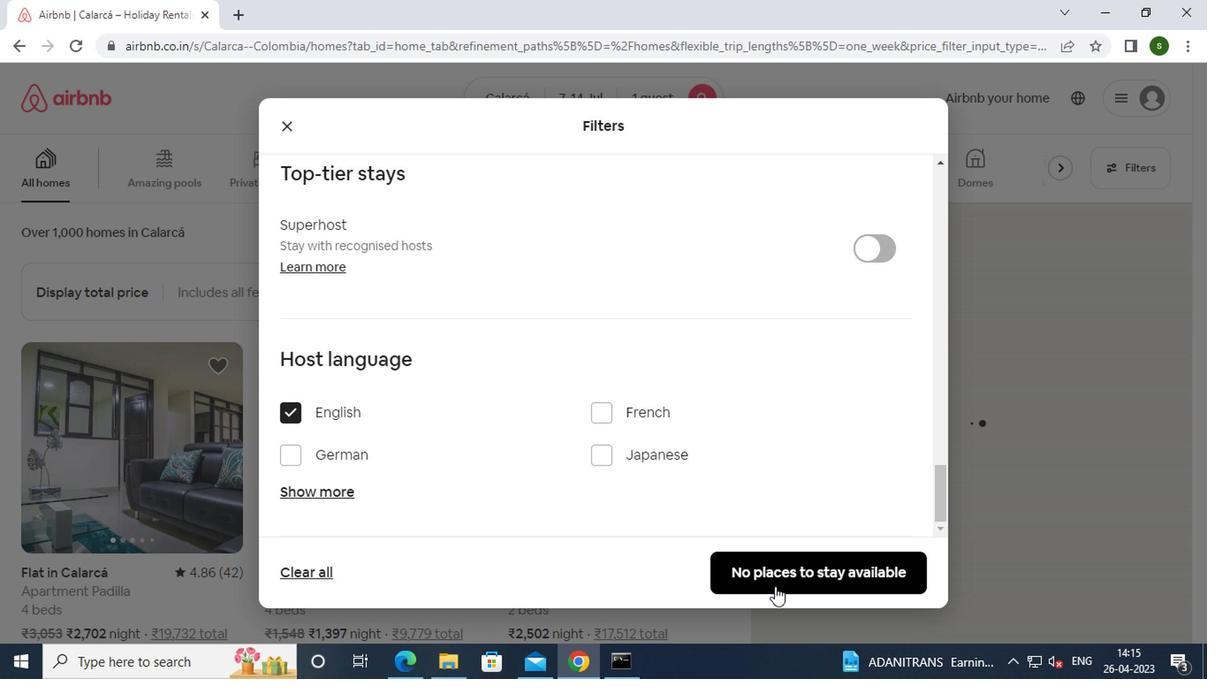 
Action: Mouse pressed left at (775, 585)
Screenshot: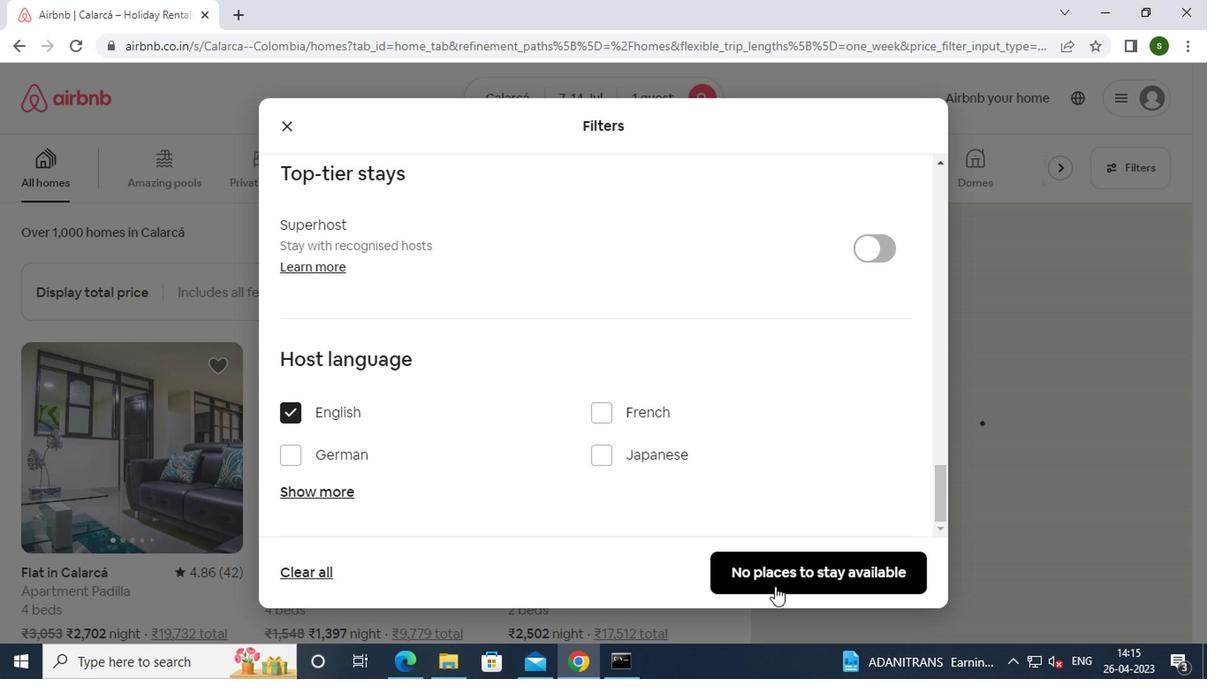 
Action: Mouse moved to (775, 580)
Screenshot: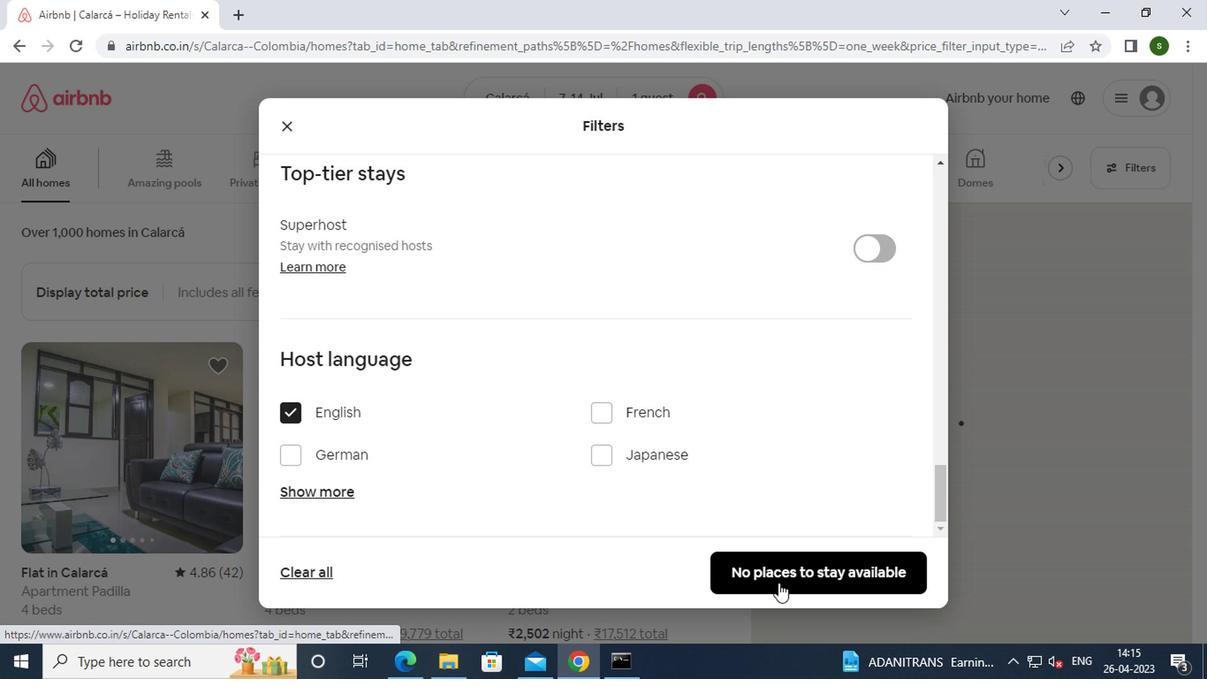 
